 Task: For heading Use Roboto with Light dark cornflower blue 2 colour & bold.  font size for heading26,  'Change the font style of data to'Spectral and font size to 18,  Change the alignment of both headline & data to Align right In the sheet  auditingSalesByStore_2023
Action: Mouse moved to (626, 388)
Screenshot: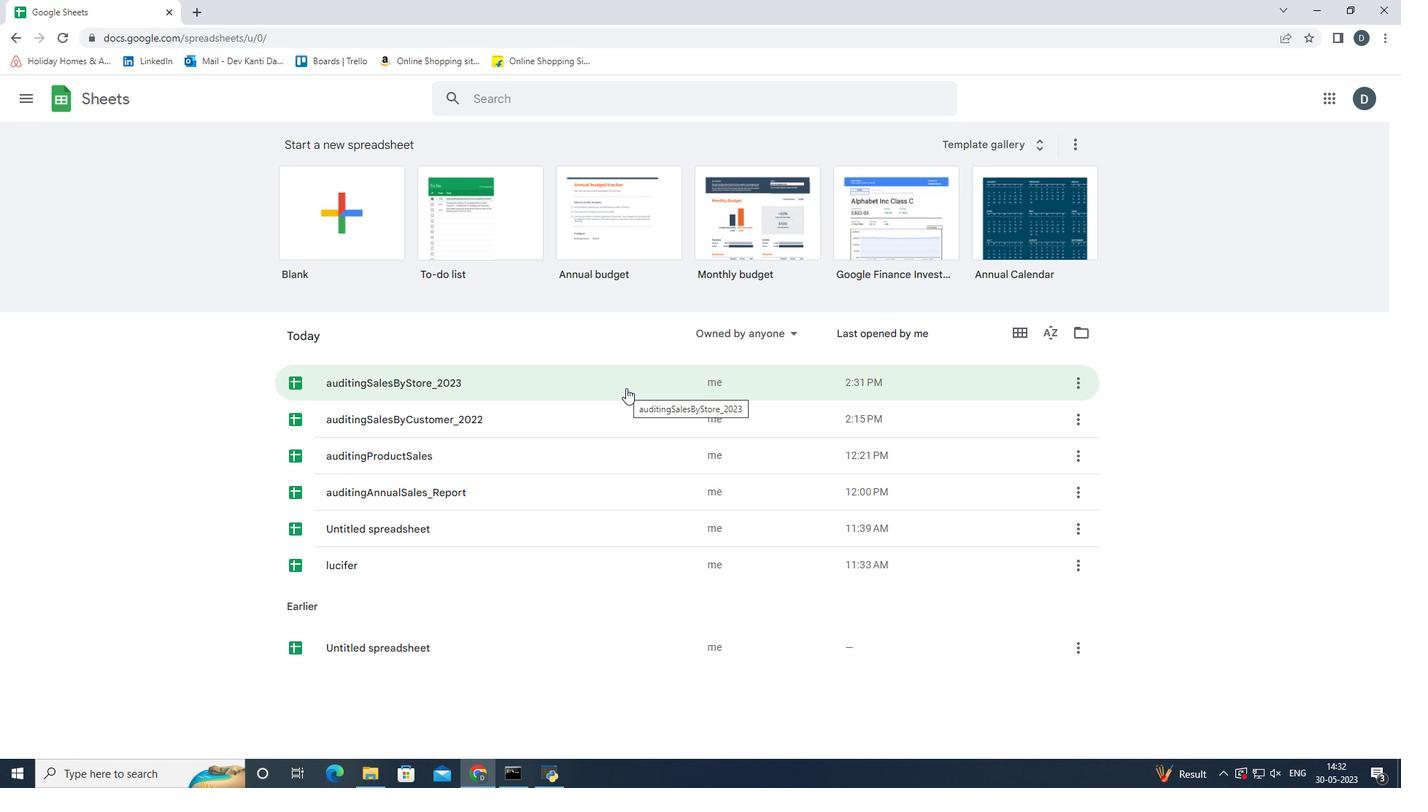 
Action: Mouse pressed left at (626, 388)
Screenshot: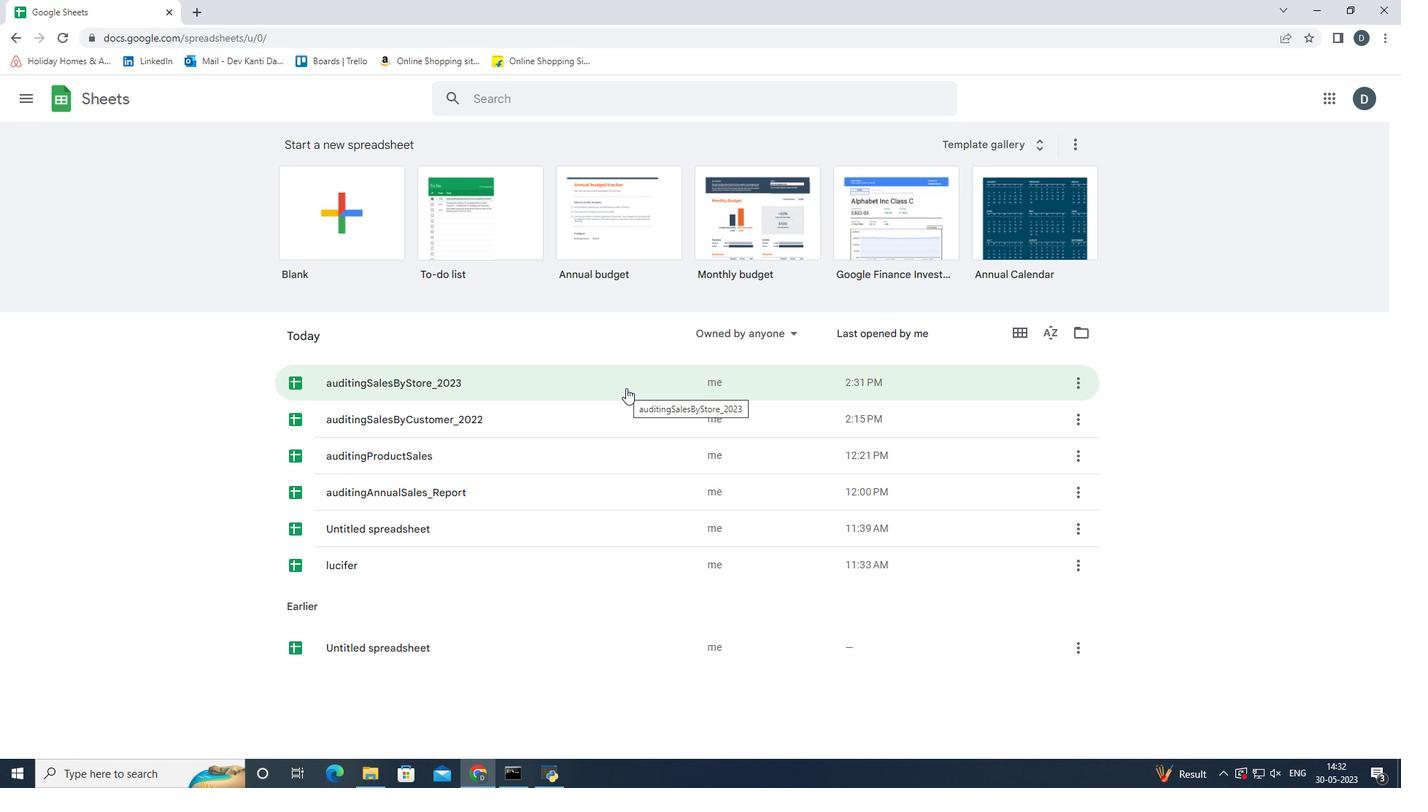 
Action: Mouse moved to (429, 144)
Screenshot: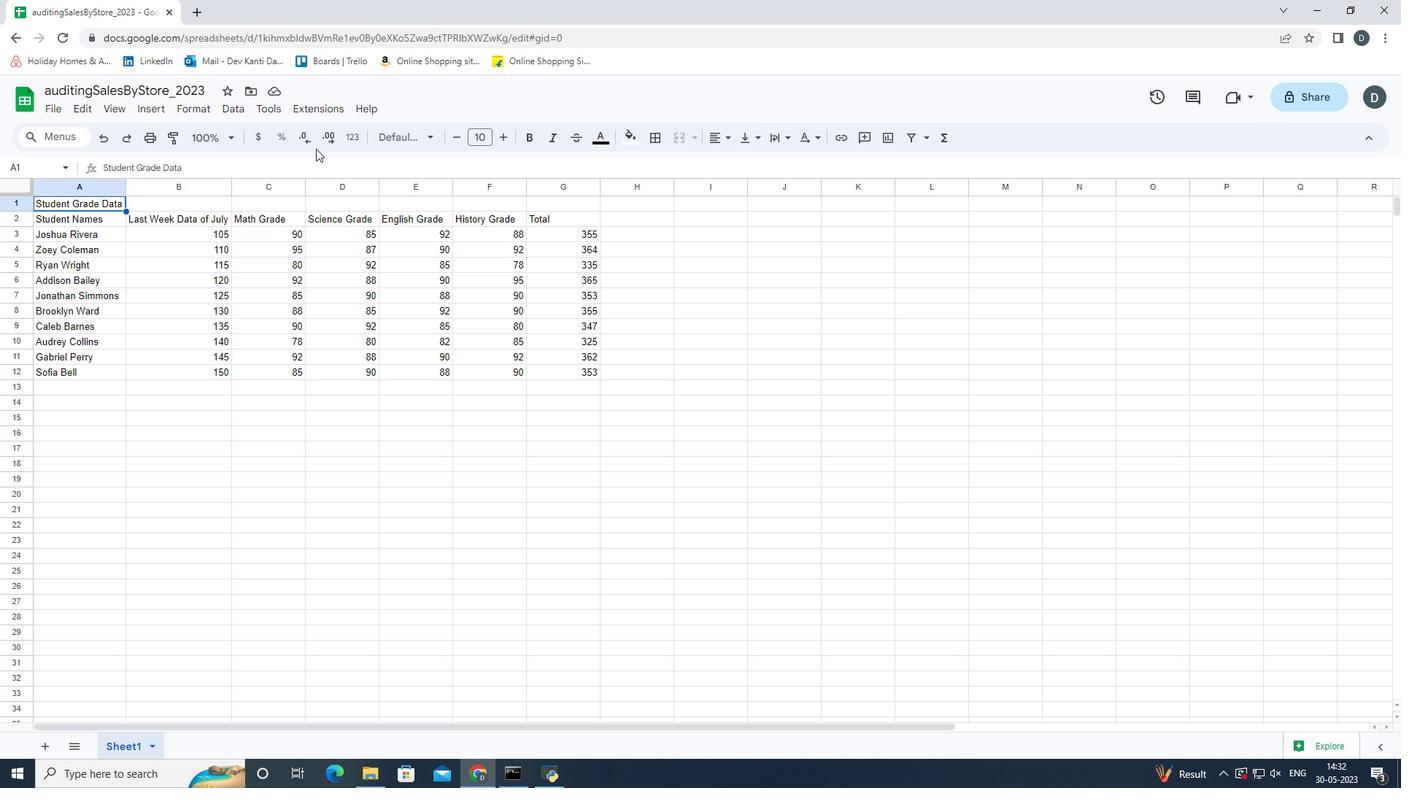 
Action: Mouse pressed left at (429, 144)
Screenshot: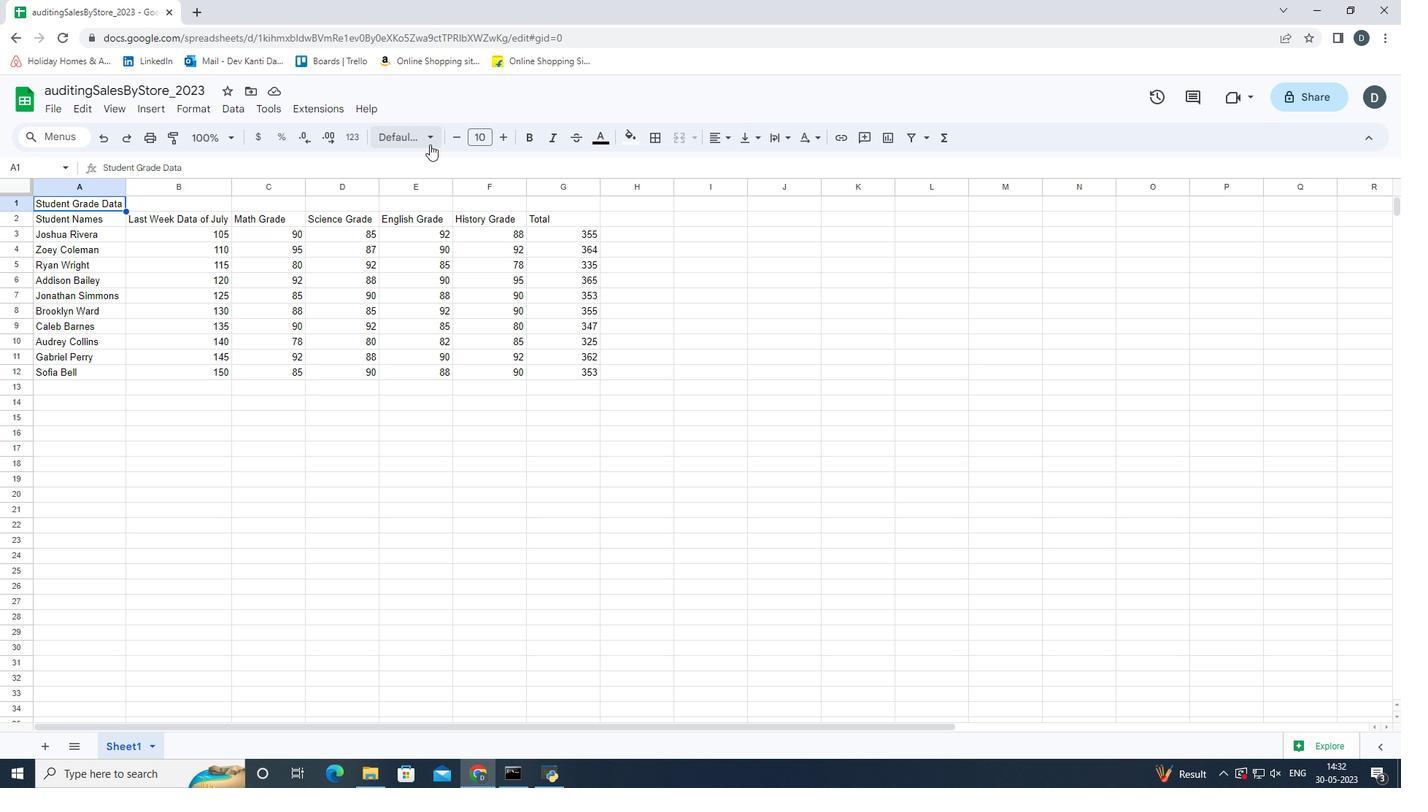 
Action: Mouse moved to (449, 297)
Screenshot: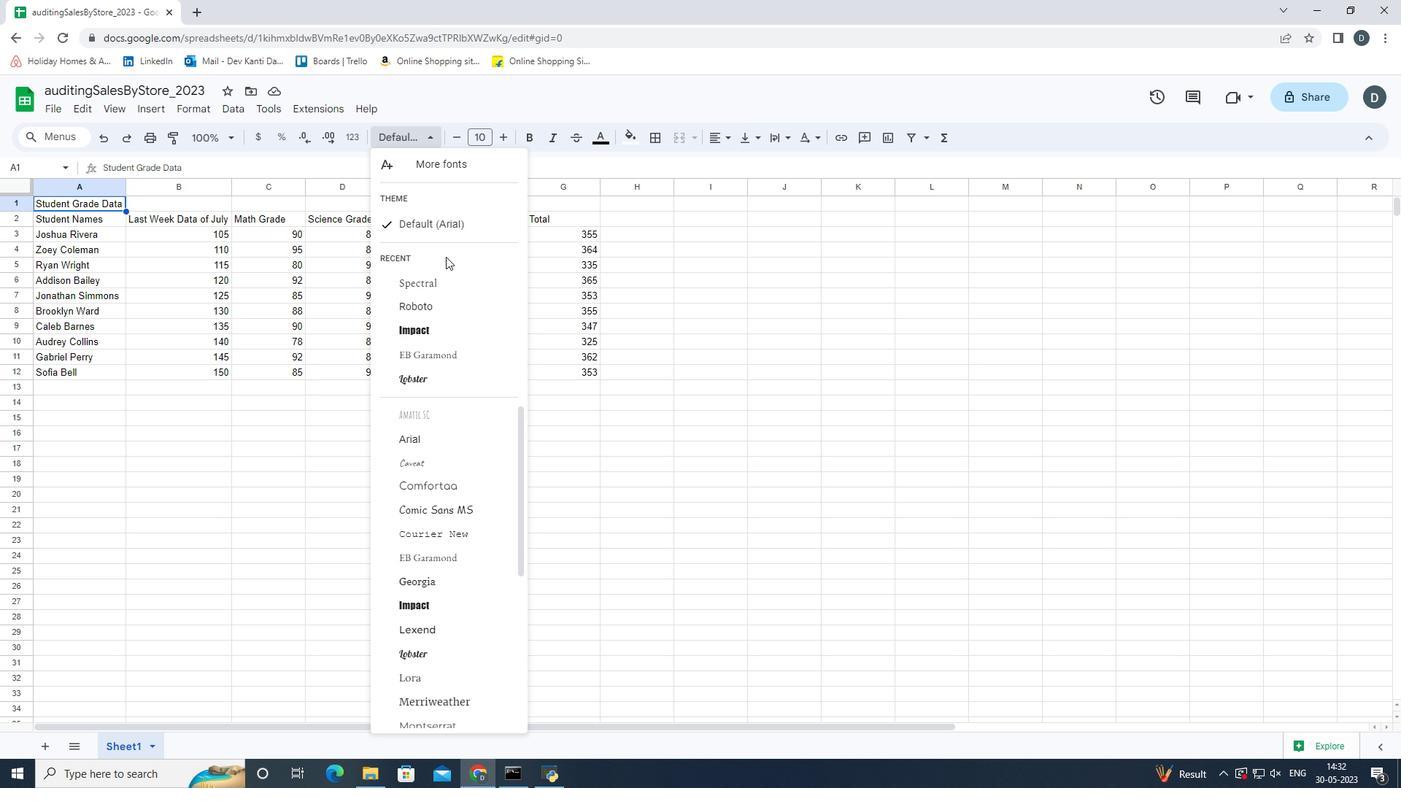 
Action: Mouse pressed left at (449, 297)
Screenshot: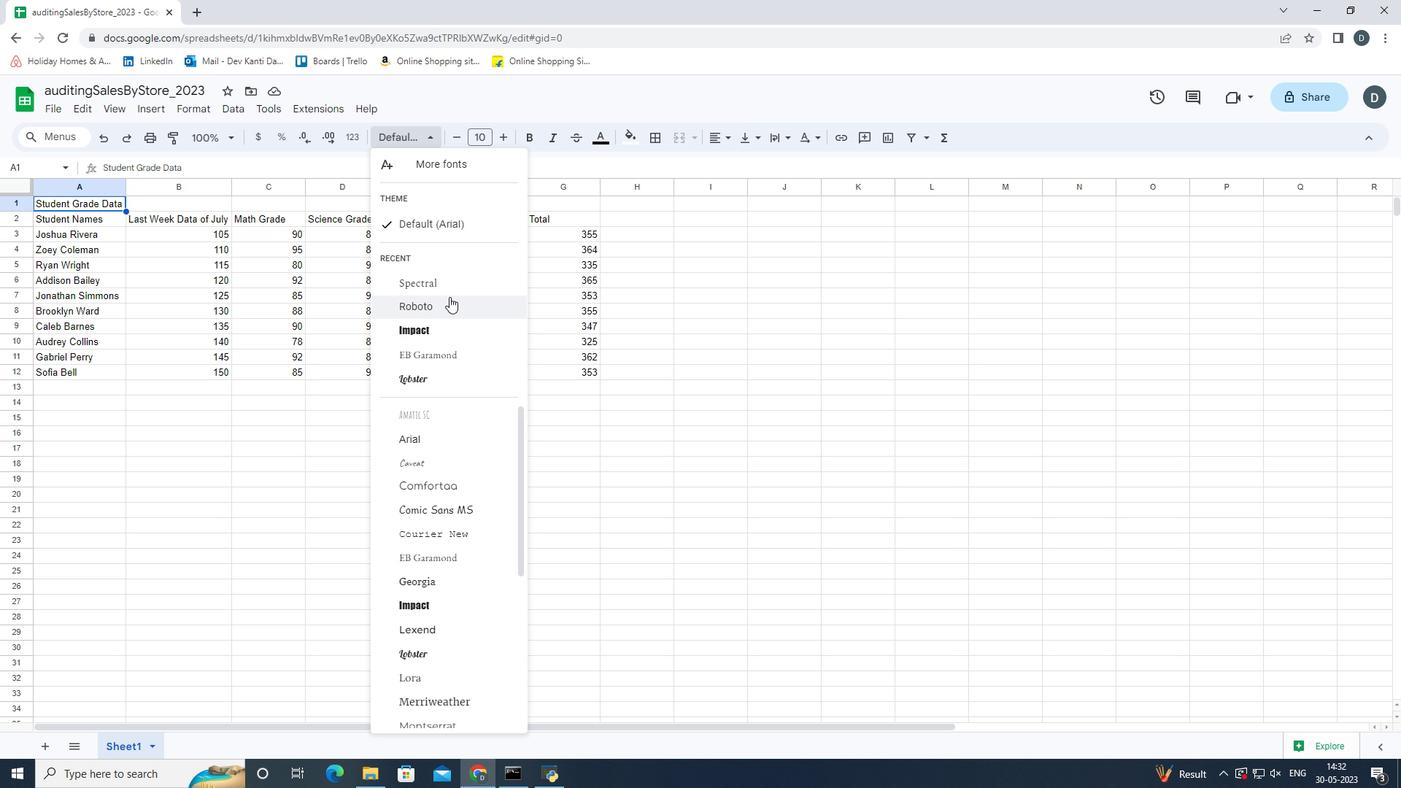 
Action: Mouse moved to (589, 138)
Screenshot: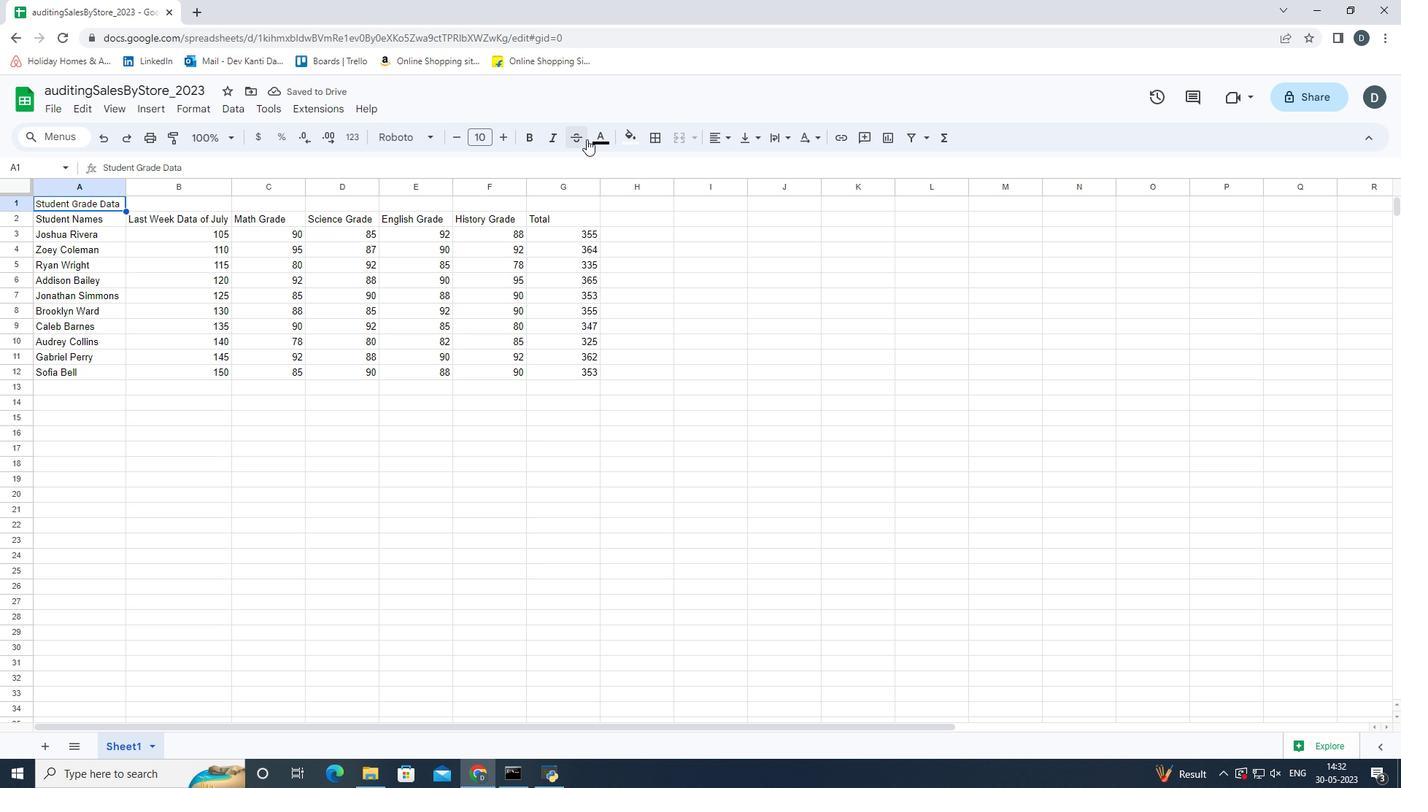 
Action: Mouse pressed left at (589, 138)
Screenshot: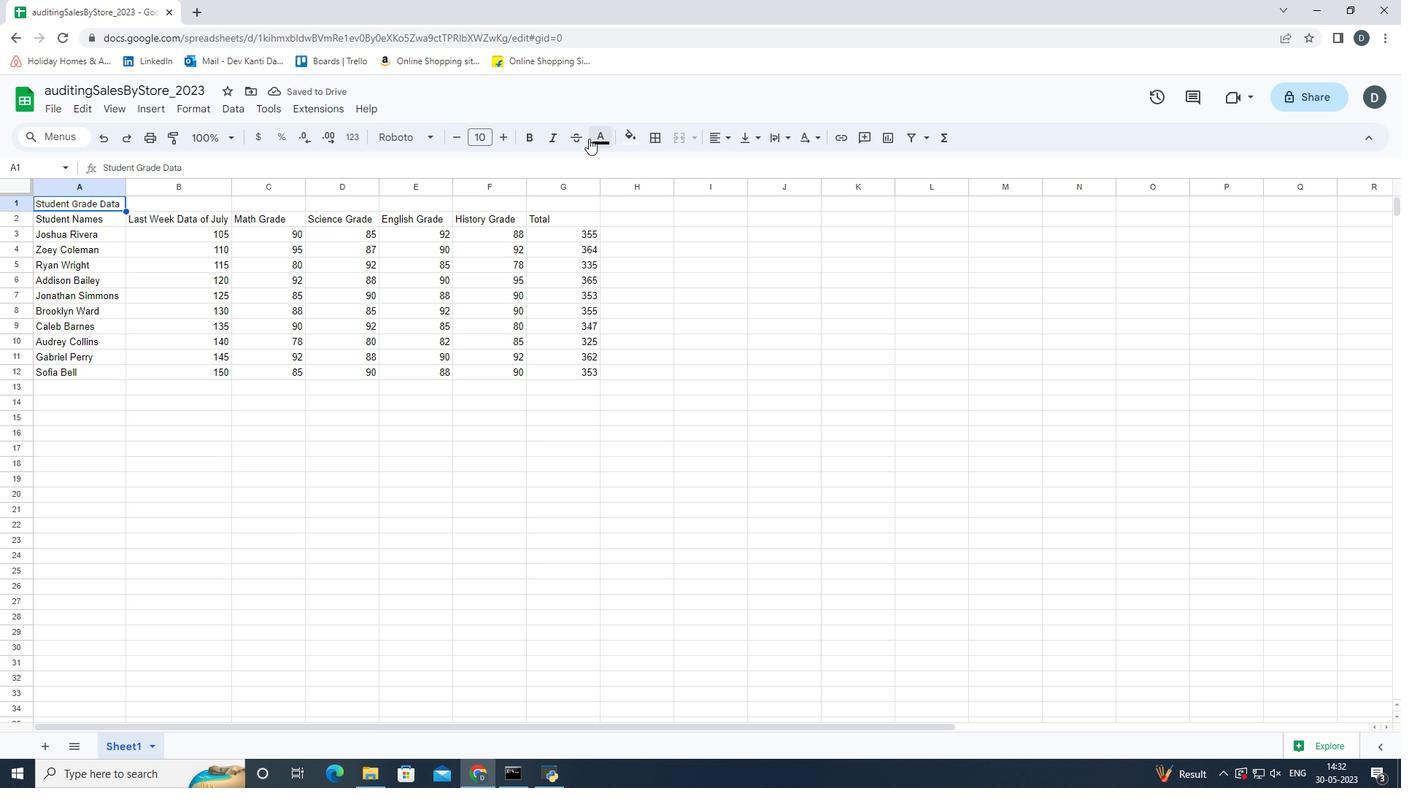 
Action: Mouse moved to (618, 383)
Screenshot: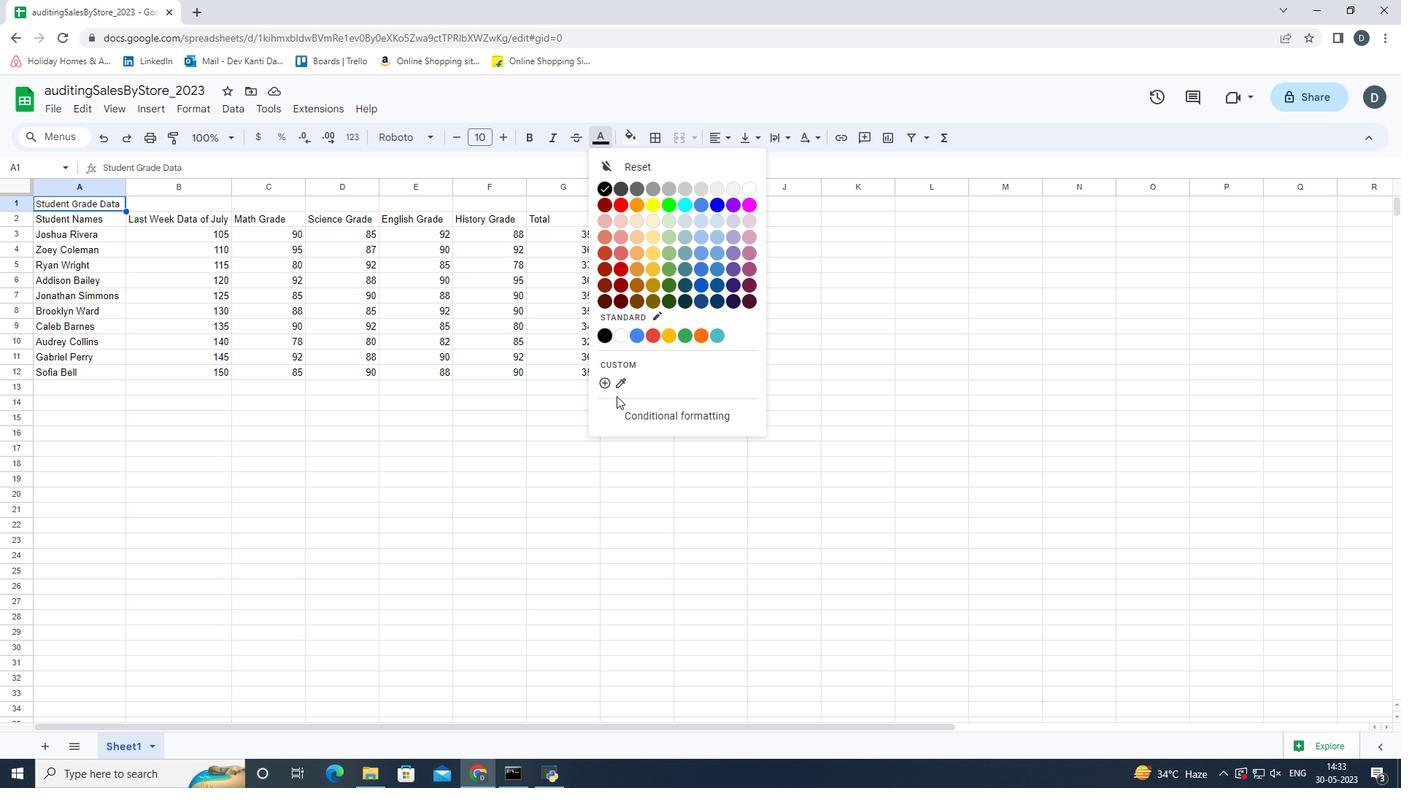 
Action: Mouse pressed left at (618, 383)
Screenshot: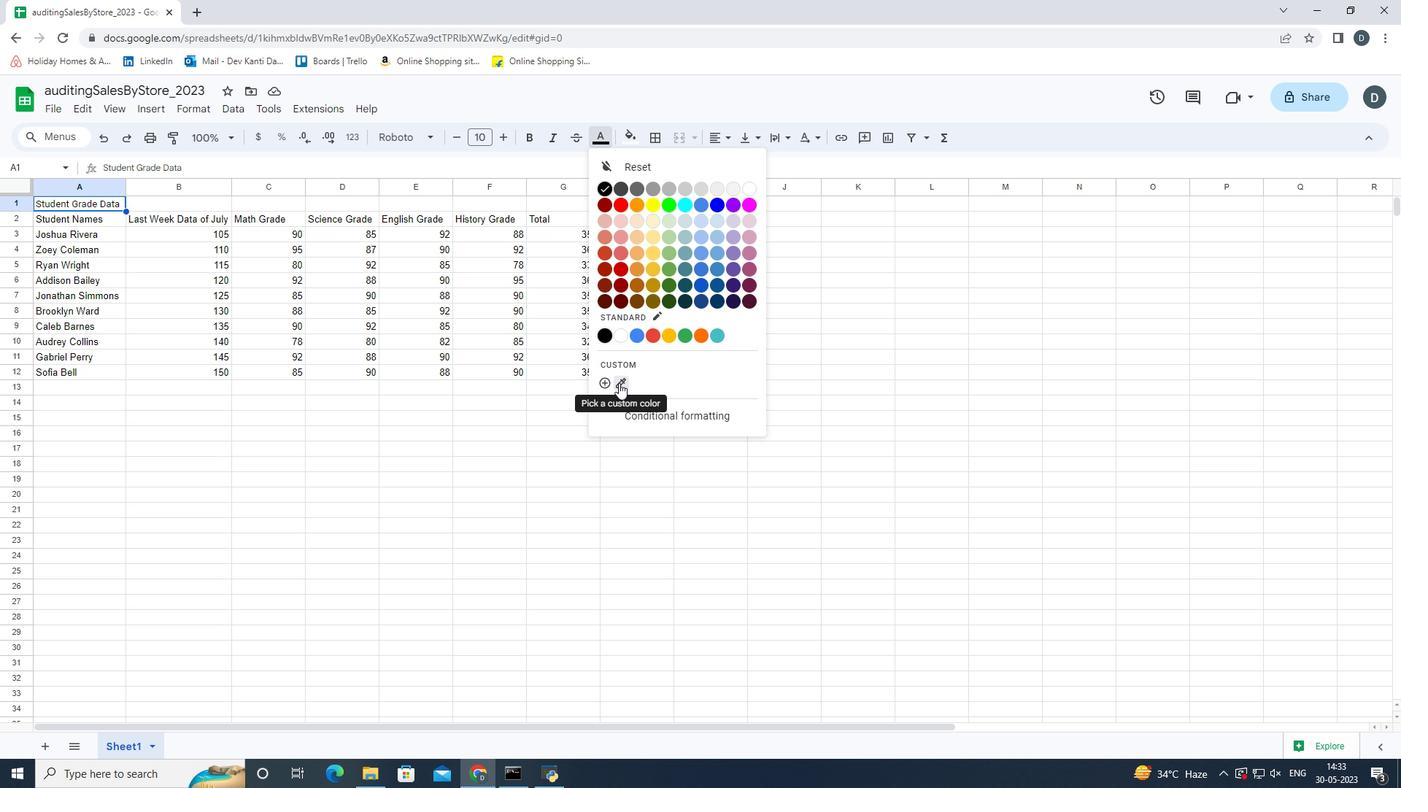 
Action: Mouse moved to (592, 140)
Screenshot: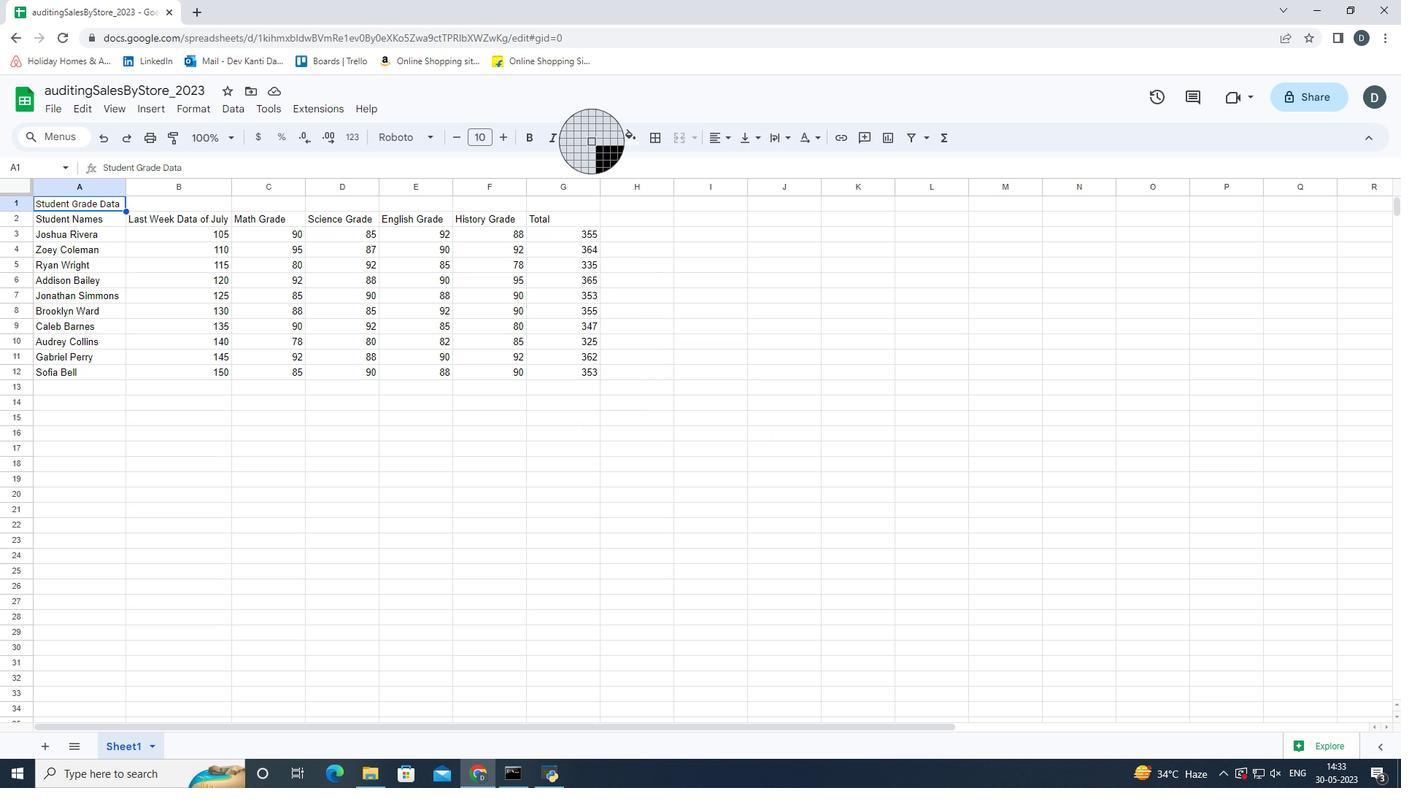 
Action: Mouse pressed left at (592, 140)
Screenshot: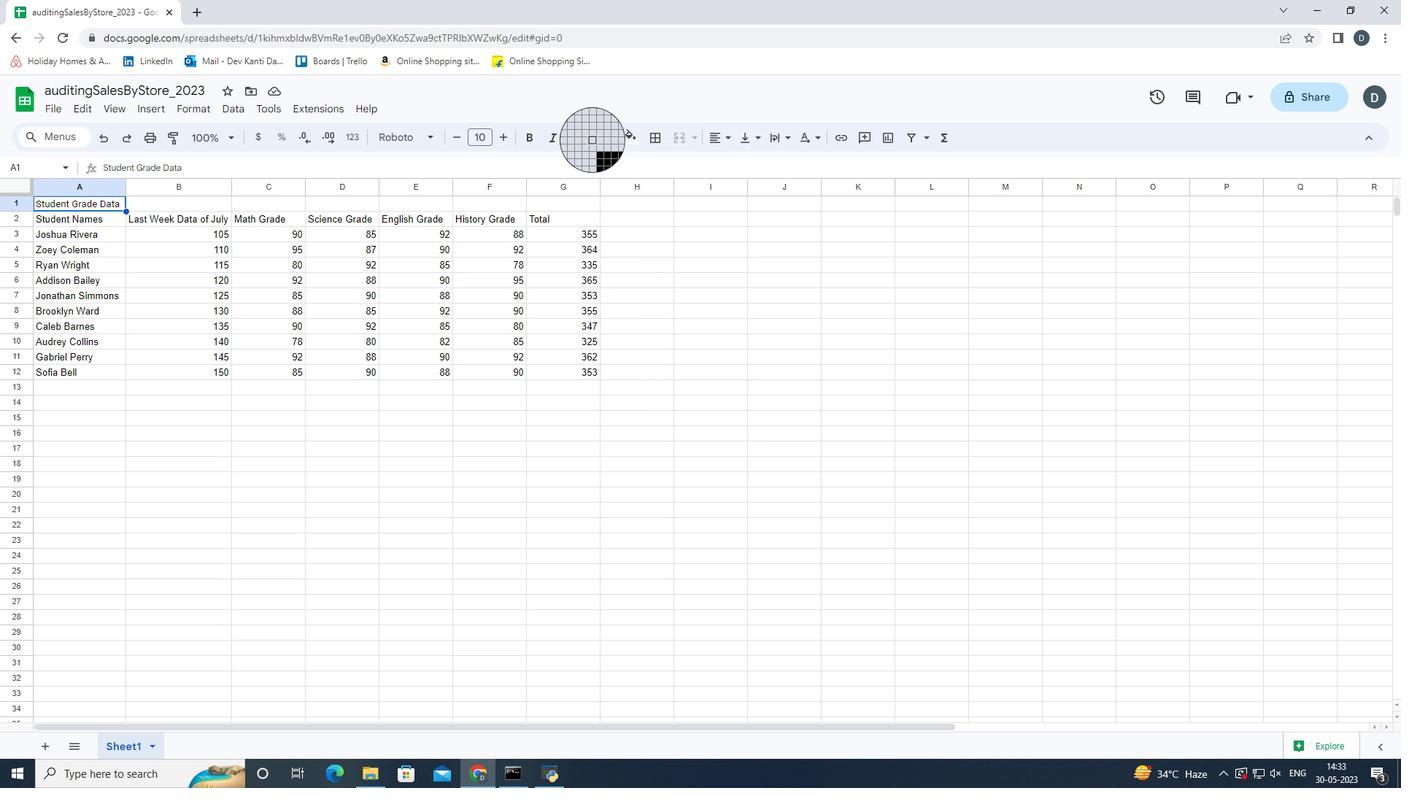 
Action: Mouse moved to (602, 141)
Screenshot: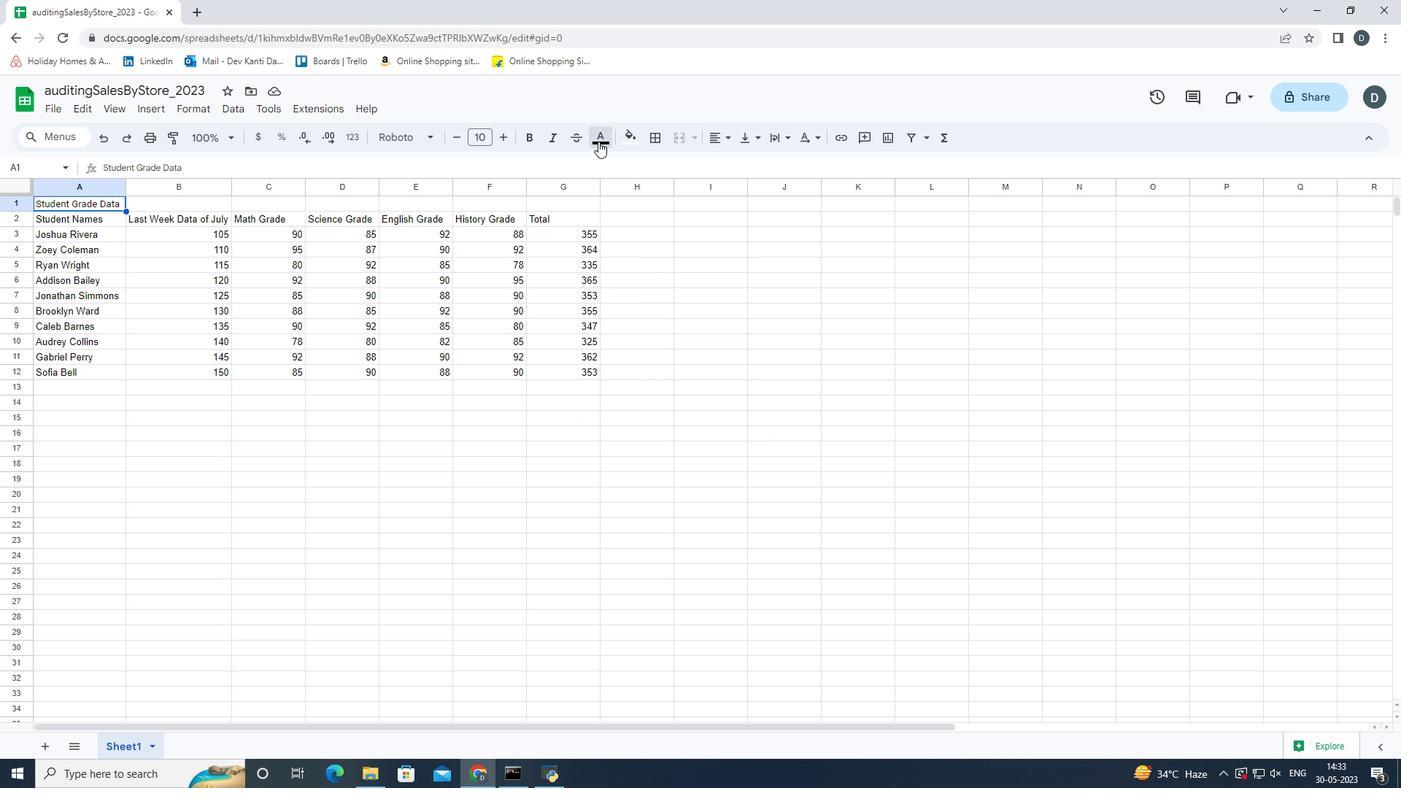 
Action: Mouse pressed left at (602, 141)
Screenshot: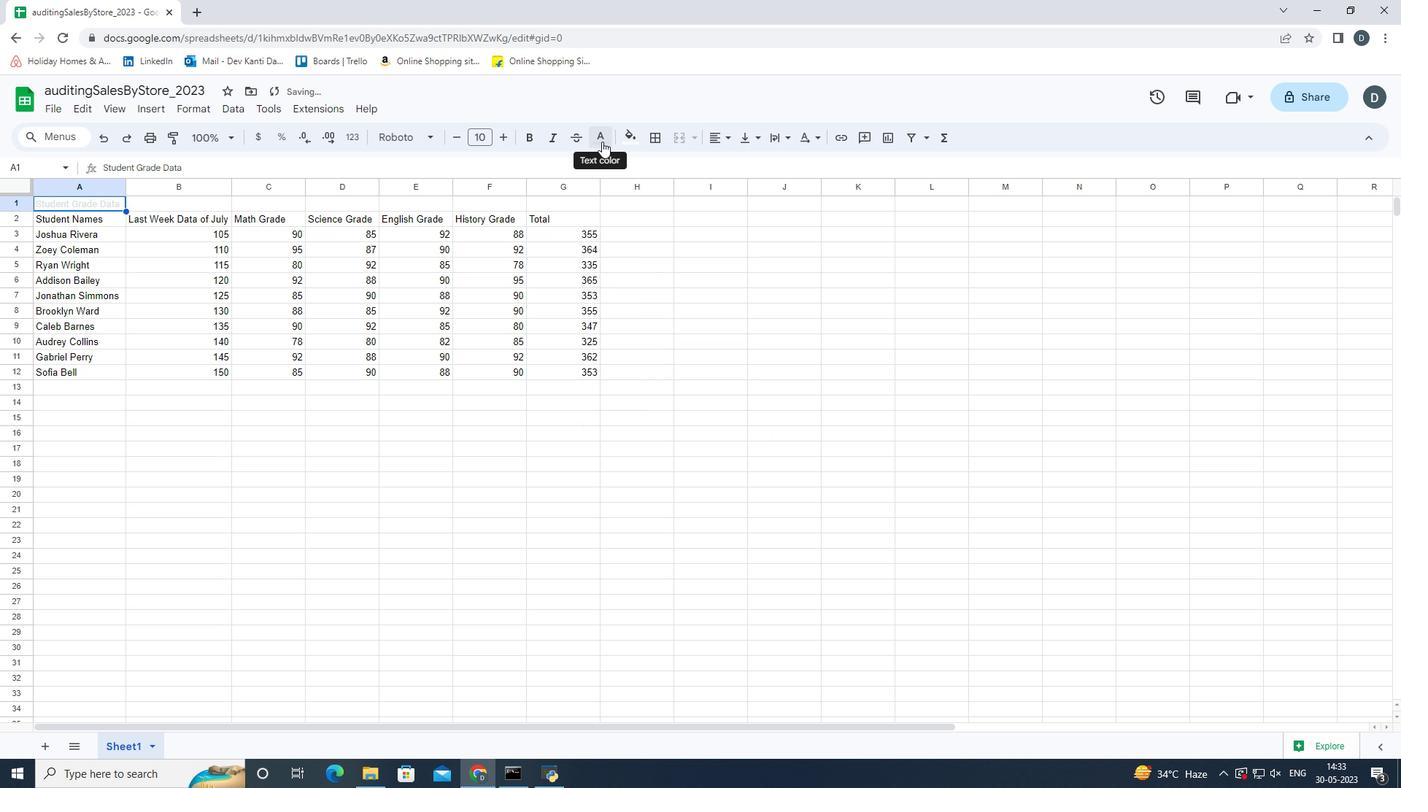 
Action: Mouse moved to (617, 379)
Screenshot: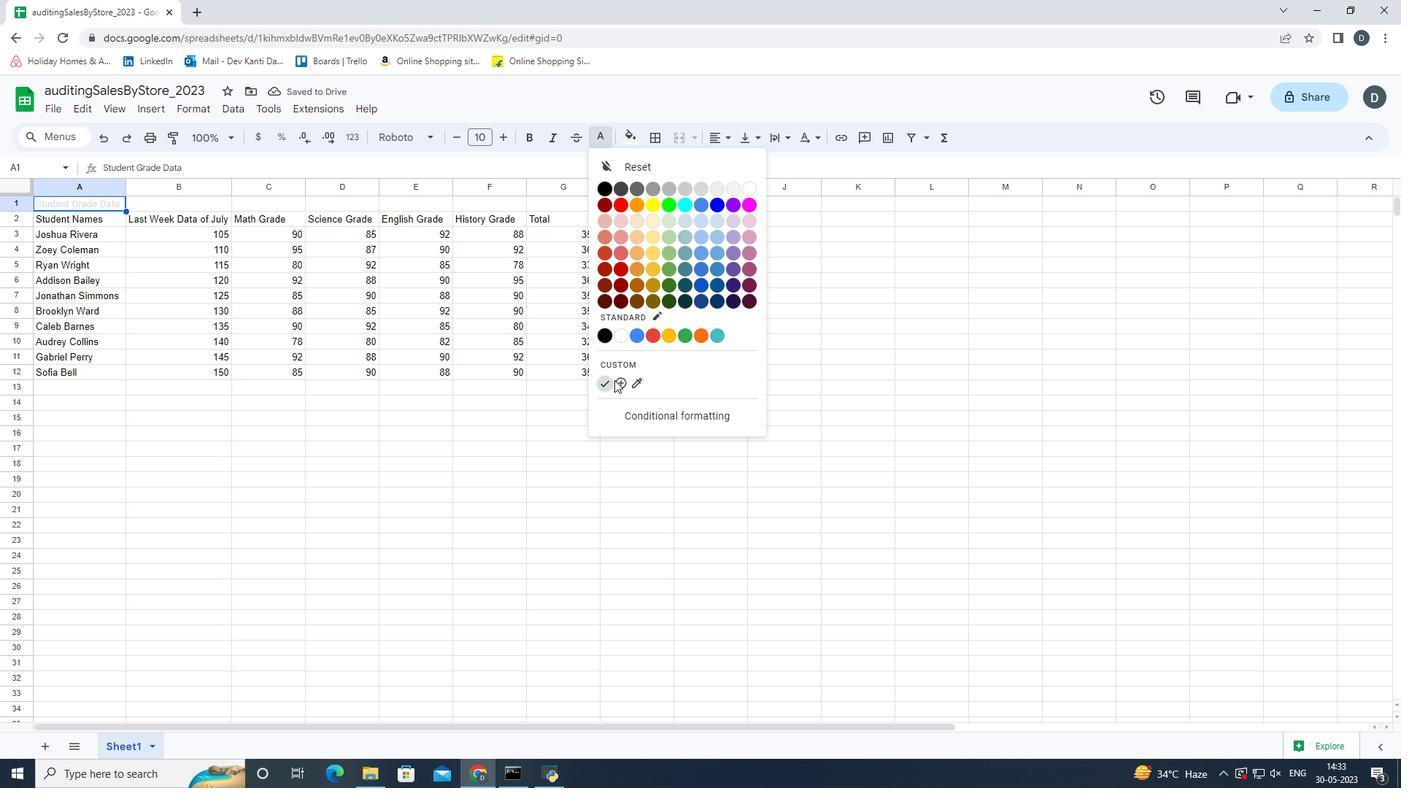 
Action: Mouse pressed left at (617, 379)
Screenshot: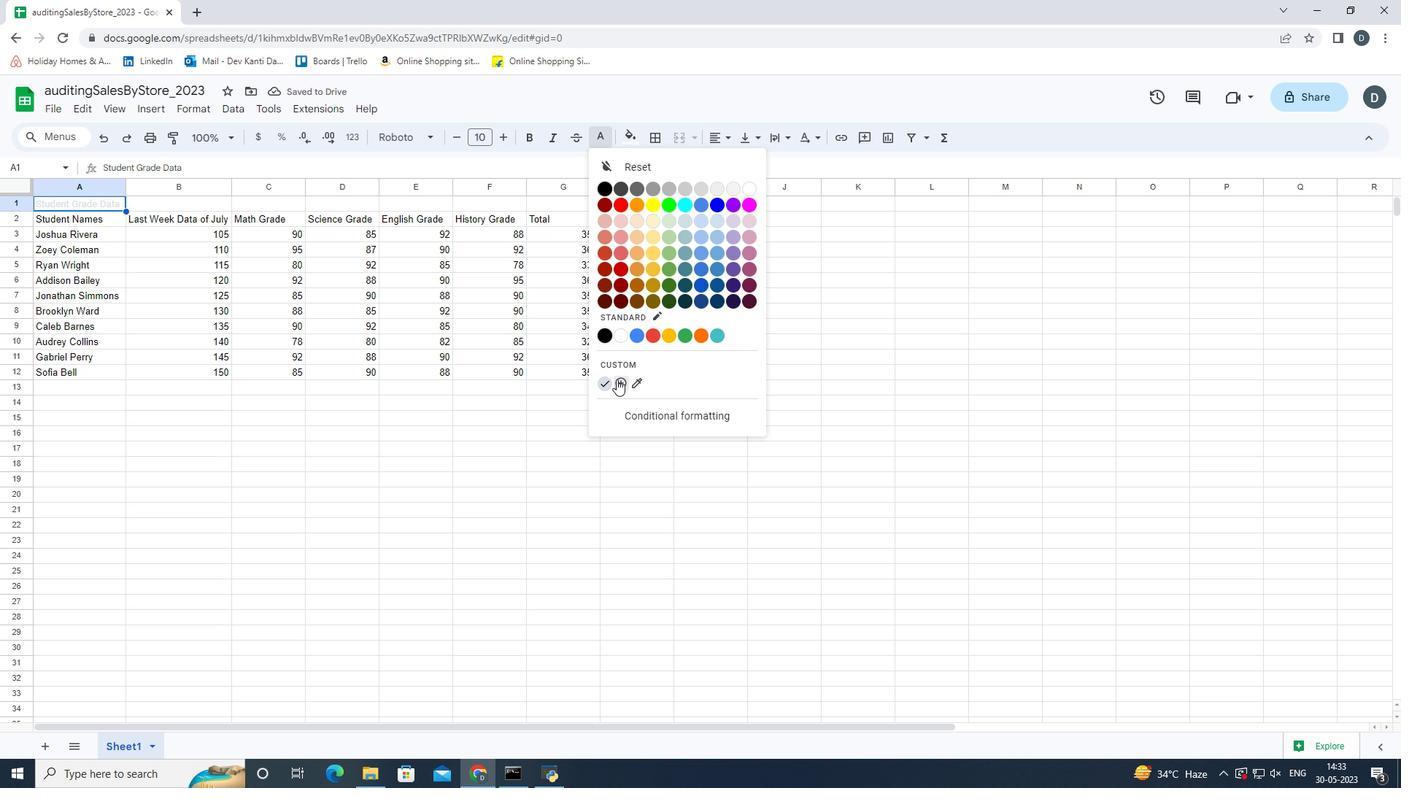 
Action: Mouse moved to (761, 301)
Screenshot: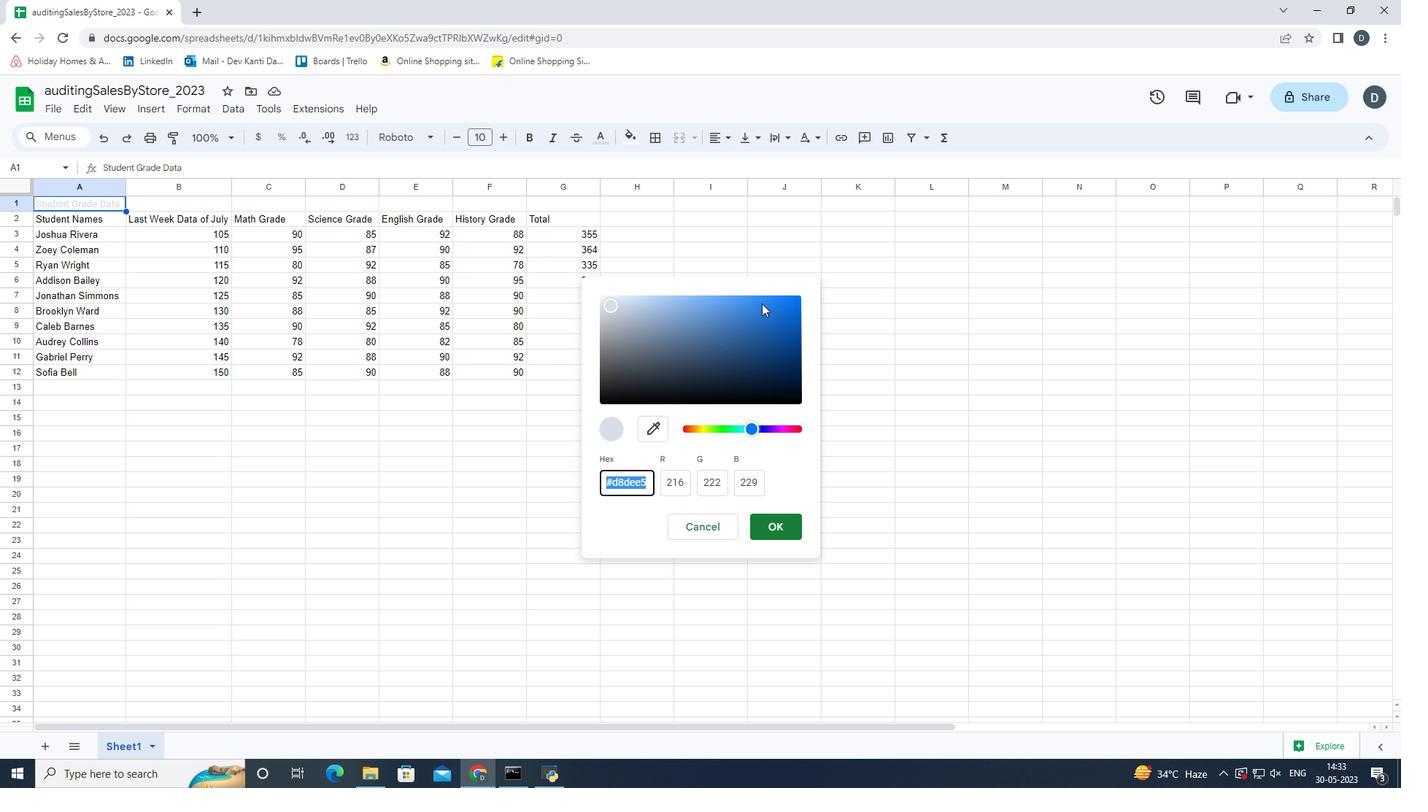 
Action: Mouse pressed left at (761, 301)
Screenshot: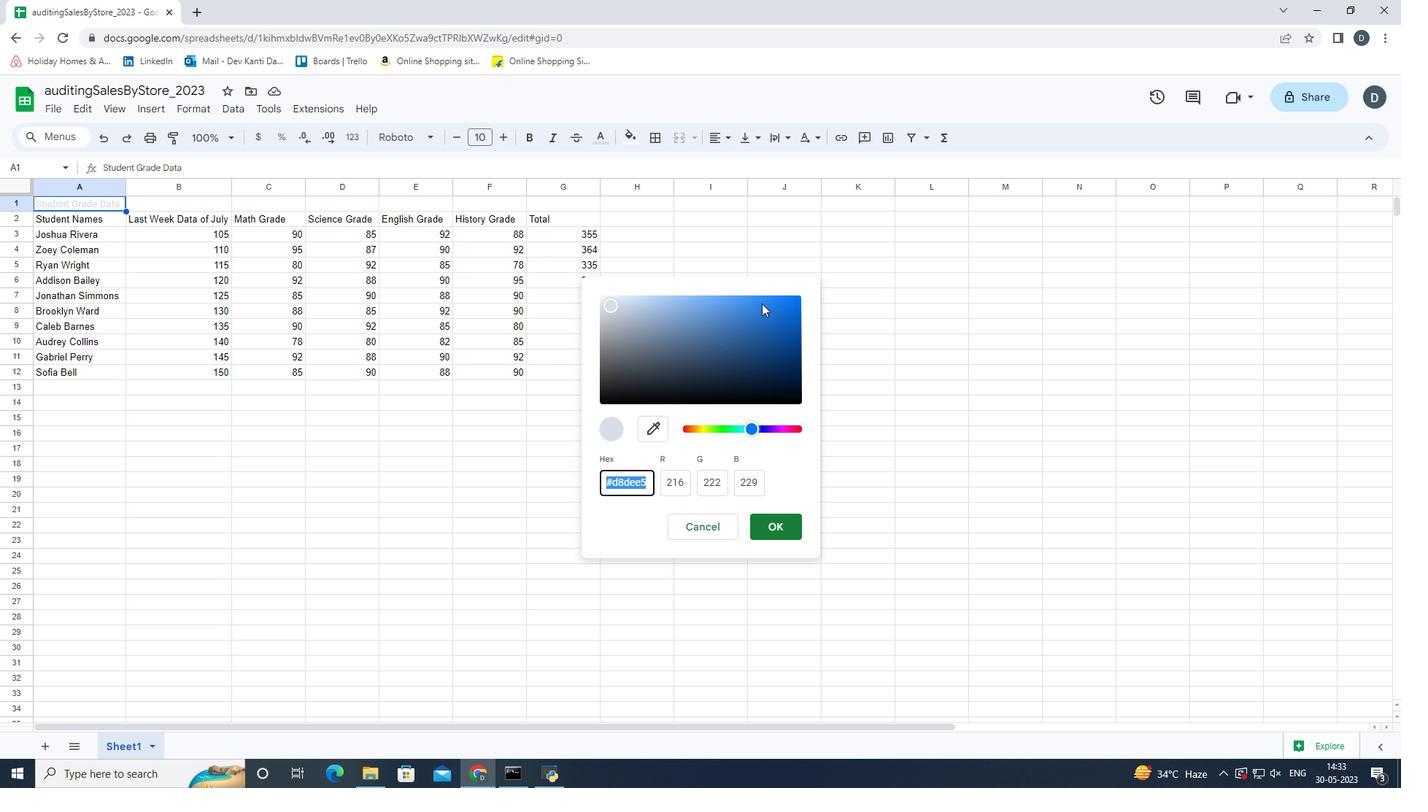 
Action: Mouse moved to (788, 526)
Screenshot: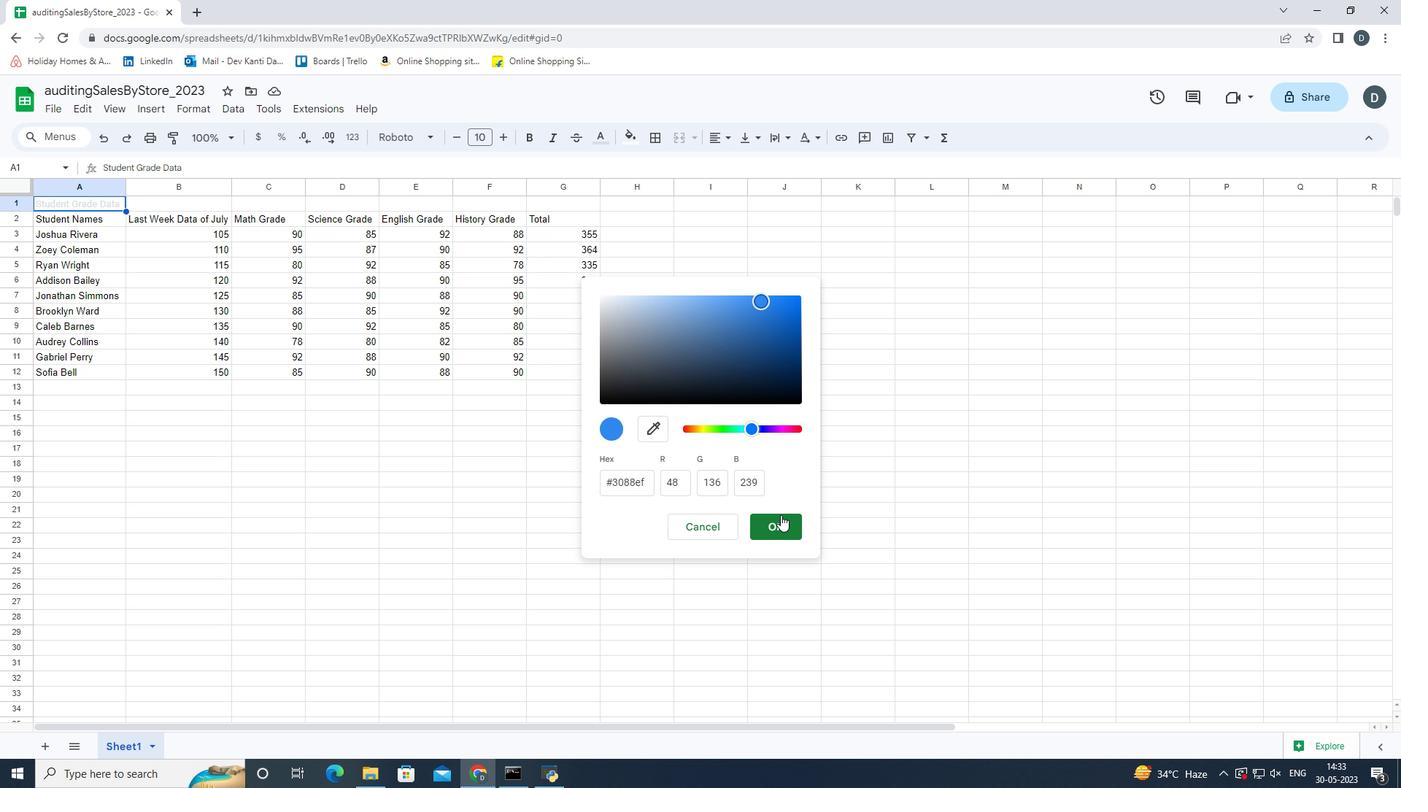 
Action: Mouse pressed left at (788, 526)
Screenshot: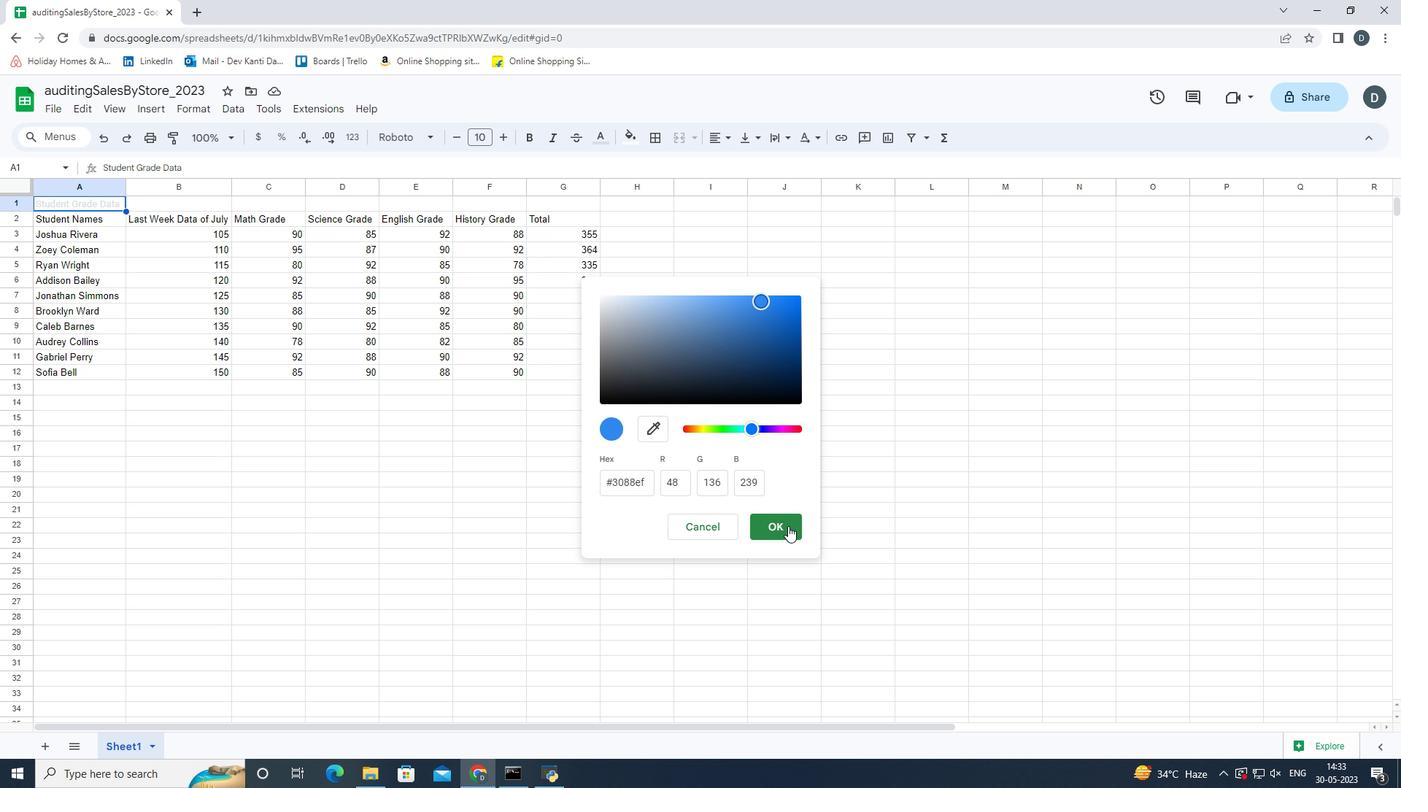 
Action: Mouse moved to (593, 141)
Screenshot: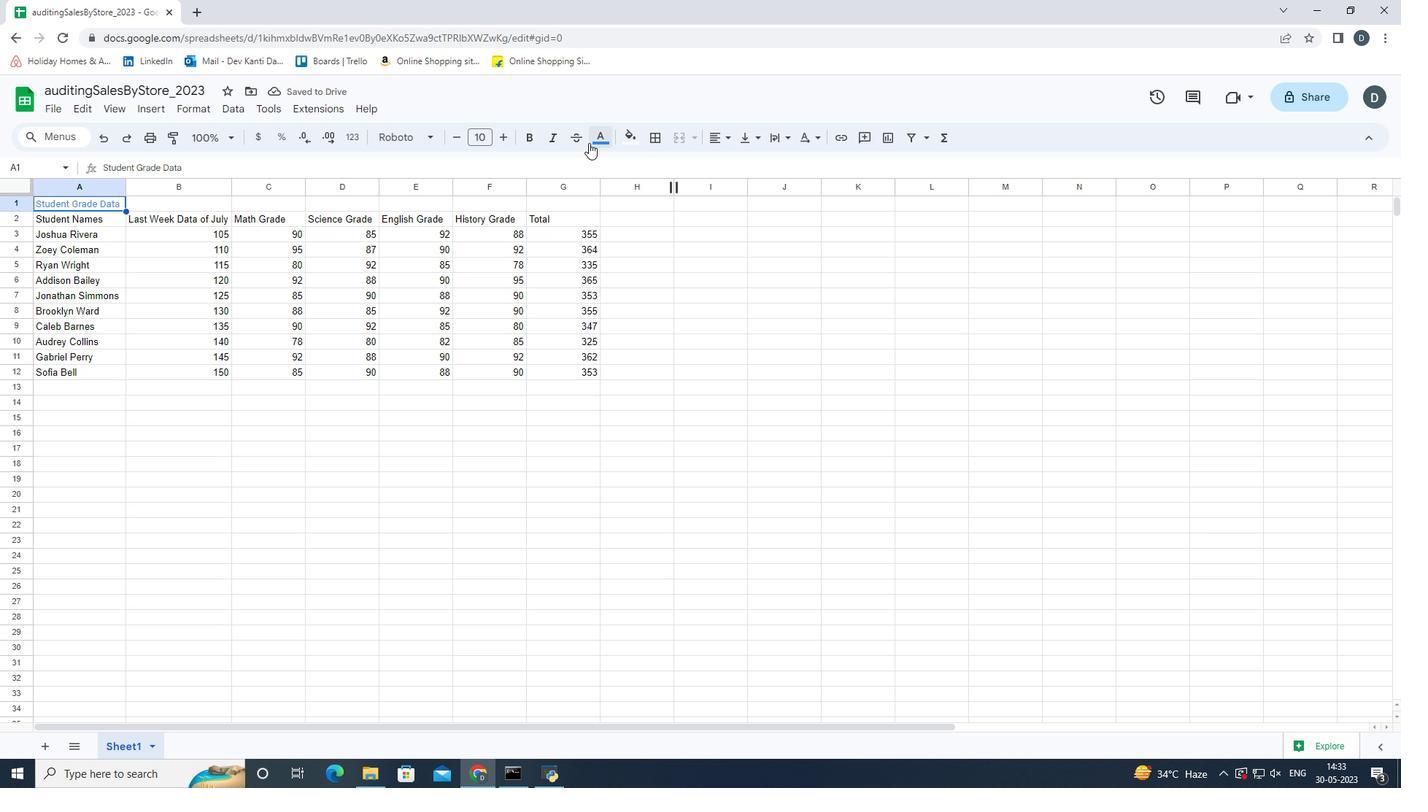 
Action: Mouse pressed left at (593, 141)
Screenshot: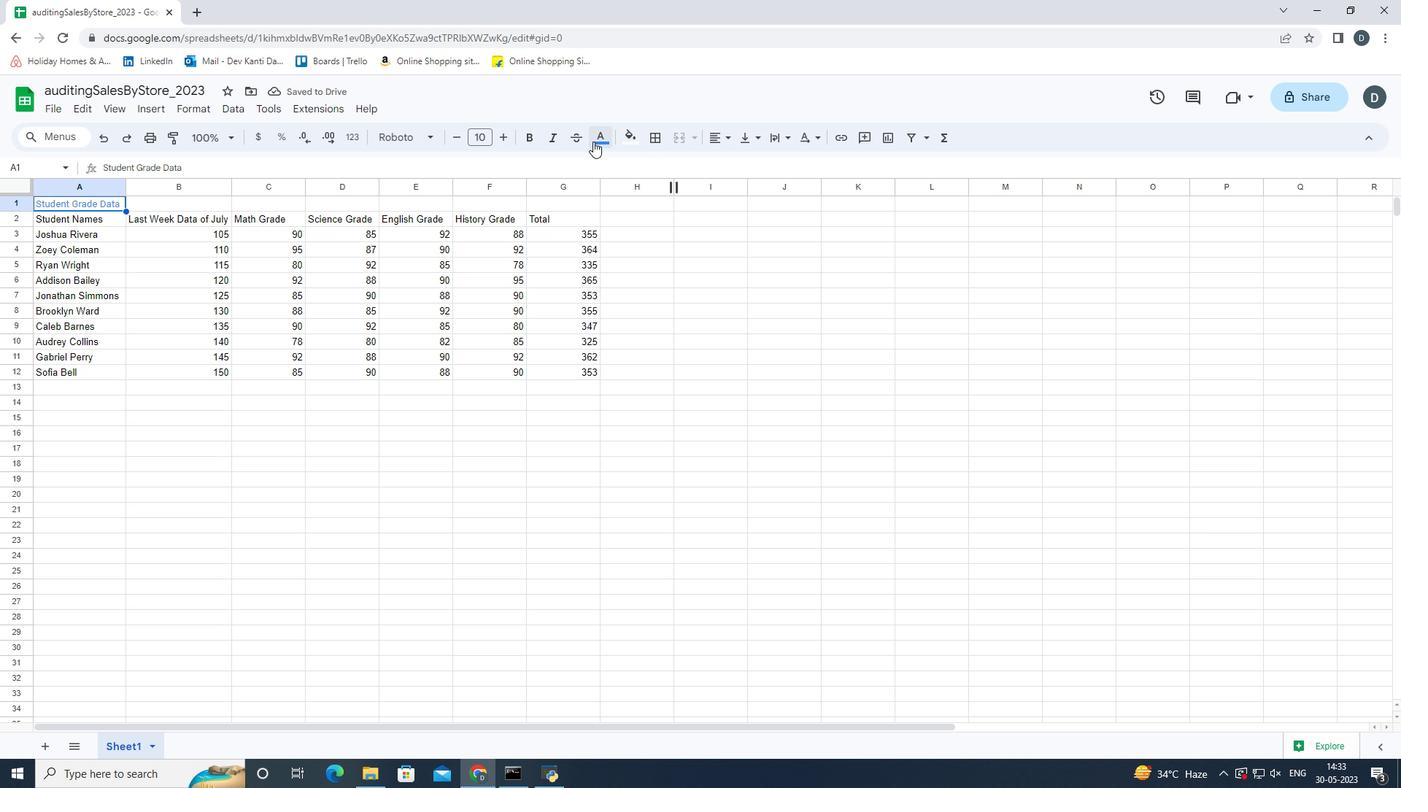 
Action: Mouse moved to (702, 265)
Screenshot: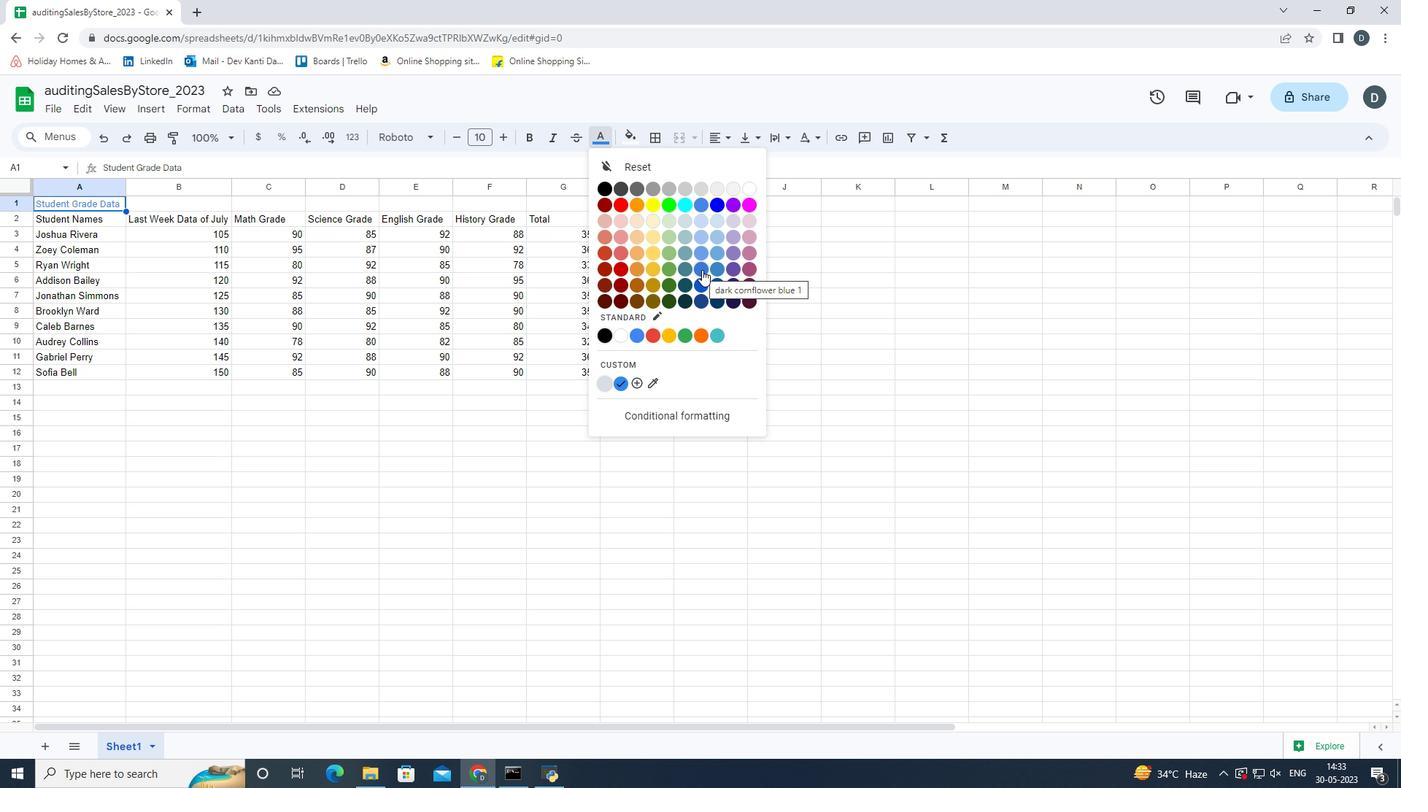 
Action: Mouse pressed left at (702, 265)
Screenshot: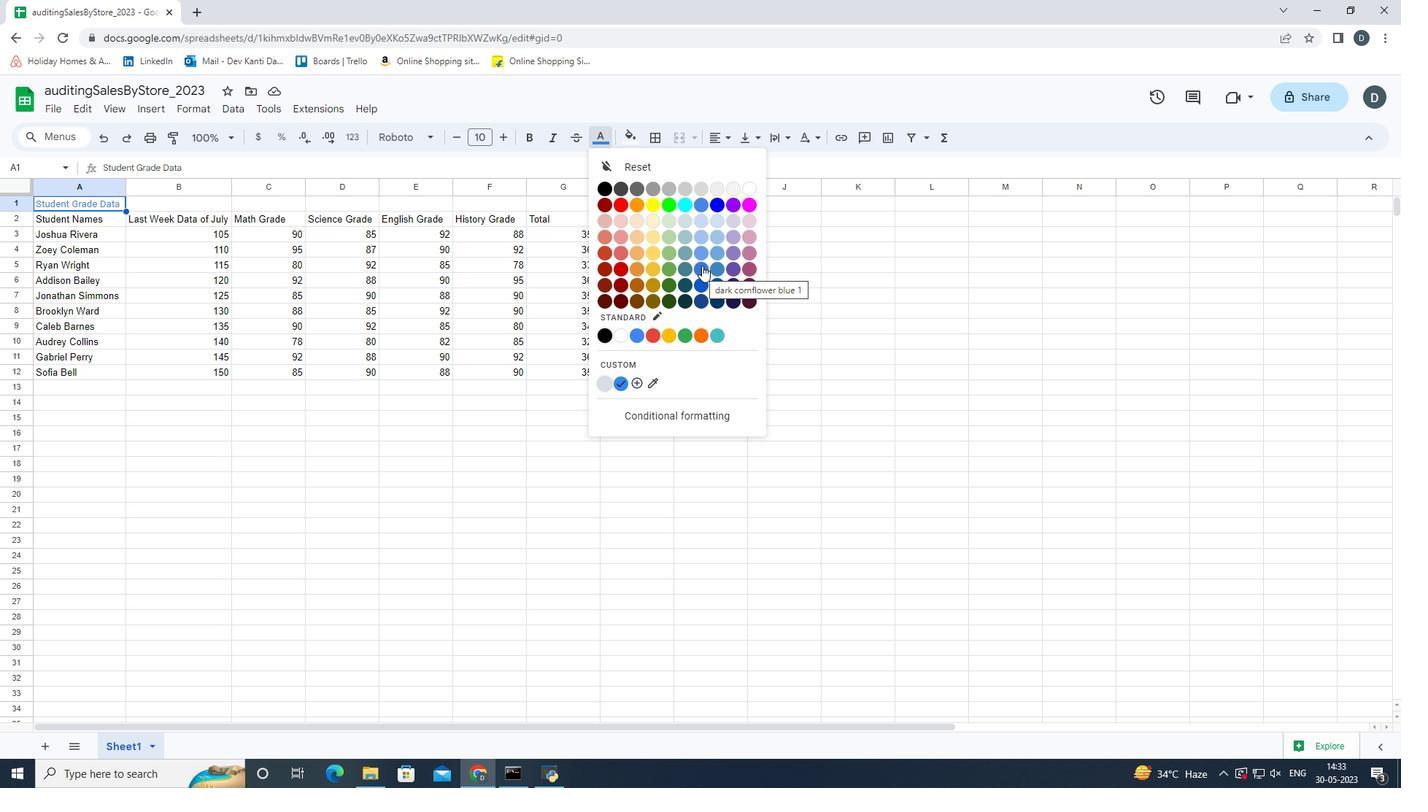 
Action: Mouse moved to (603, 144)
Screenshot: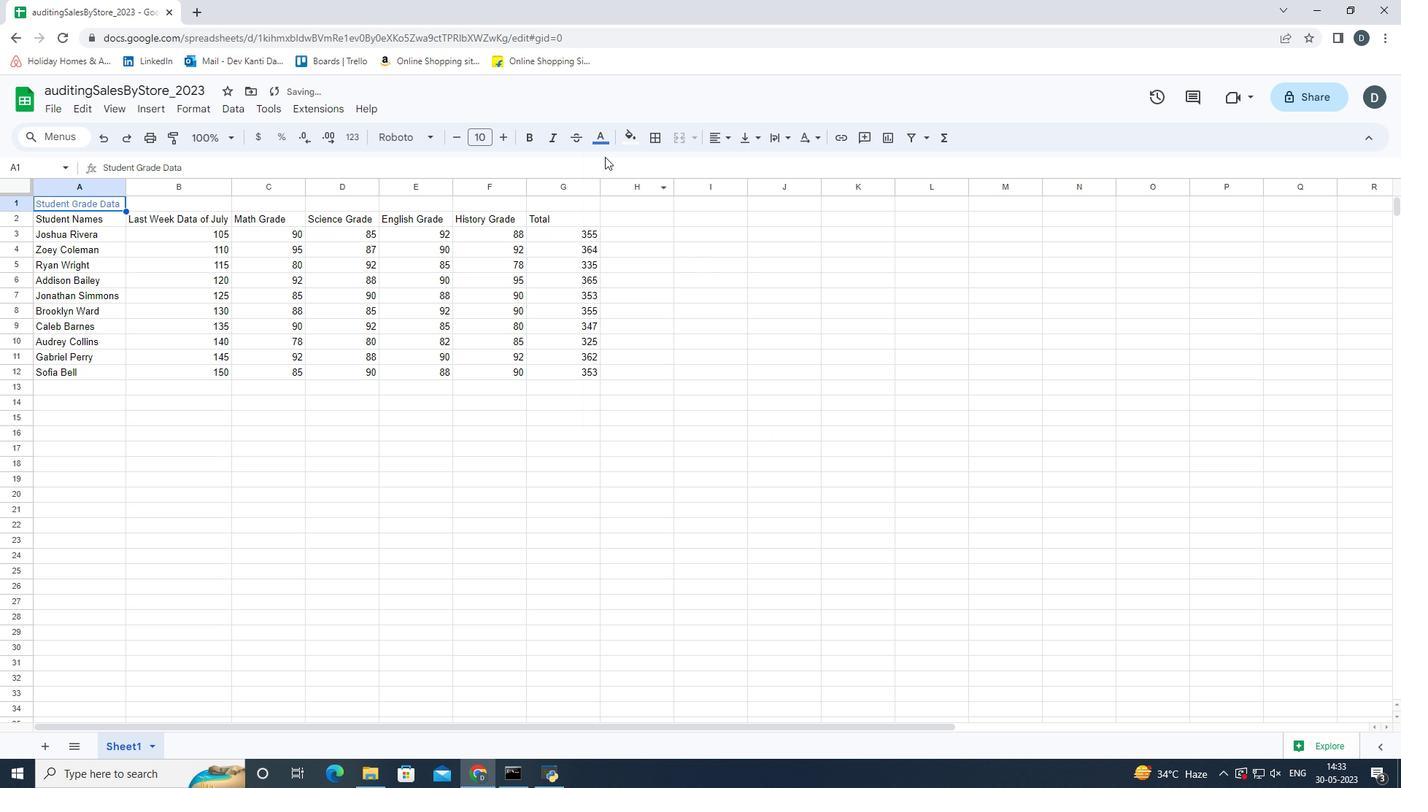 
Action: Mouse pressed left at (603, 144)
Screenshot: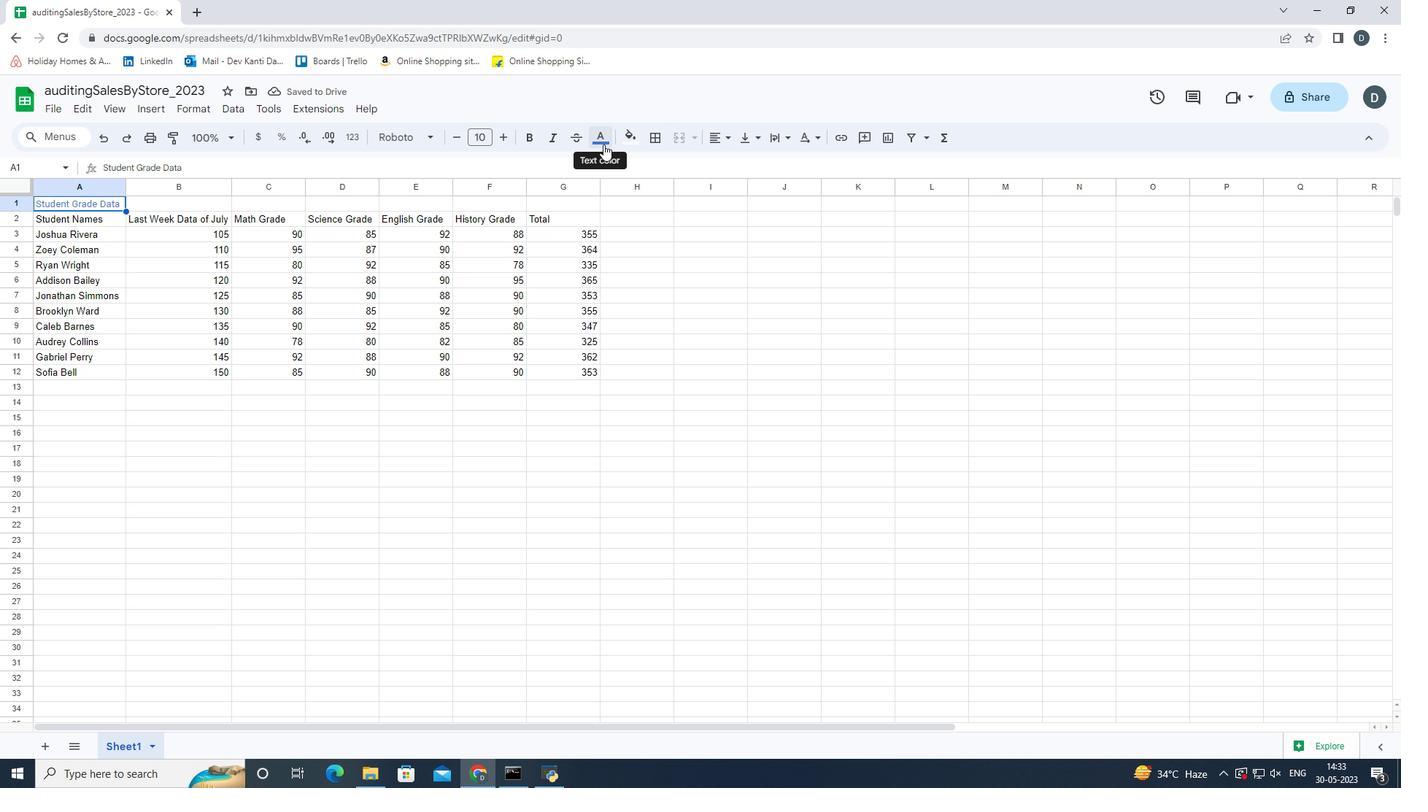 
Action: Mouse moved to (707, 234)
Screenshot: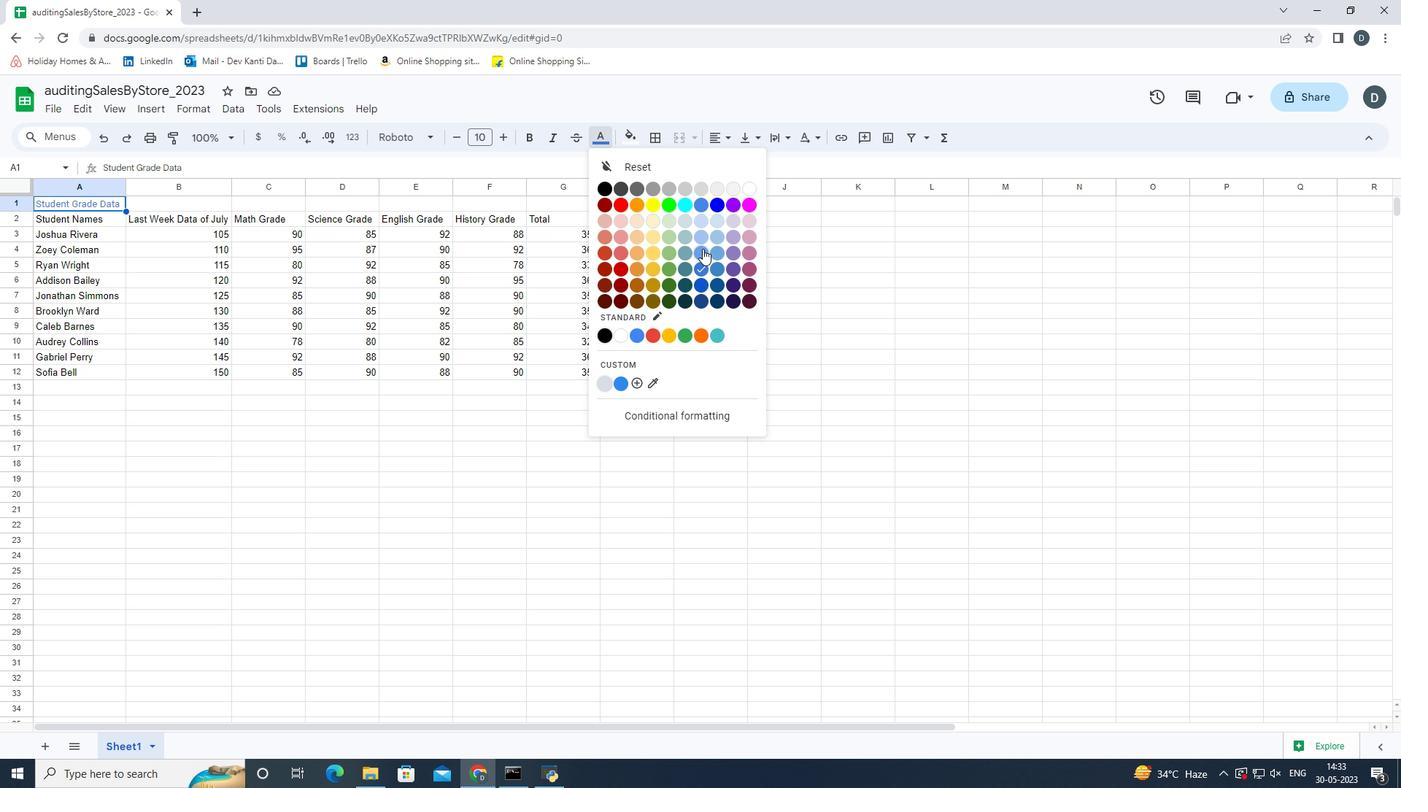 
Action: Mouse pressed left at (707, 234)
Screenshot: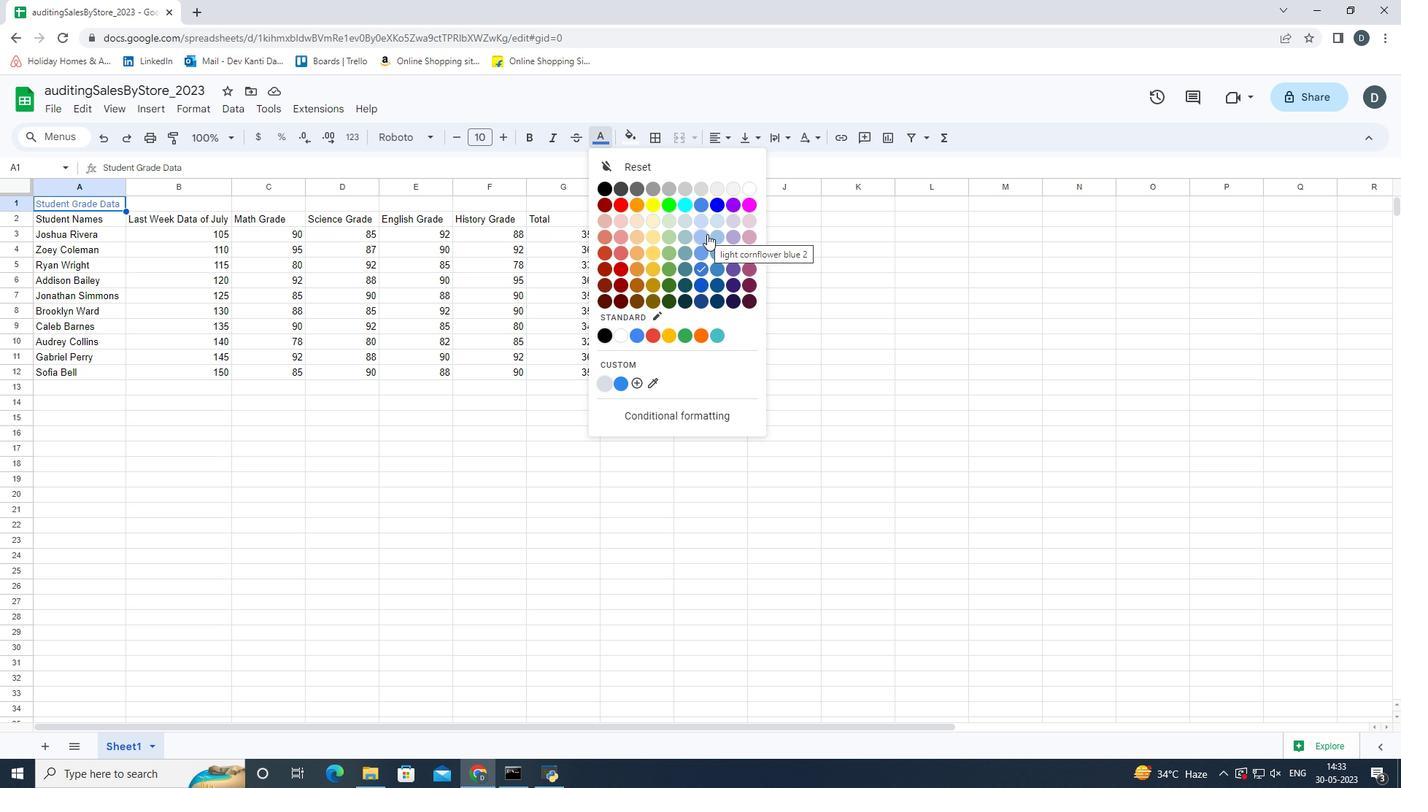
Action: Mouse moved to (532, 140)
Screenshot: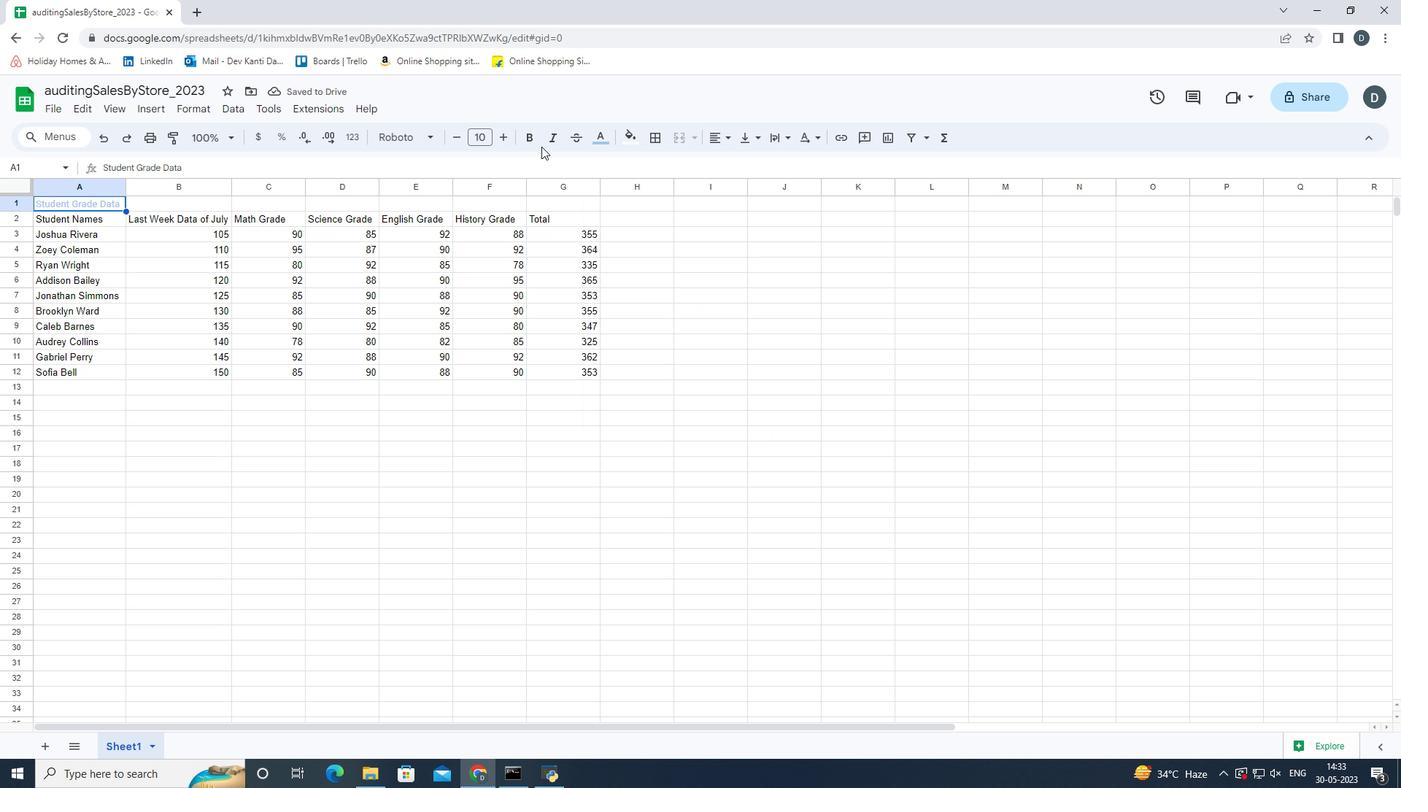 
Action: Mouse pressed left at (532, 140)
Screenshot: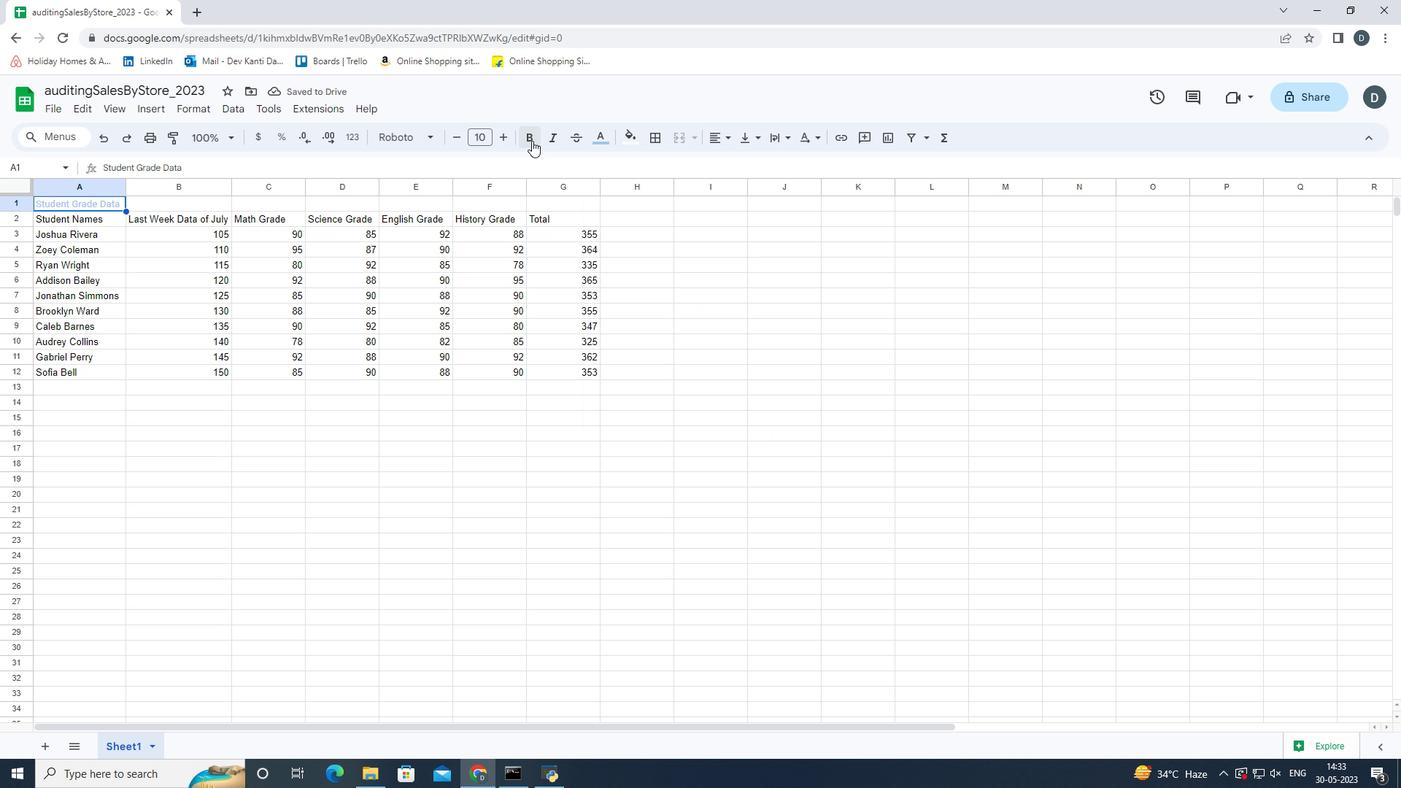 
Action: Mouse moved to (507, 143)
Screenshot: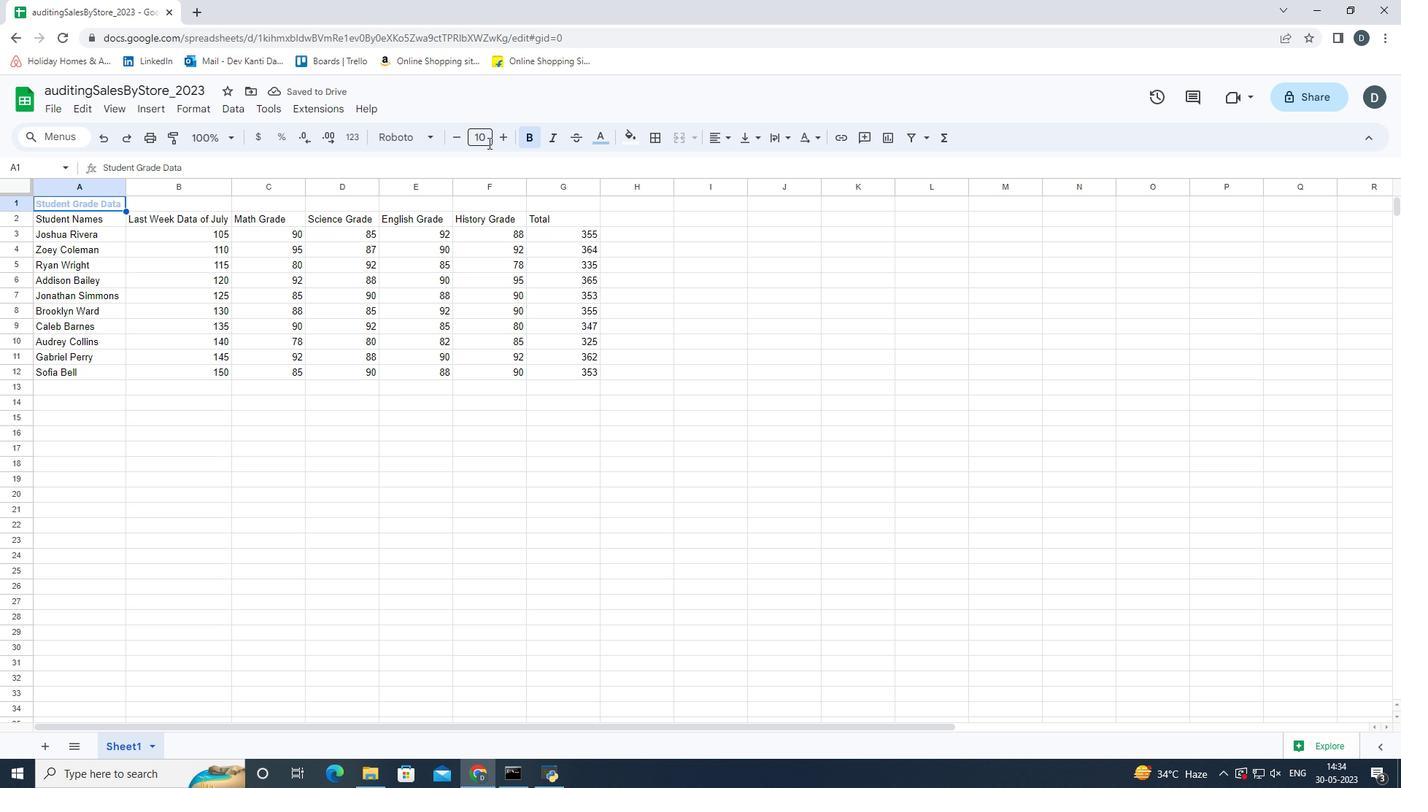 
Action: Mouse pressed left at (507, 143)
Screenshot: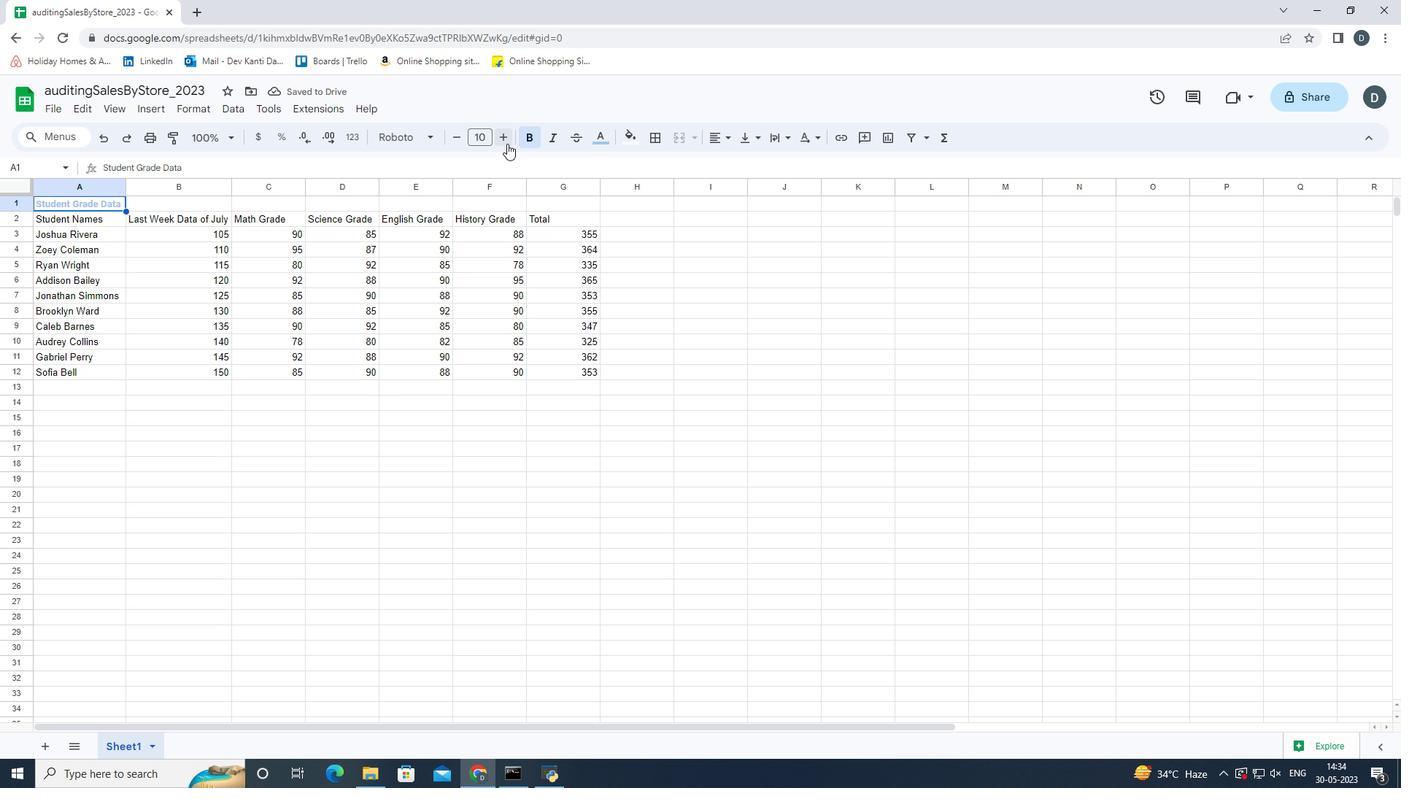 
Action: Mouse pressed left at (507, 143)
Screenshot: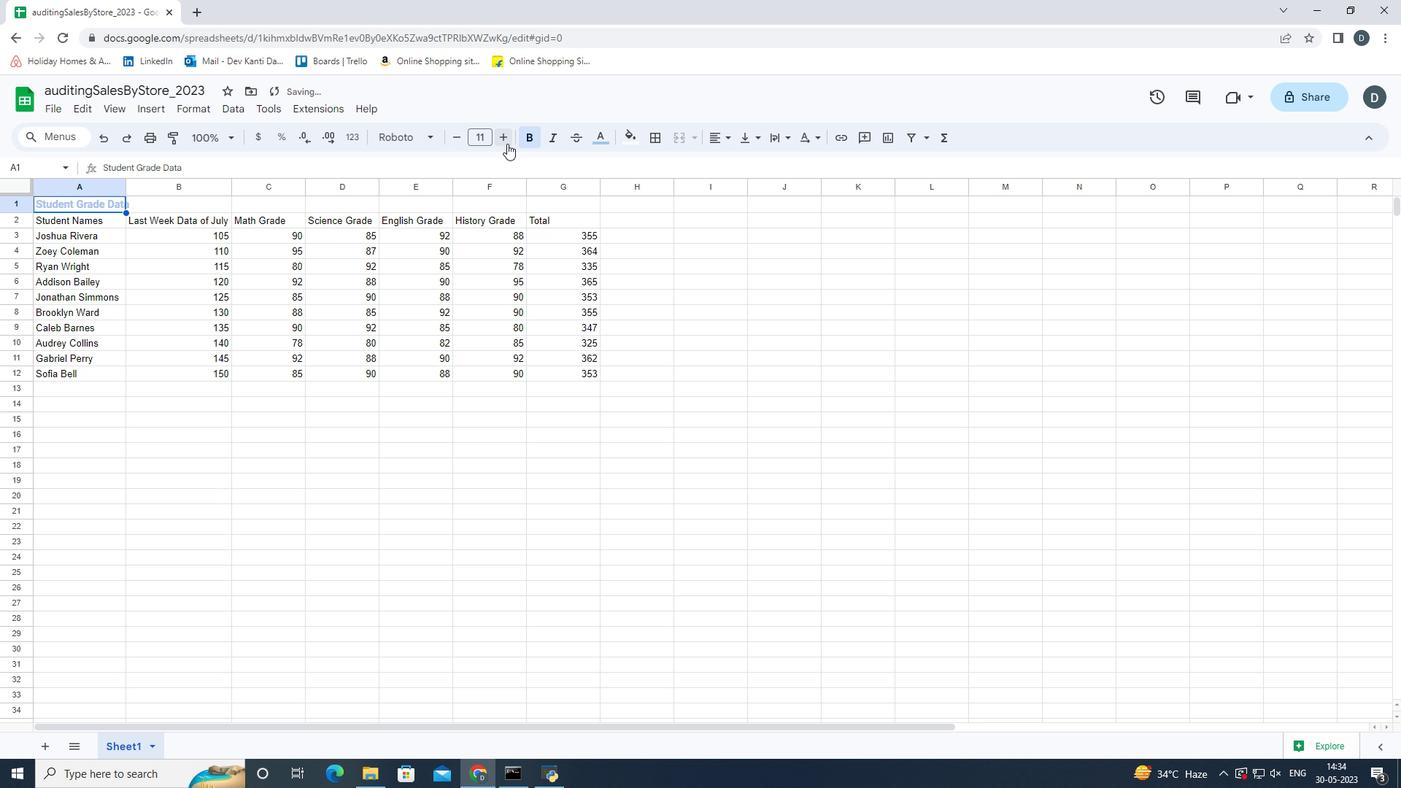 
Action: Mouse pressed left at (507, 143)
Screenshot: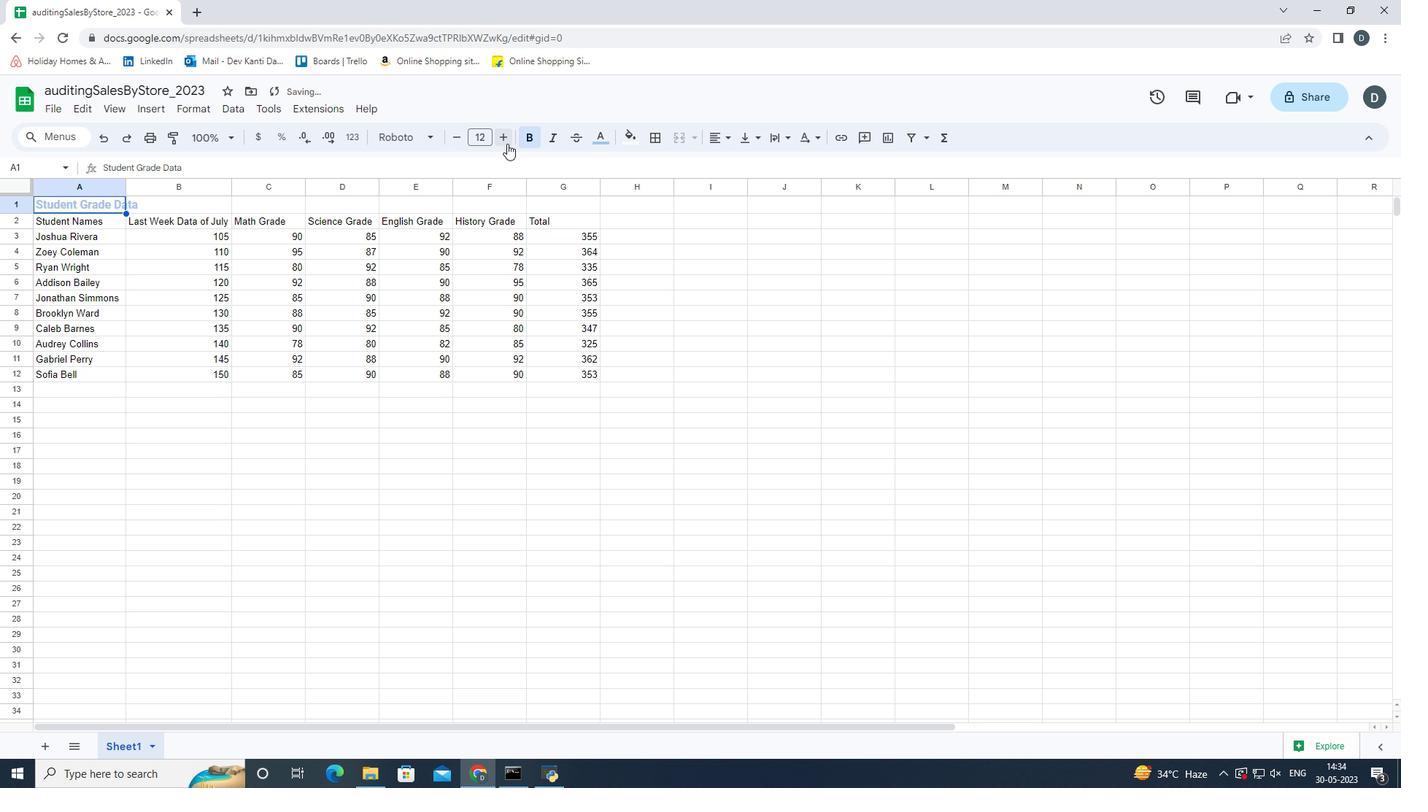 
Action: Mouse pressed left at (507, 143)
Screenshot: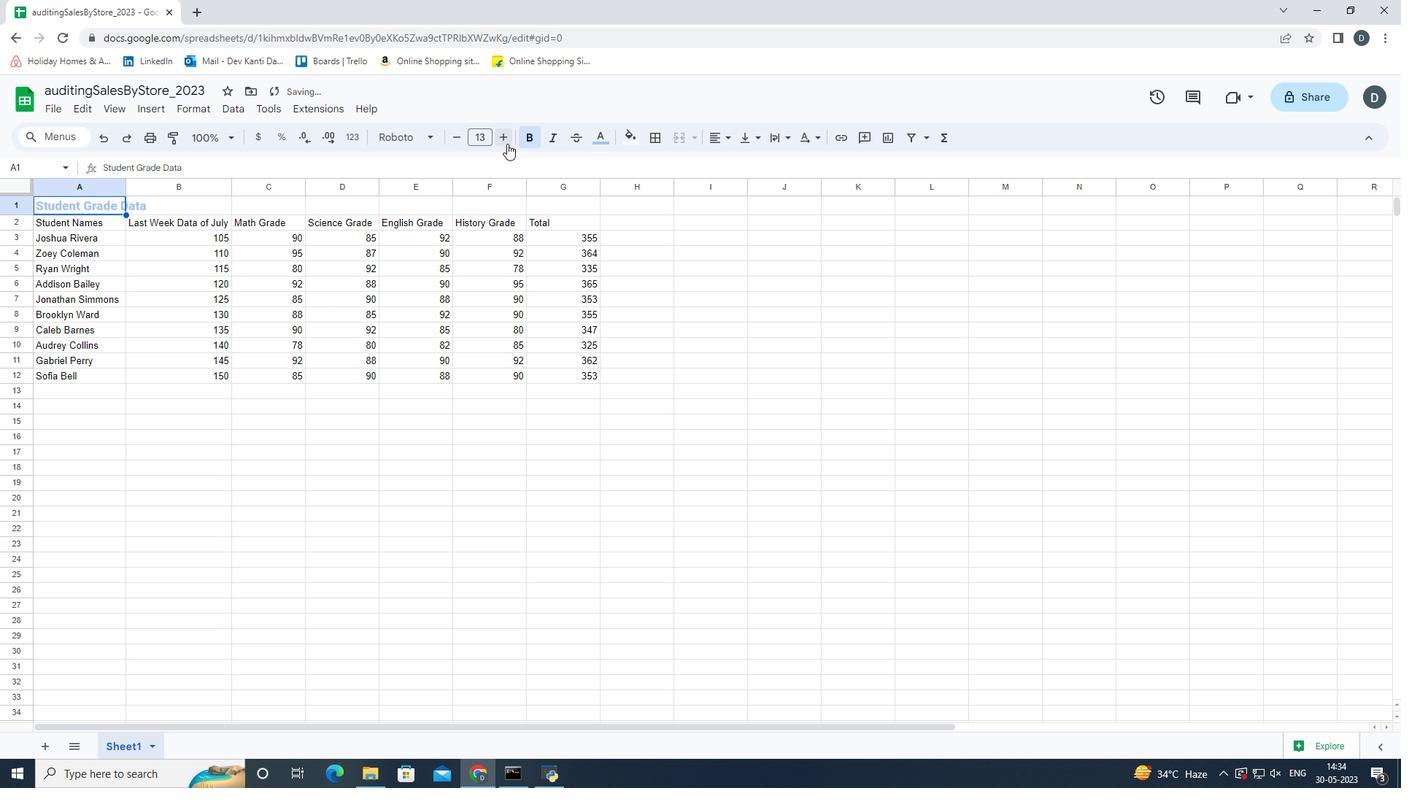 
Action: Mouse pressed left at (507, 143)
Screenshot: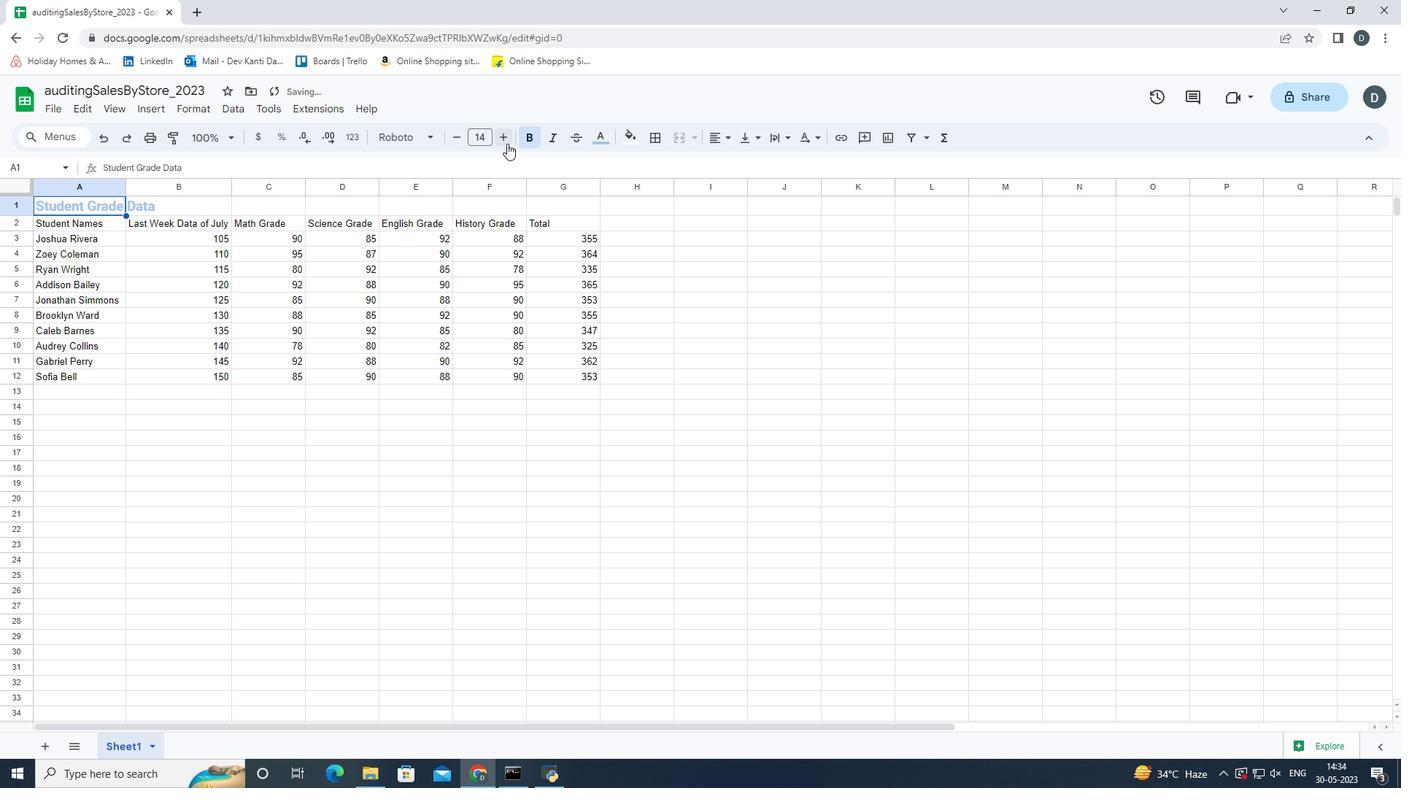 
Action: Mouse pressed left at (507, 143)
Screenshot: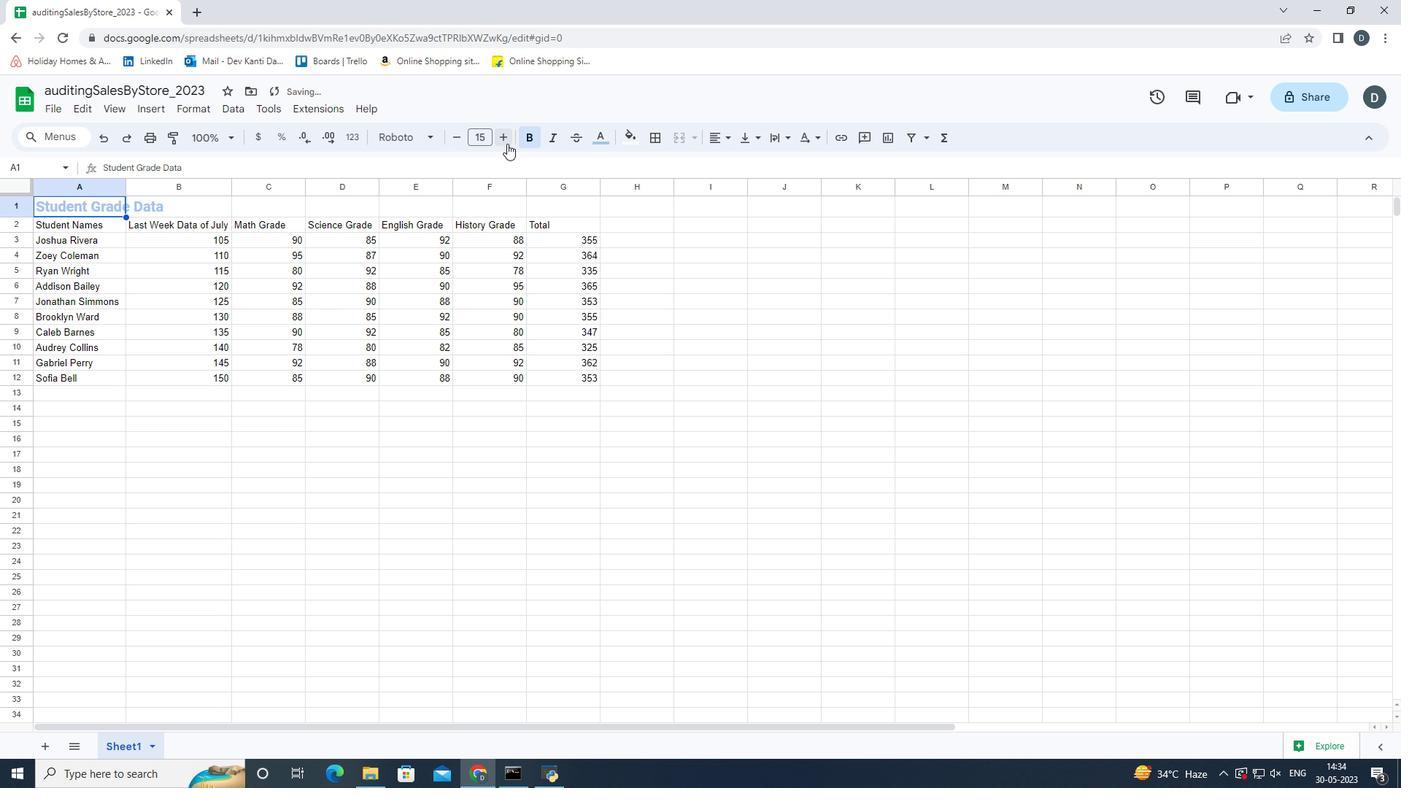 
Action: Mouse pressed left at (507, 143)
Screenshot: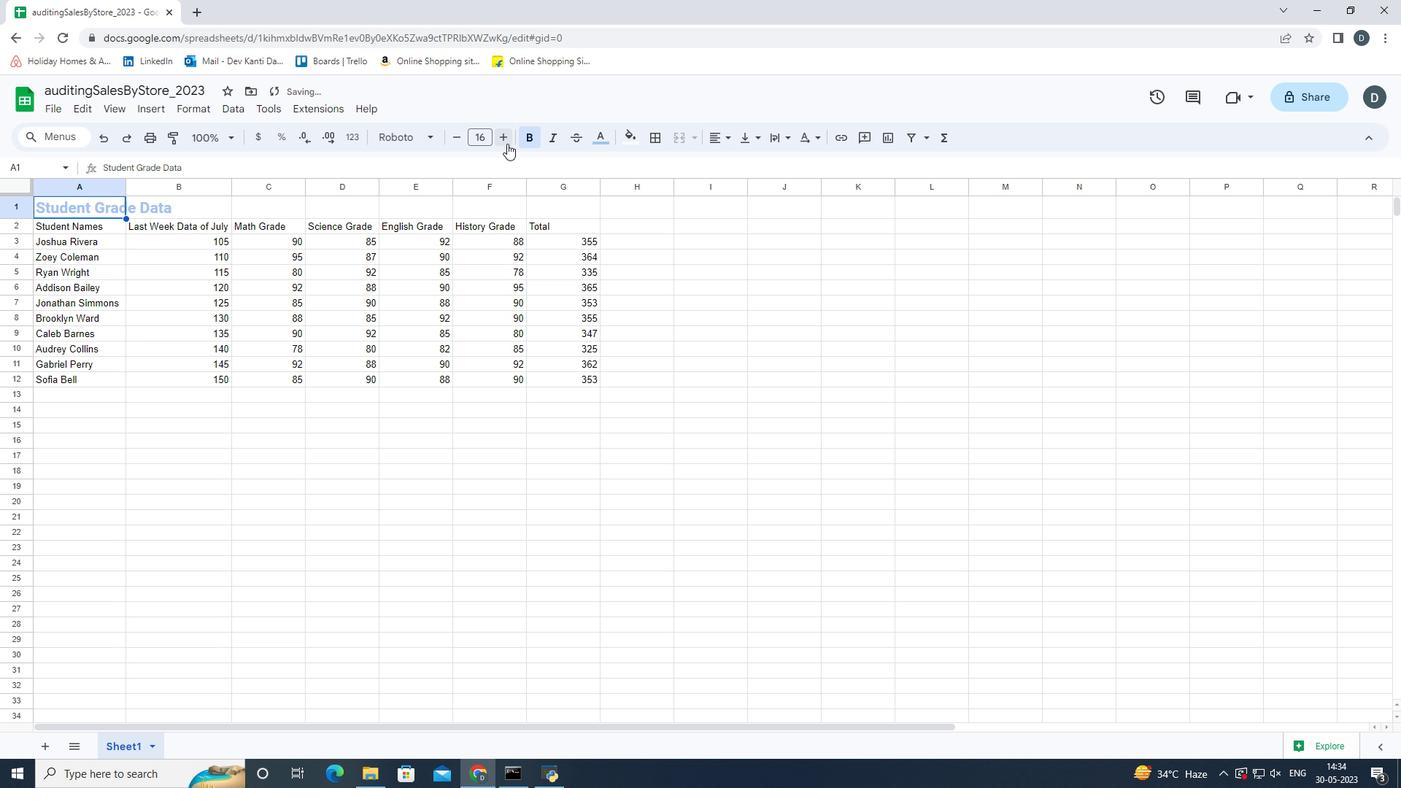 
Action: Mouse pressed left at (507, 143)
Screenshot: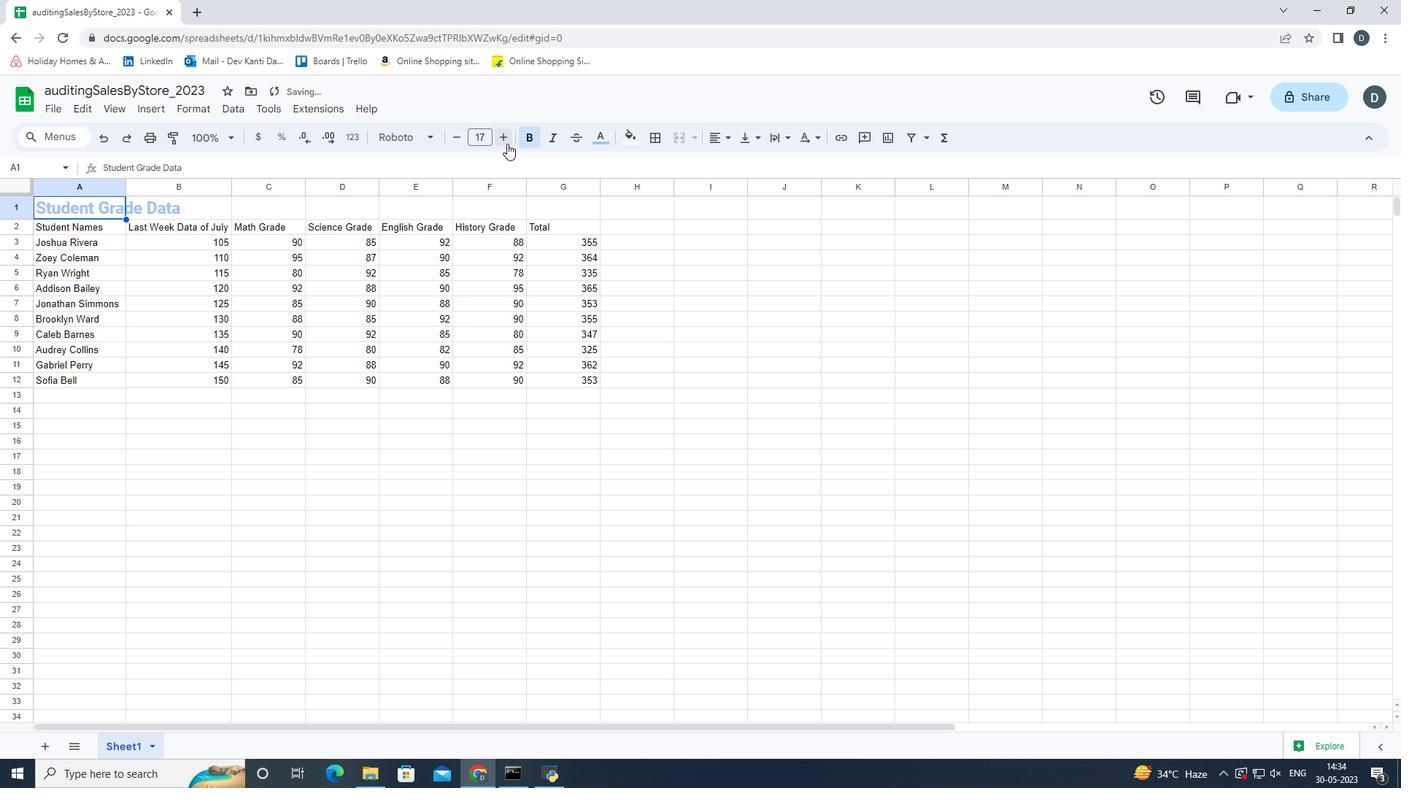 
Action: Mouse pressed left at (507, 143)
Screenshot: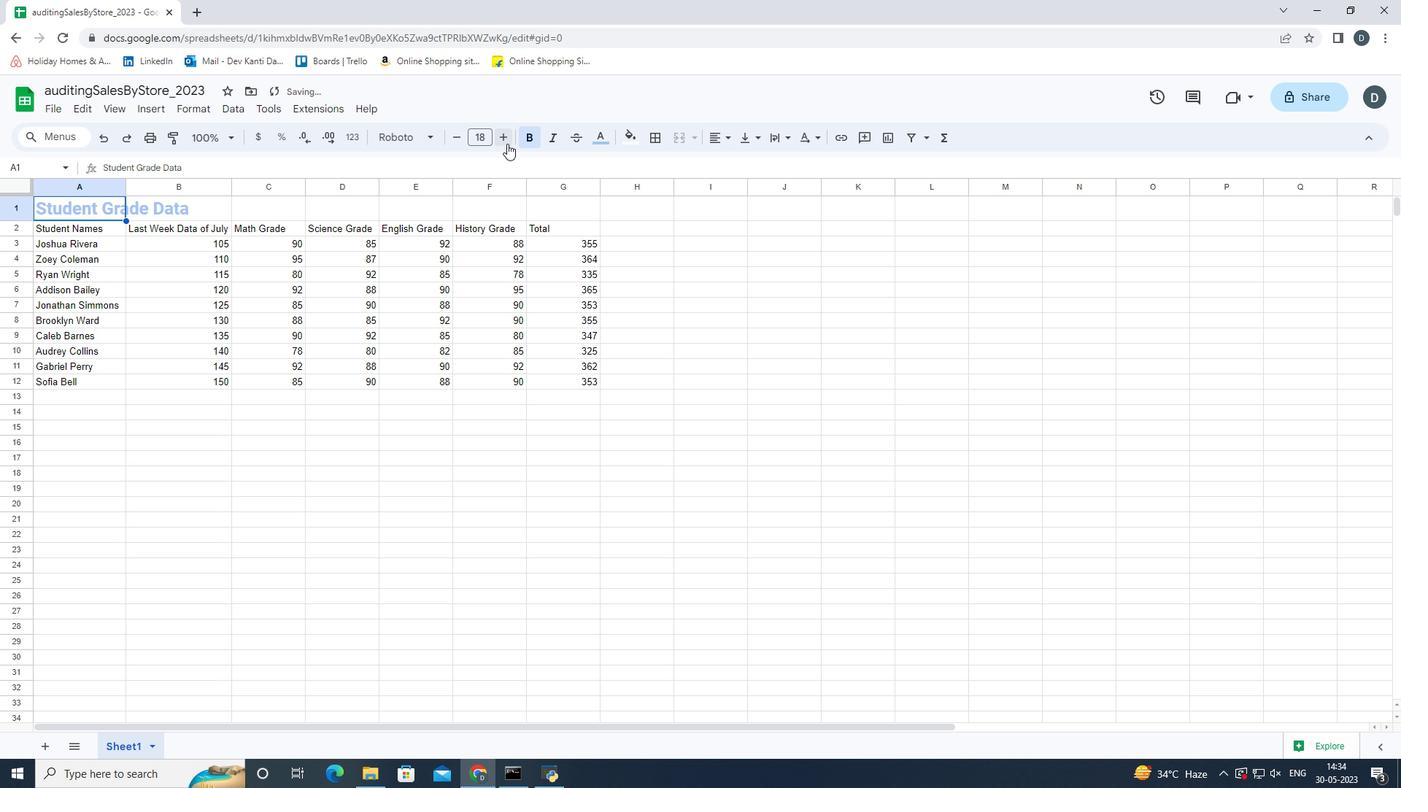 
Action: Mouse pressed left at (507, 143)
Screenshot: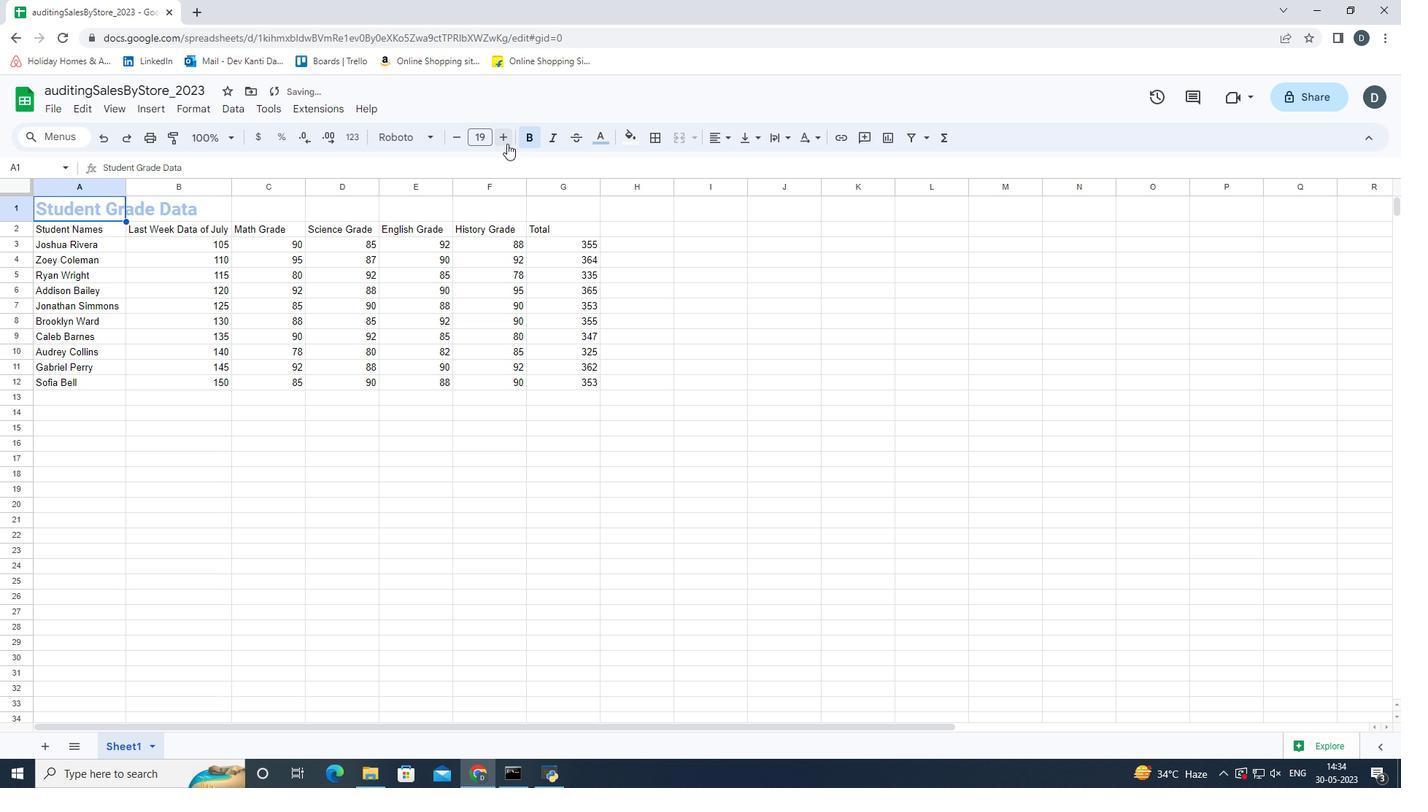 
Action: Mouse pressed left at (507, 143)
Screenshot: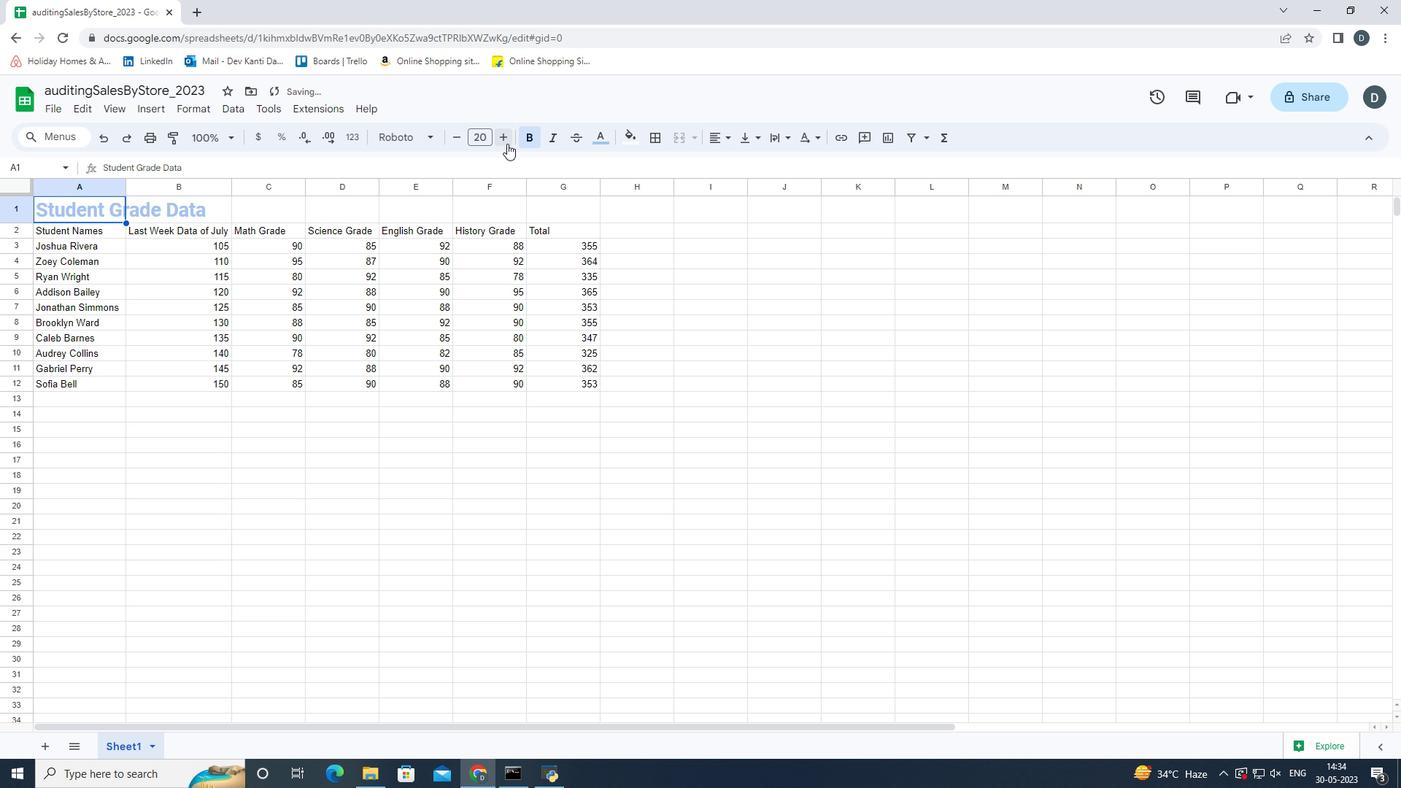
Action: Mouse moved to (507, 144)
Screenshot: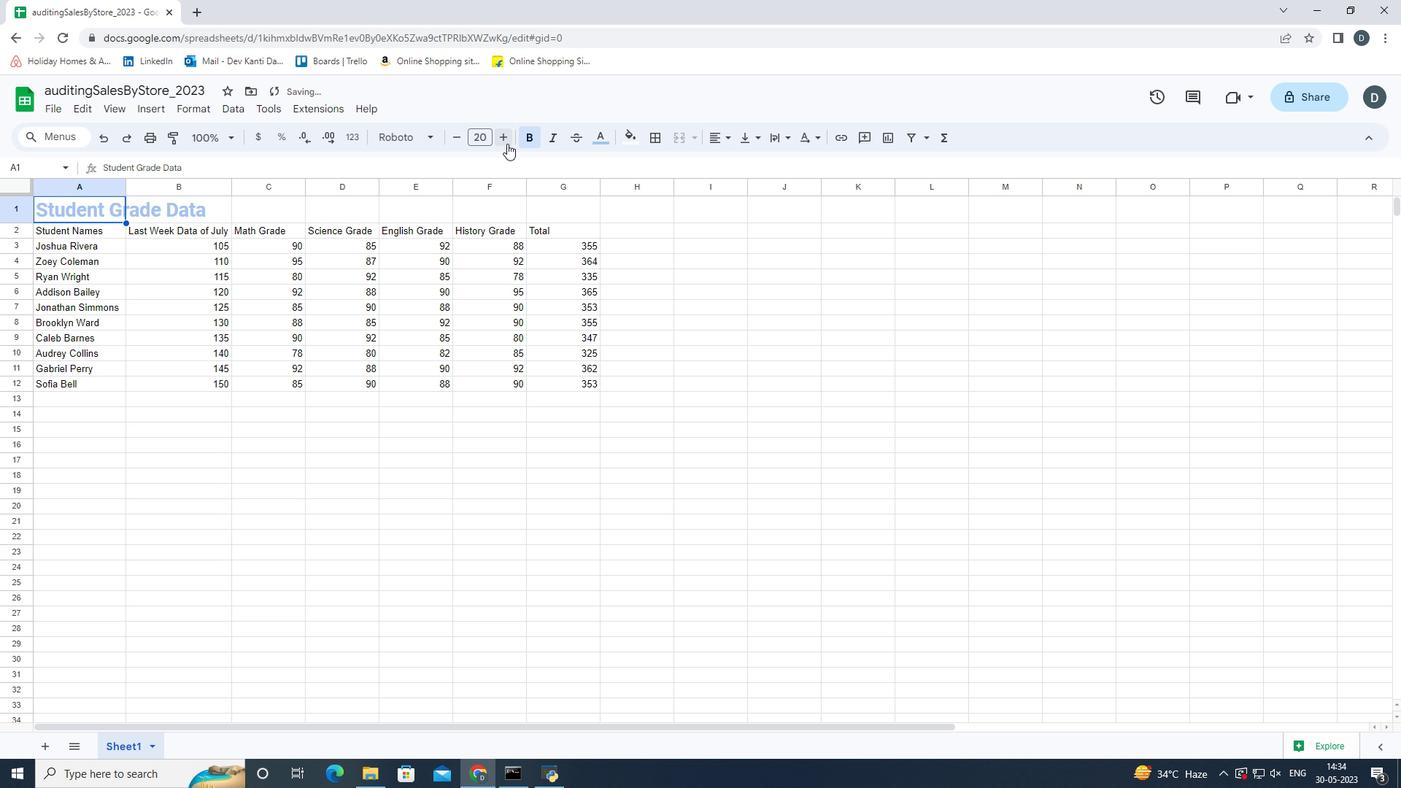 
Action: Mouse pressed left at (507, 144)
Screenshot: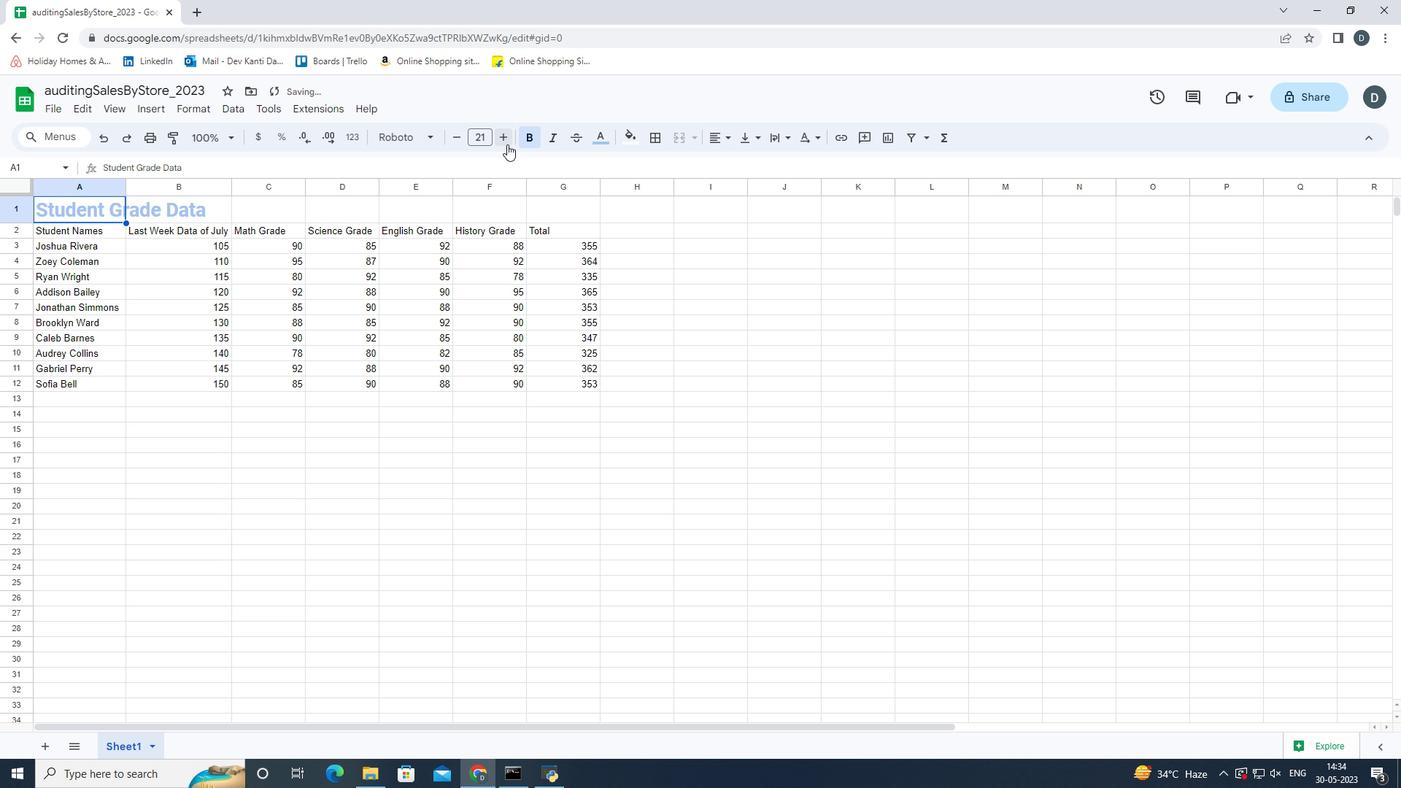 
Action: Mouse pressed left at (507, 144)
Screenshot: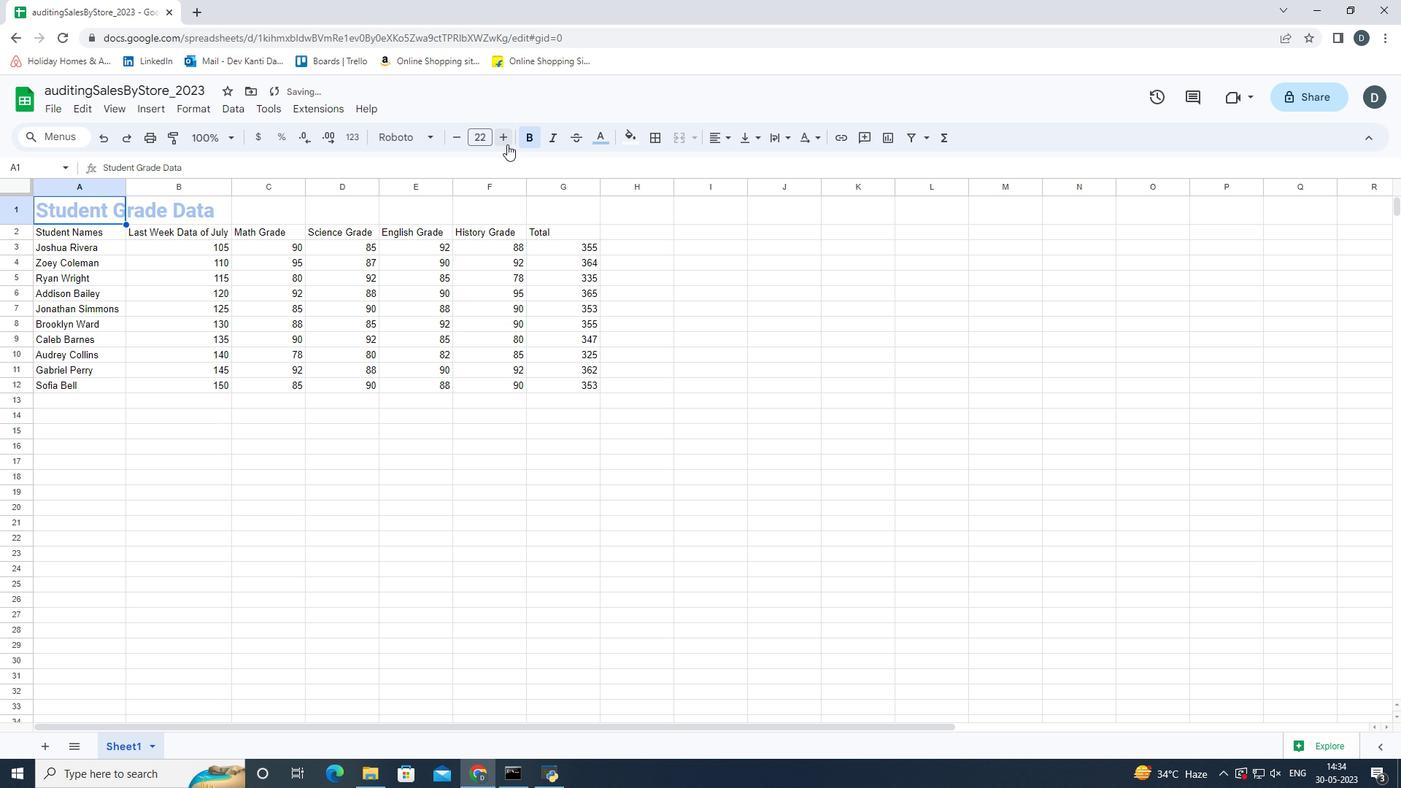 
Action: Mouse pressed left at (507, 144)
Screenshot: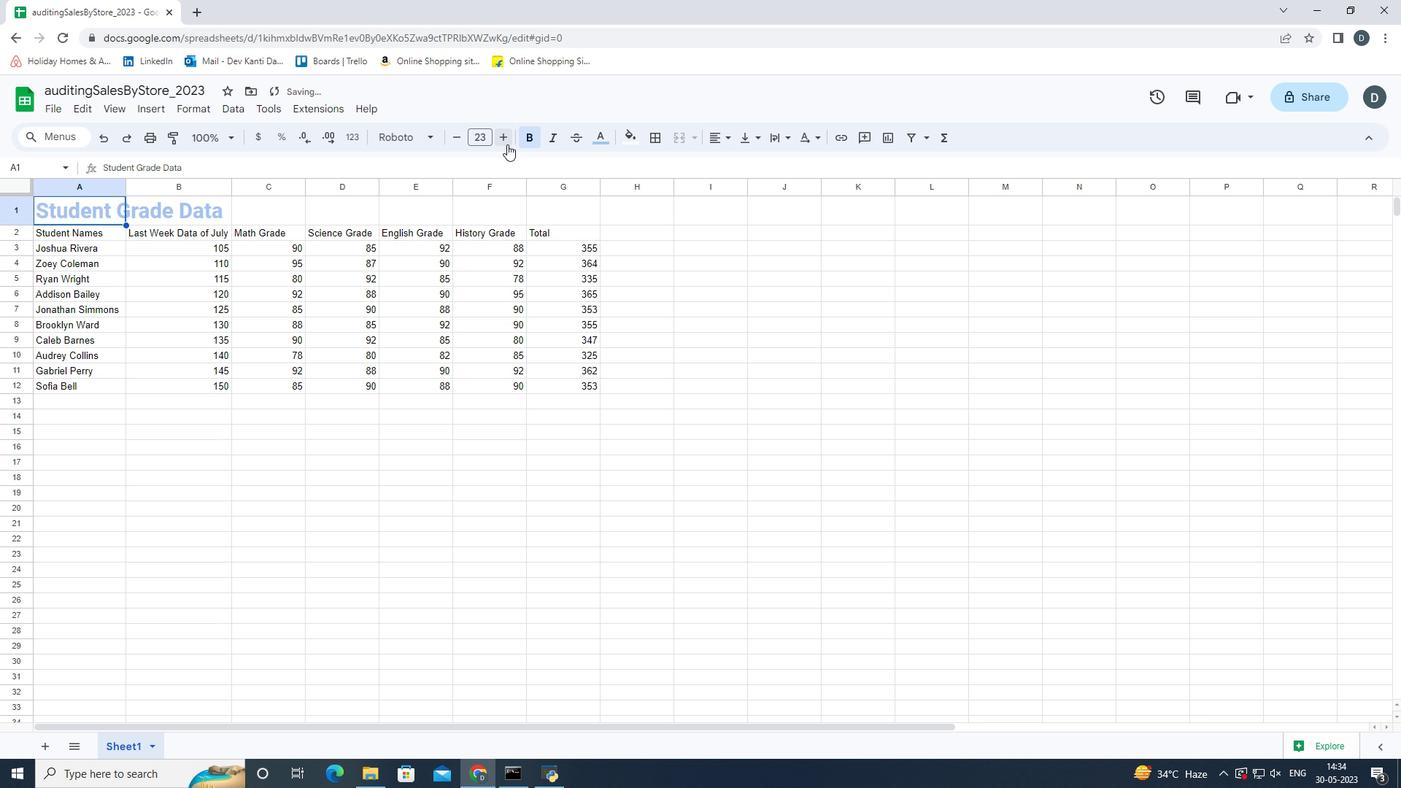 
Action: Mouse pressed left at (507, 144)
Screenshot: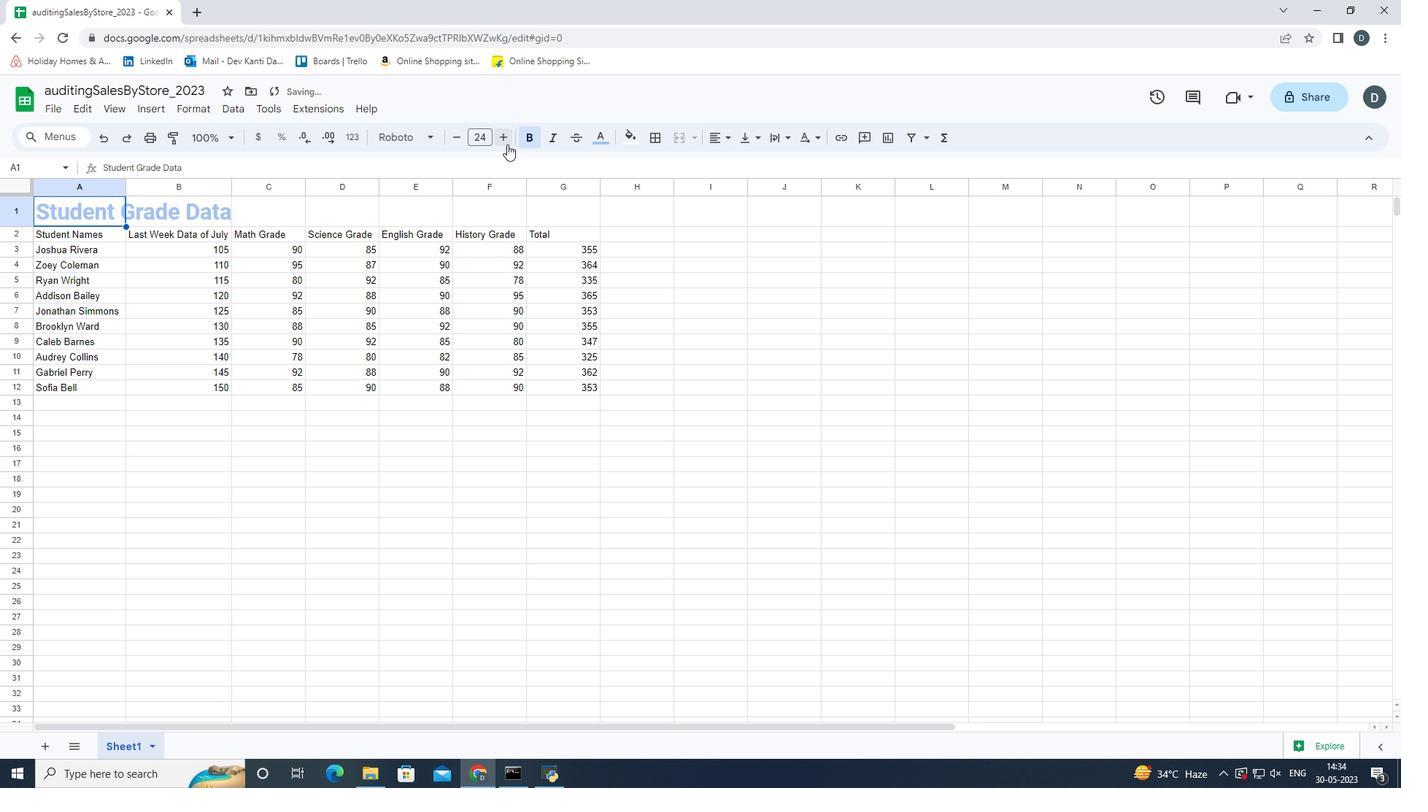 
Action: Mouse pressed left at (507, 144)
Screenshot: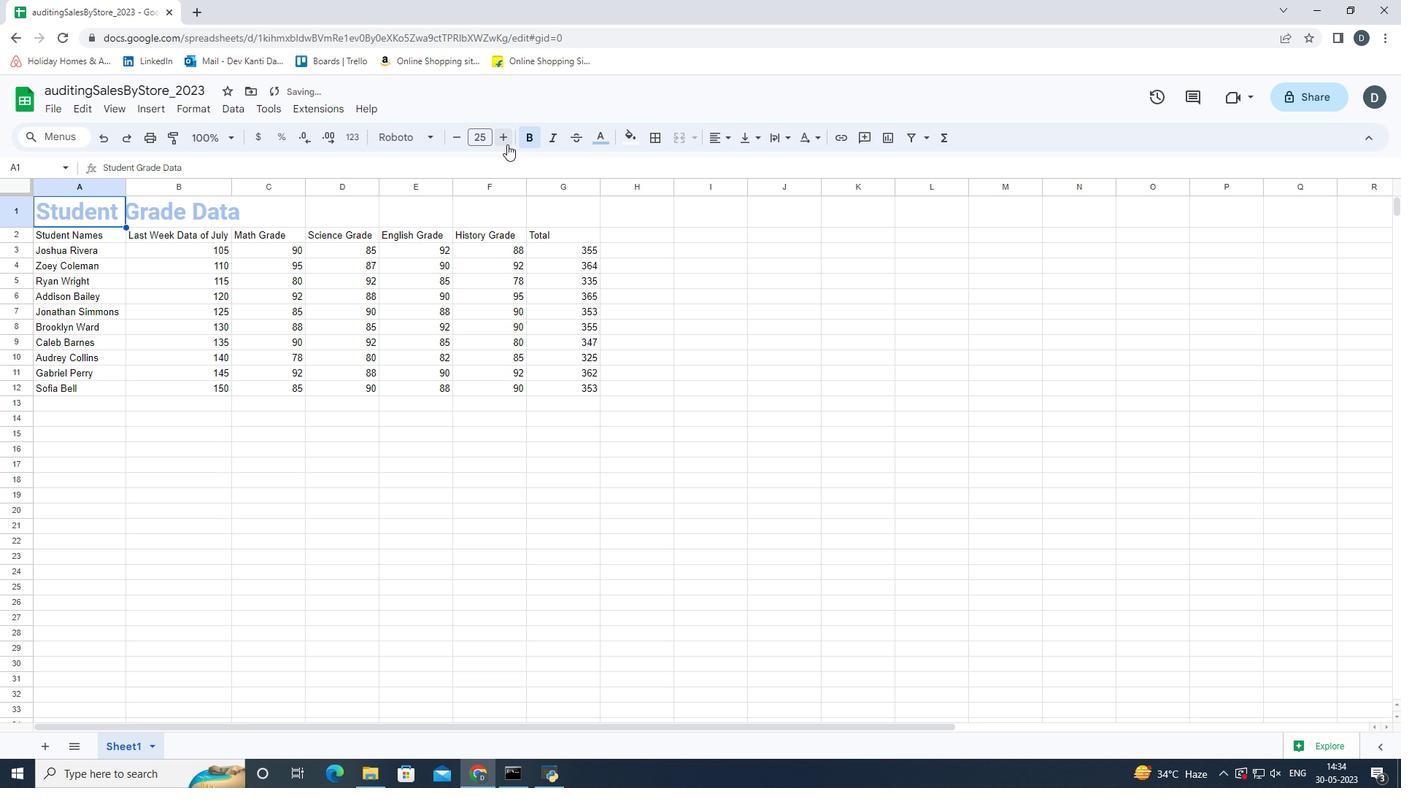 
Action: Mouse moved to (101, 208)
Screenshot: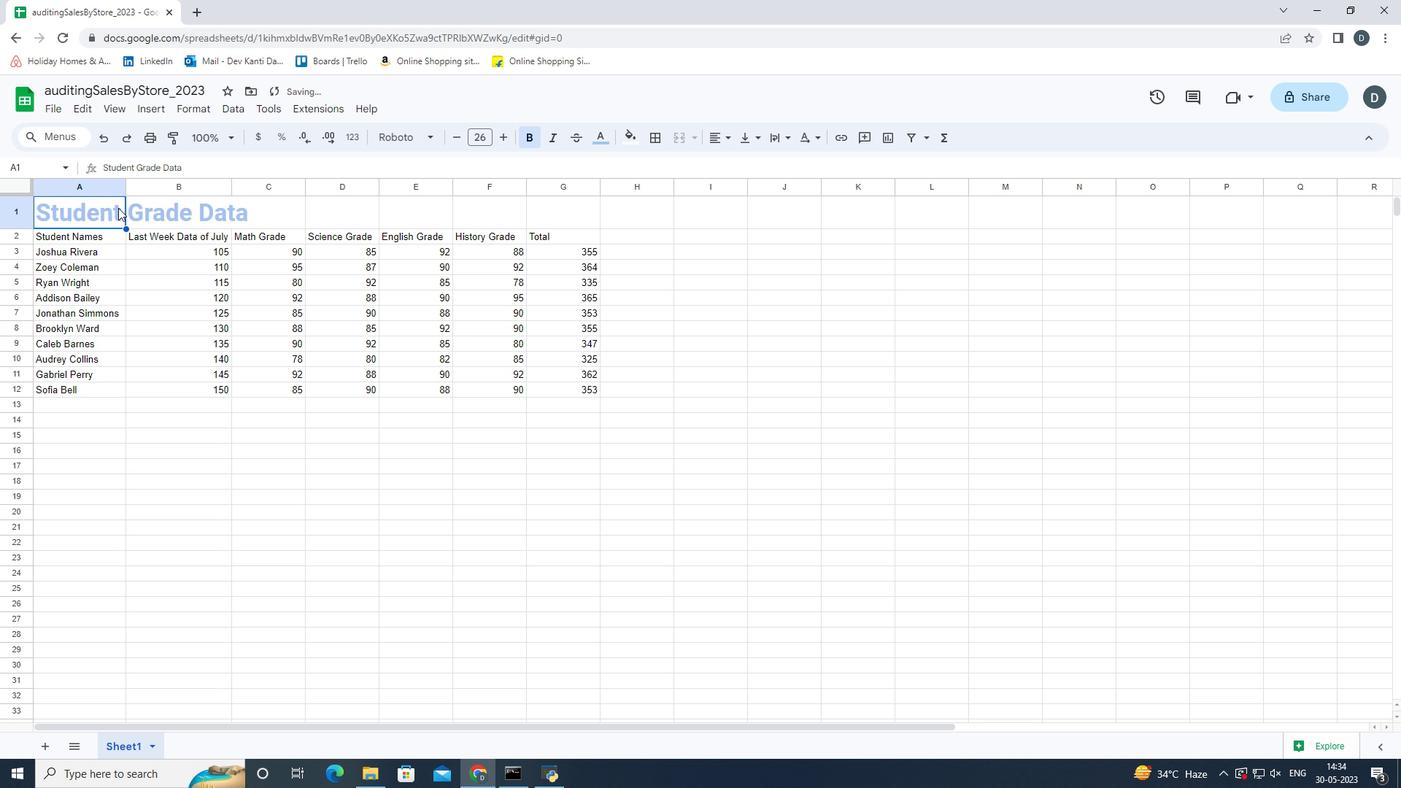
Action: Mouse pressed left at (101, 208)
Screenshot: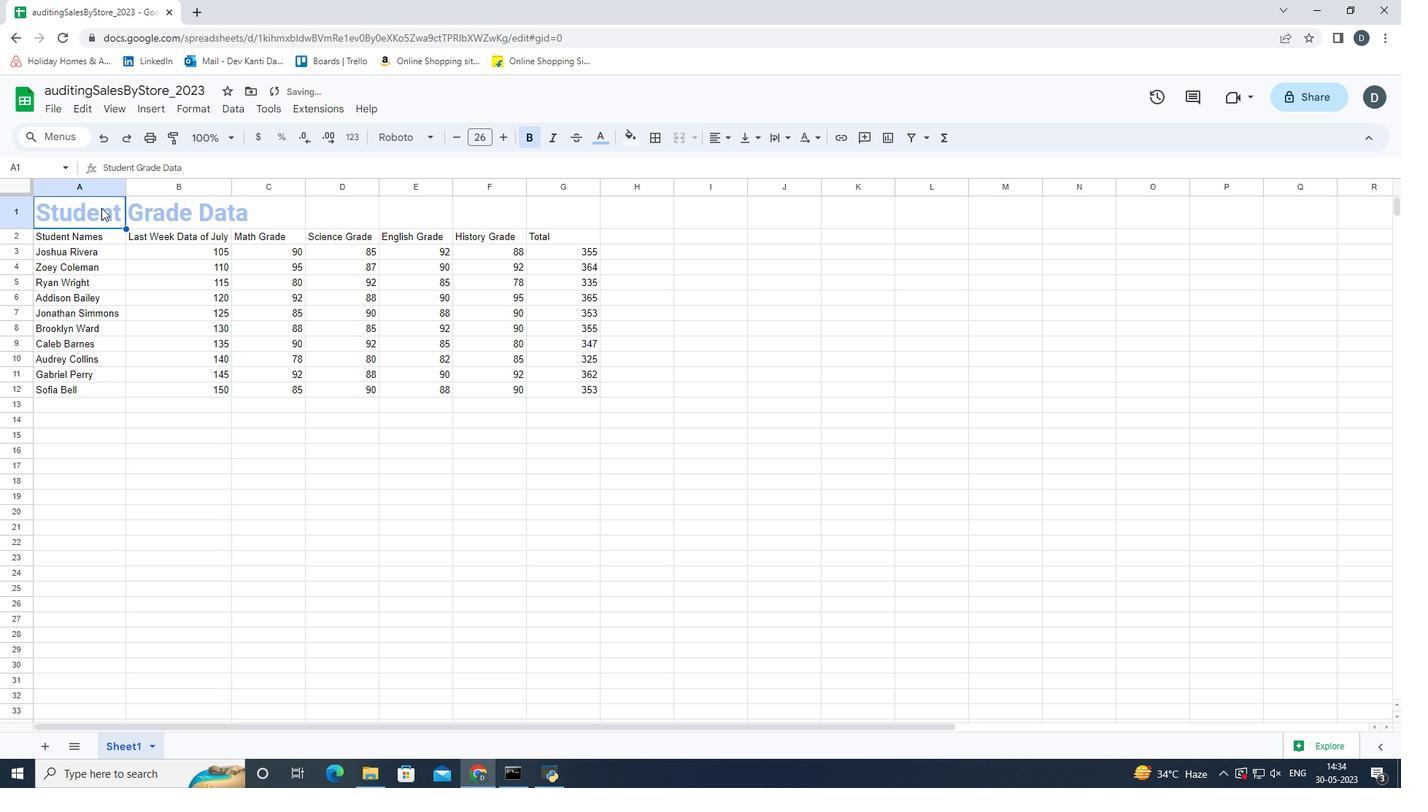 
Action: Mouse moved to (682, 143)
Screenshot: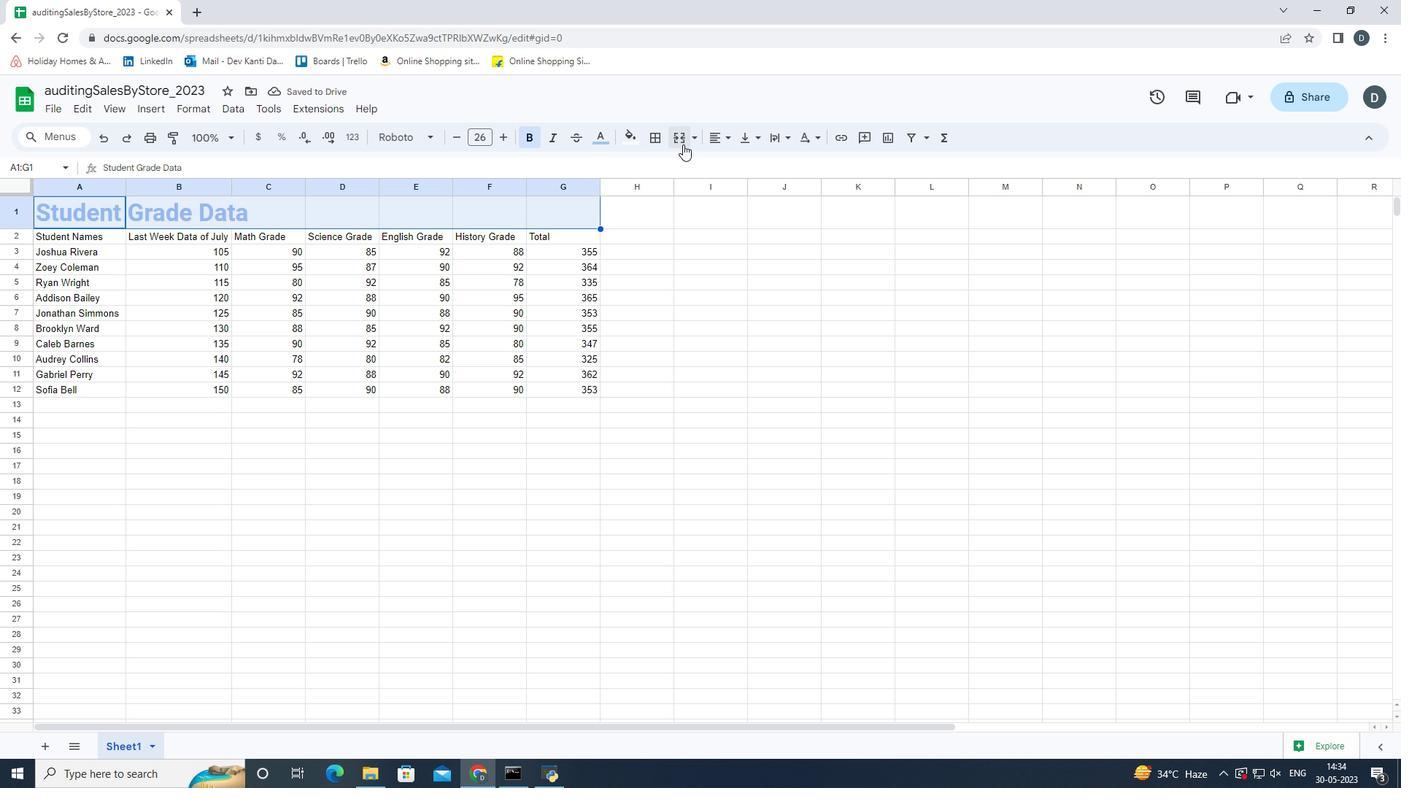 
Action: Mouse pressed left at (682, 143)
Screenshot: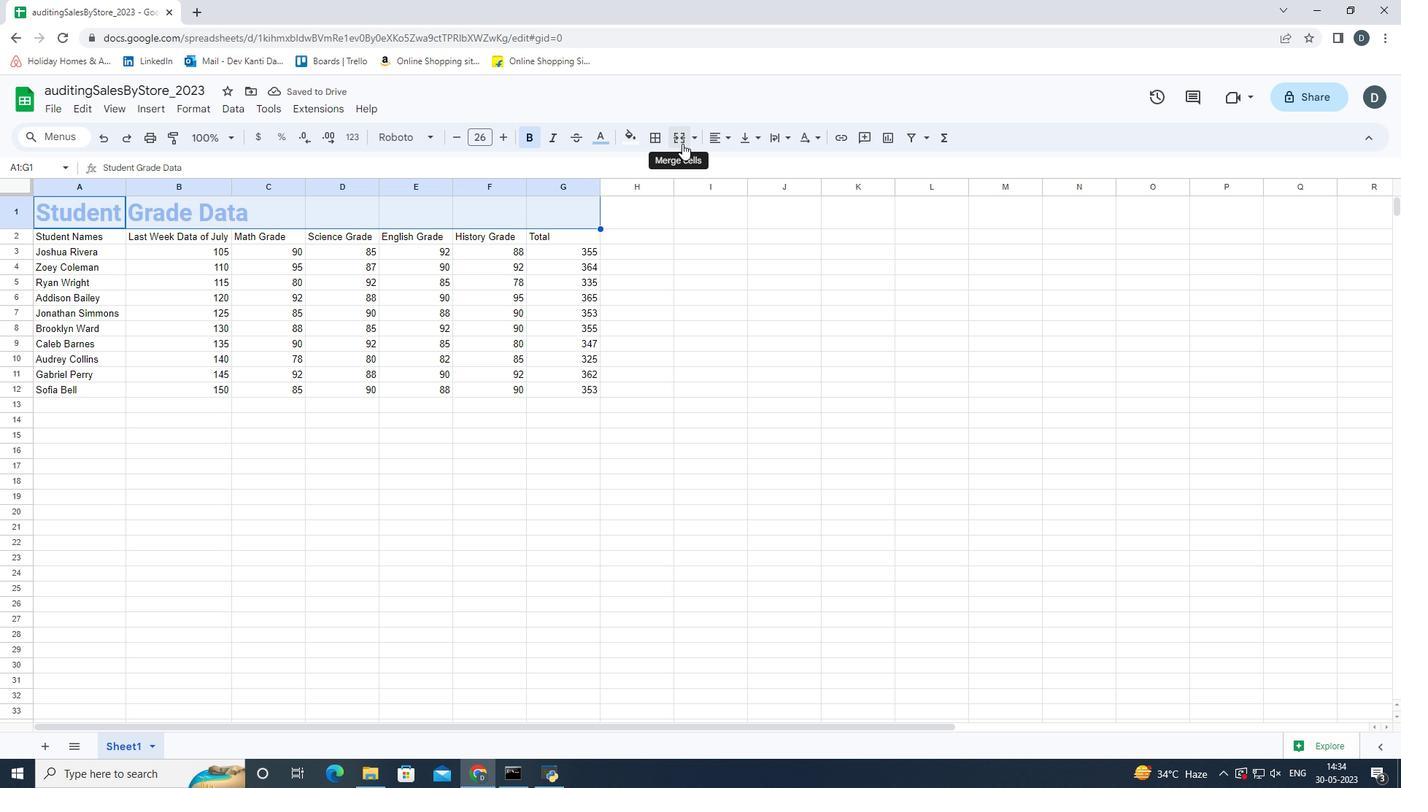
Action: Mouse moved to (97, 233)
Screenshot: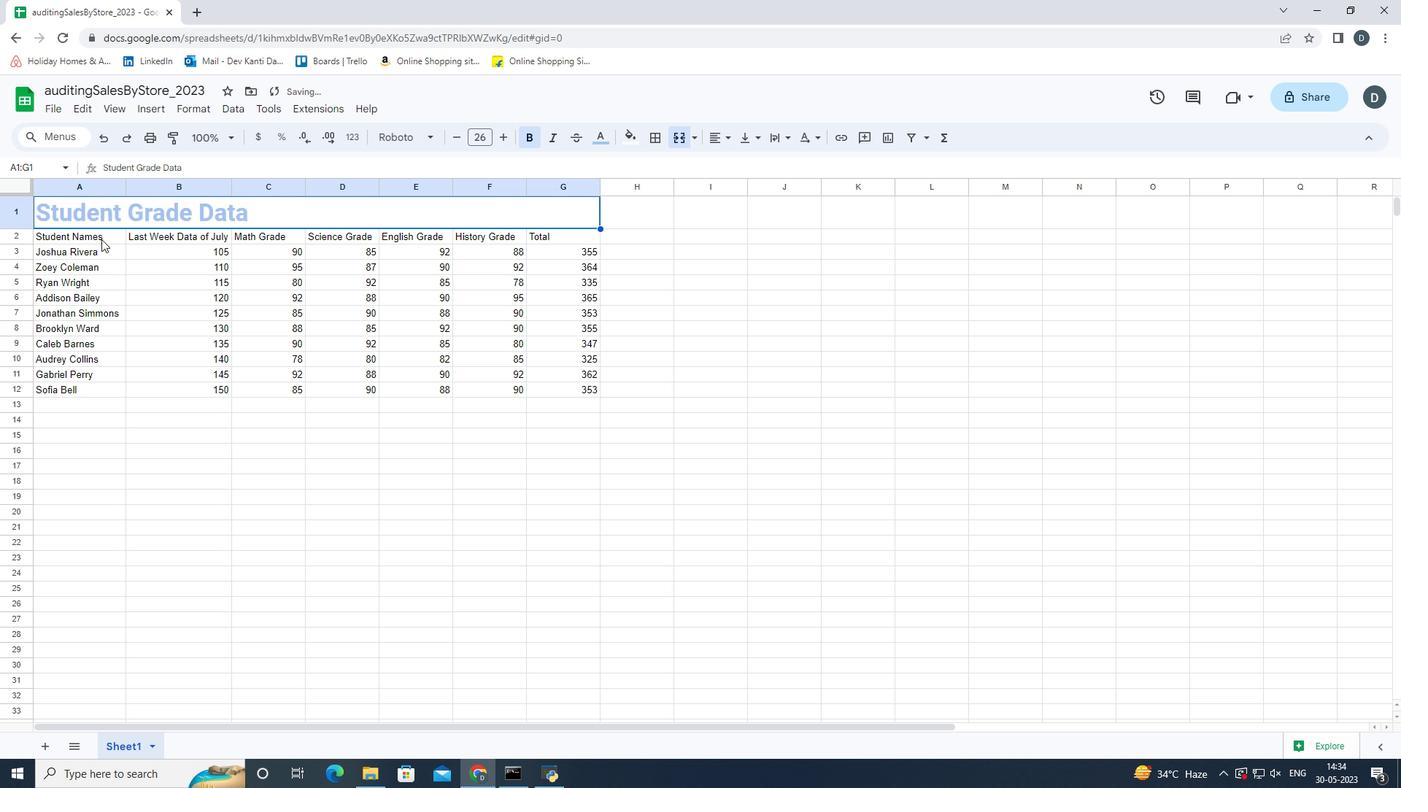 
Action: Mouse pressed left at (97, 233)
Screenshot: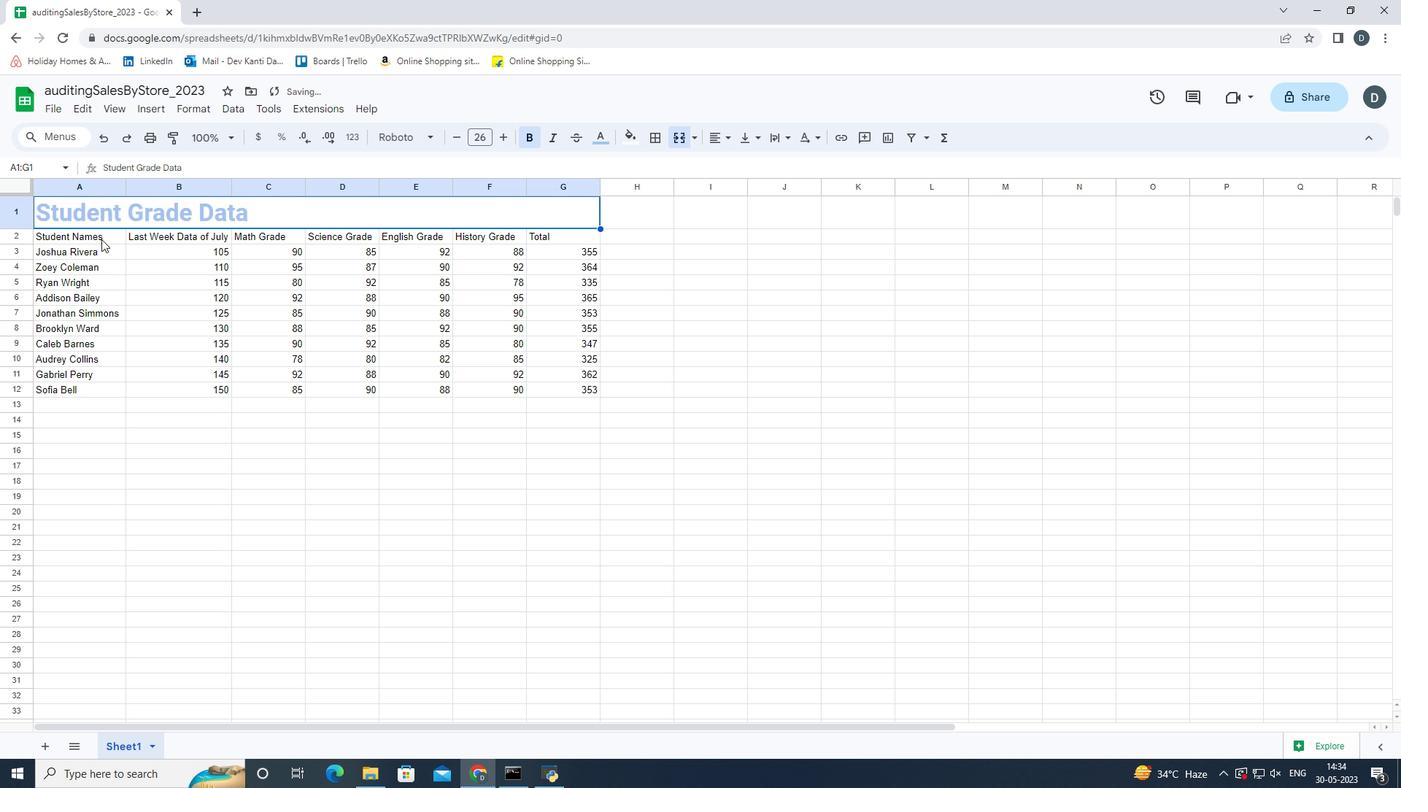 
Action: Mouse moved to (418, 140)
Screenshot: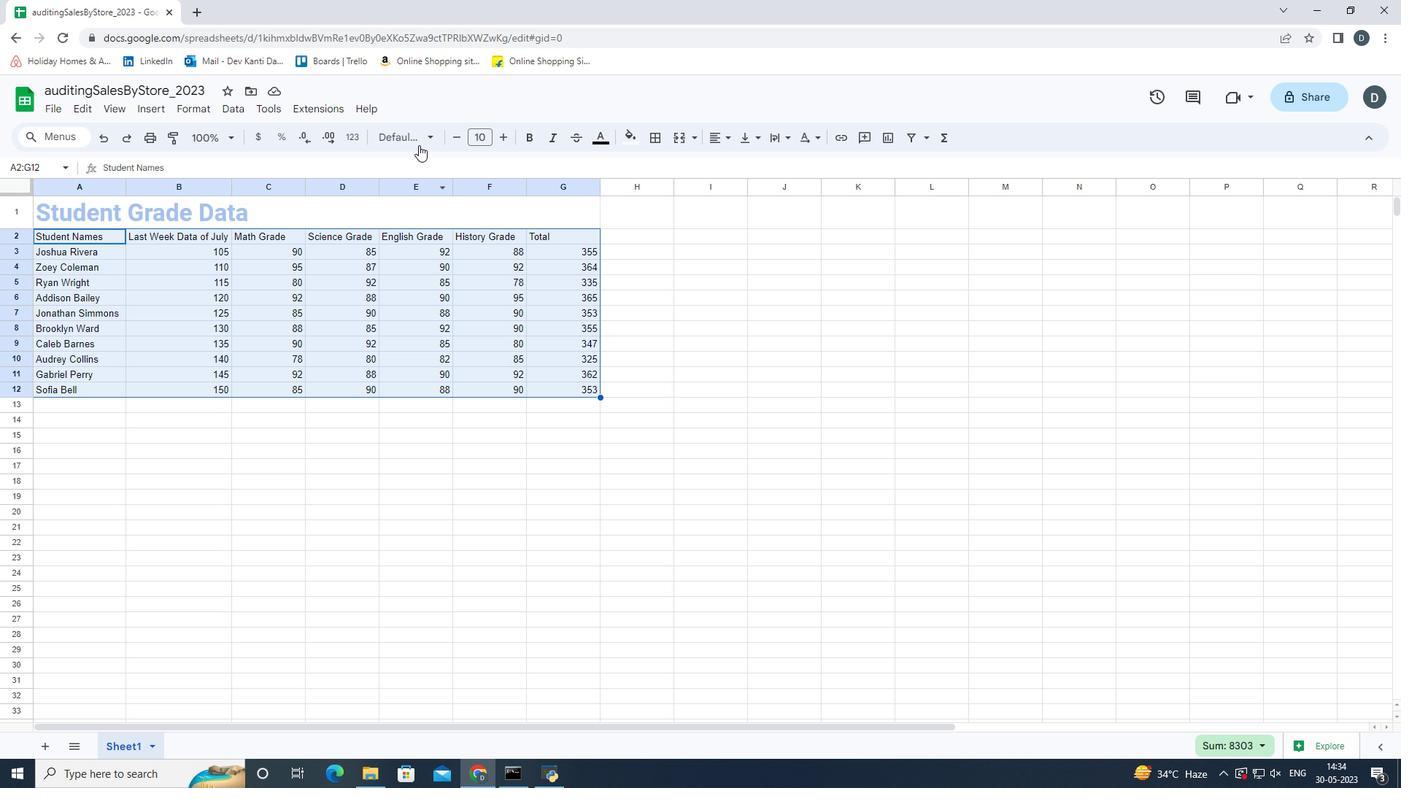 
Action: Mouse pressed left at (418, 140)
Screenshot: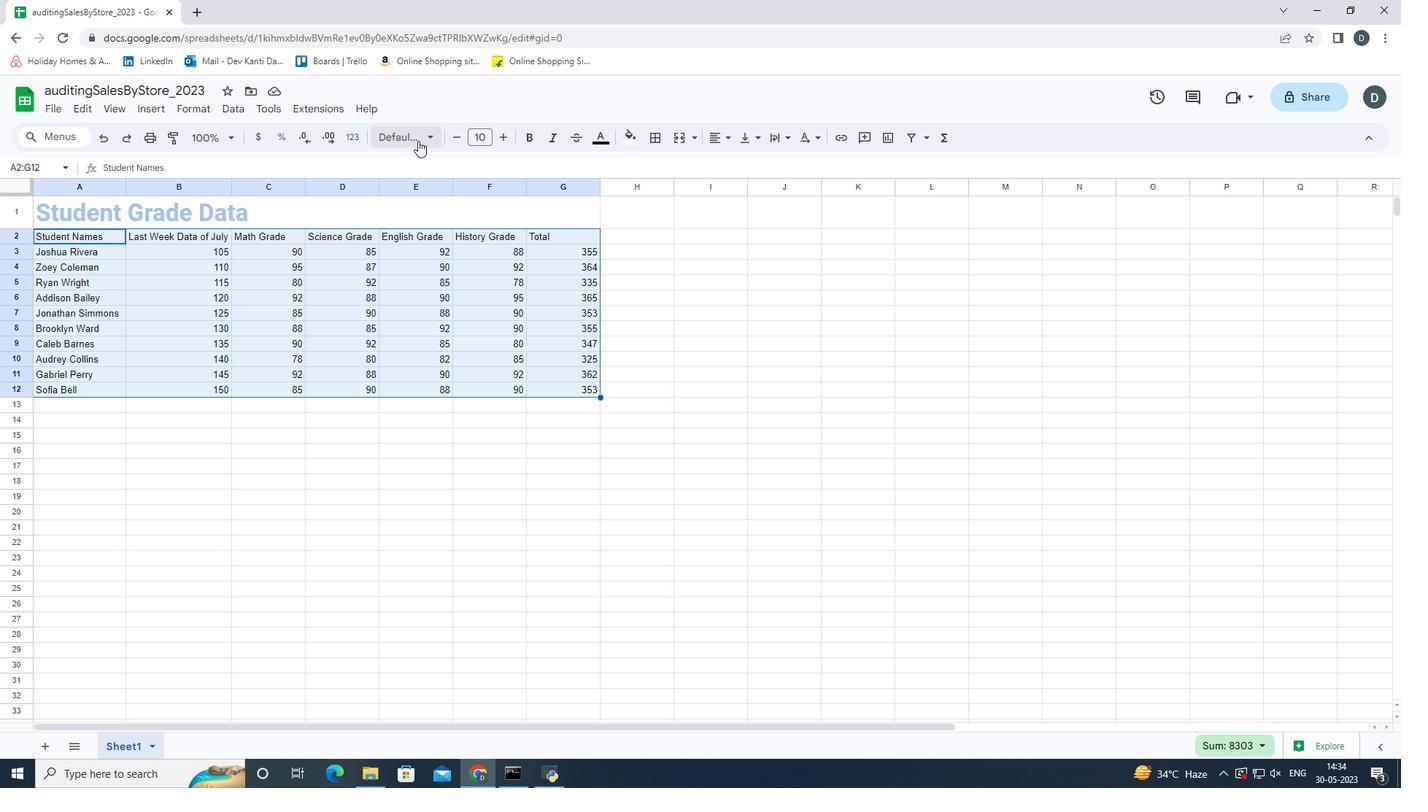 
Action: Mouse moved to (440, 308)
Screenshot: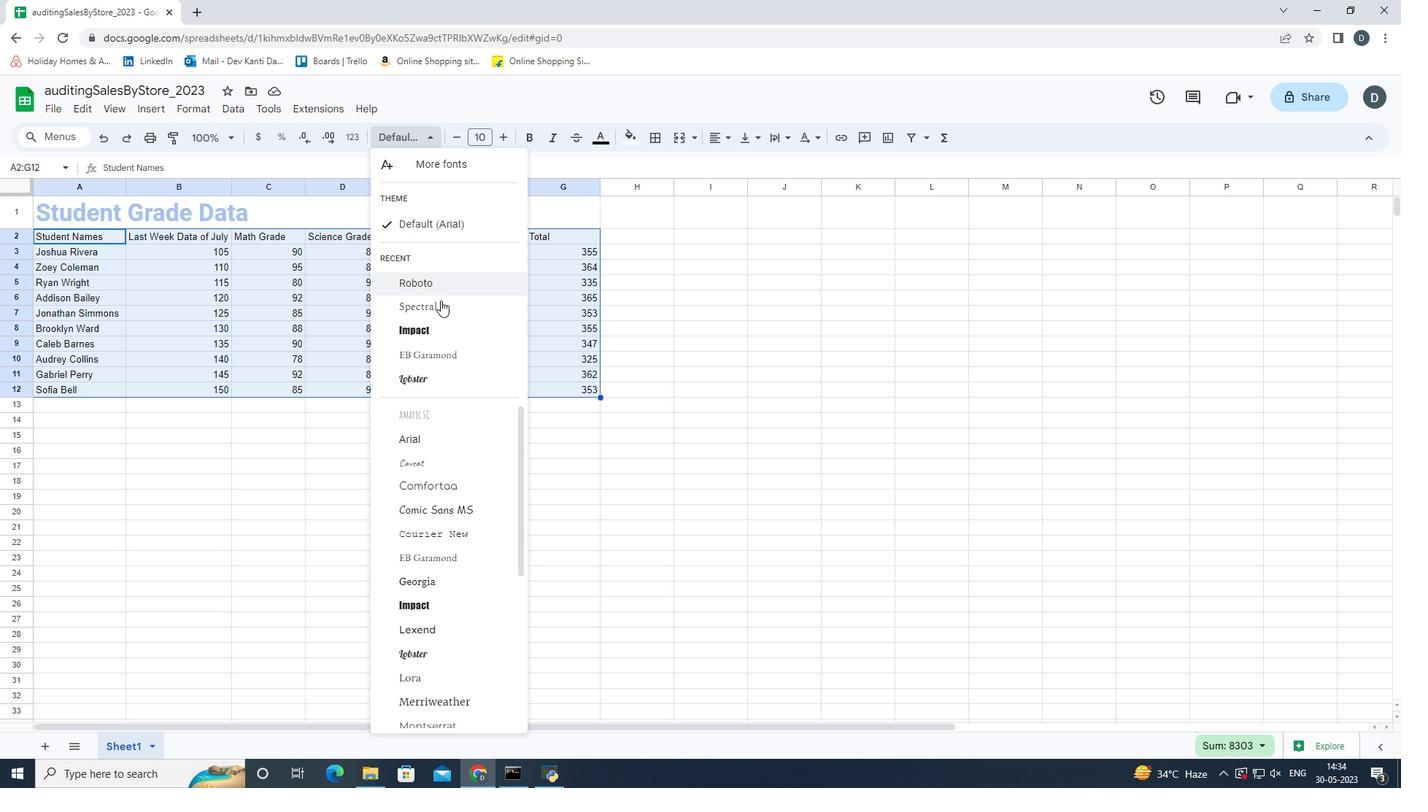 
Action: Mouse pressed left at (440, 308)
Screenshot: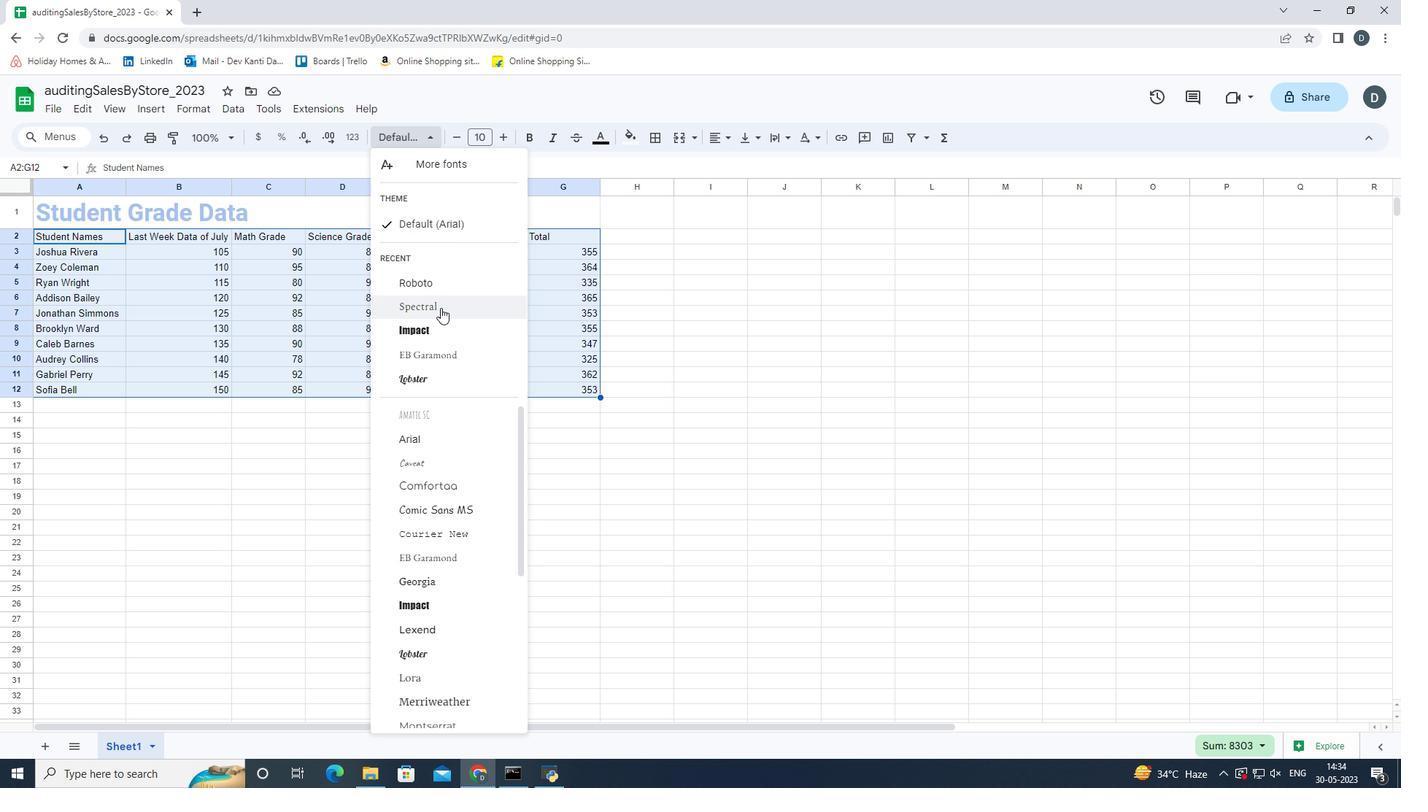 
Action: Mouse moved to (508, 137)
Screenshot: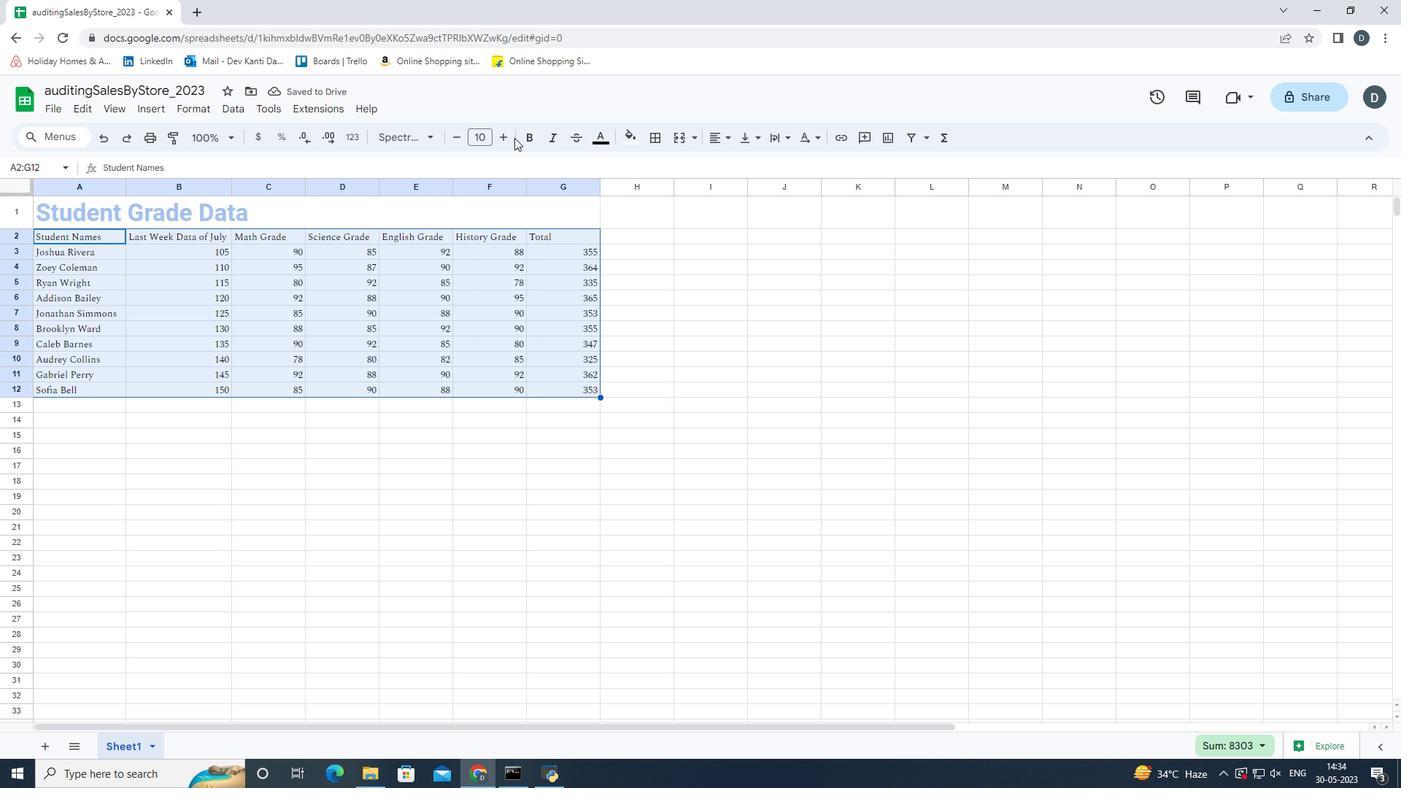 
Action: Mouse pressed left at (508, 137)
Screenshot: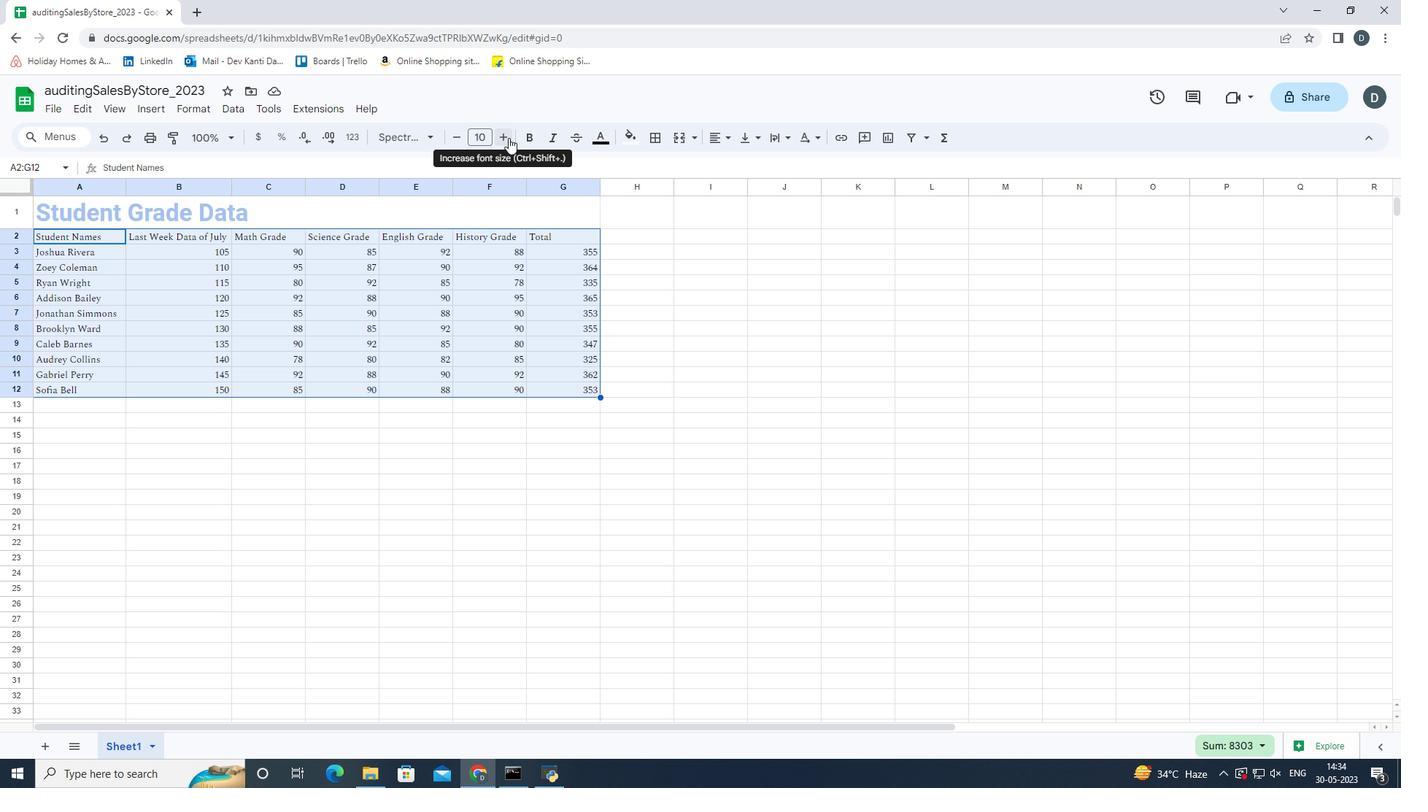 
Action: Mouse pressed left at (508, 137)
Screenshot: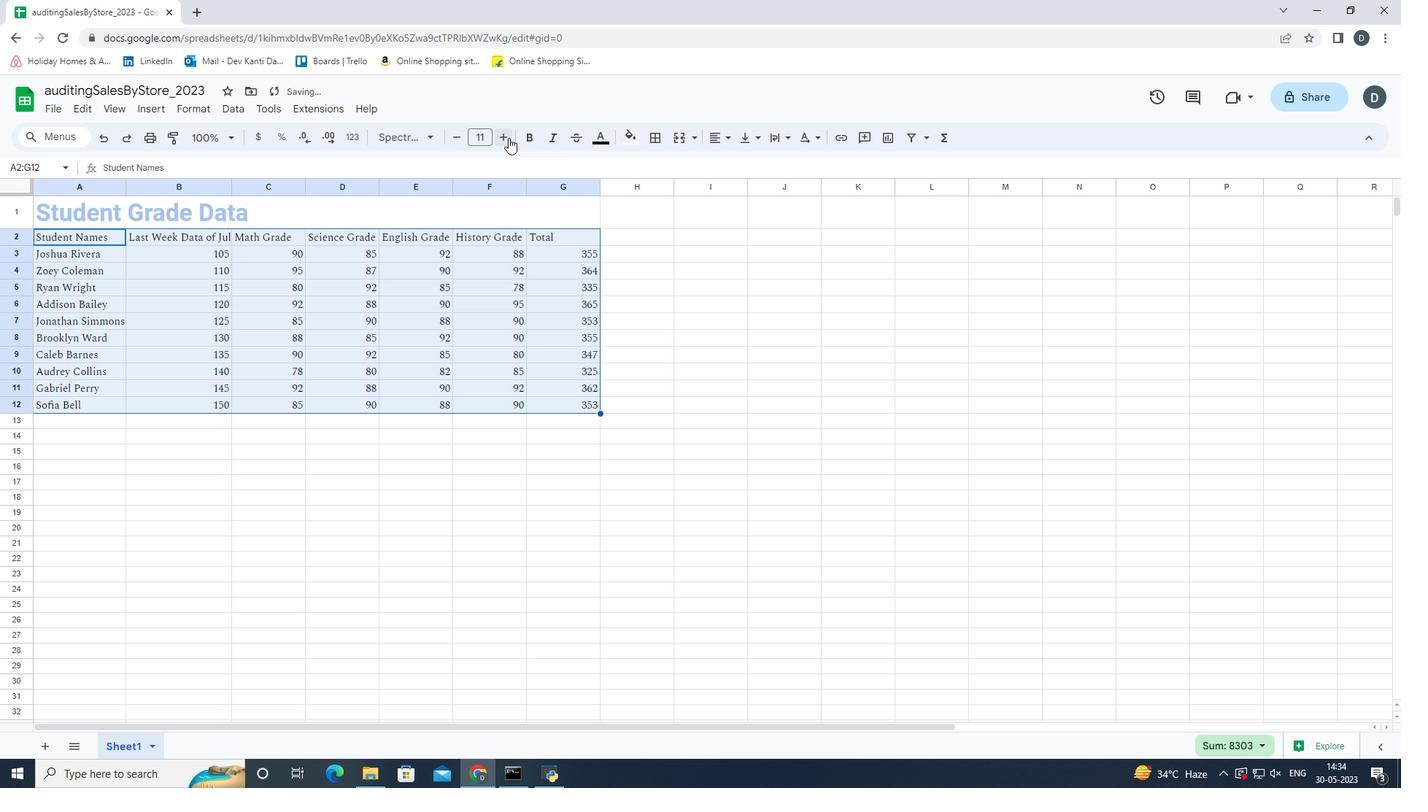
Action: Mouse pressed left at (508, 137)
Screenshot: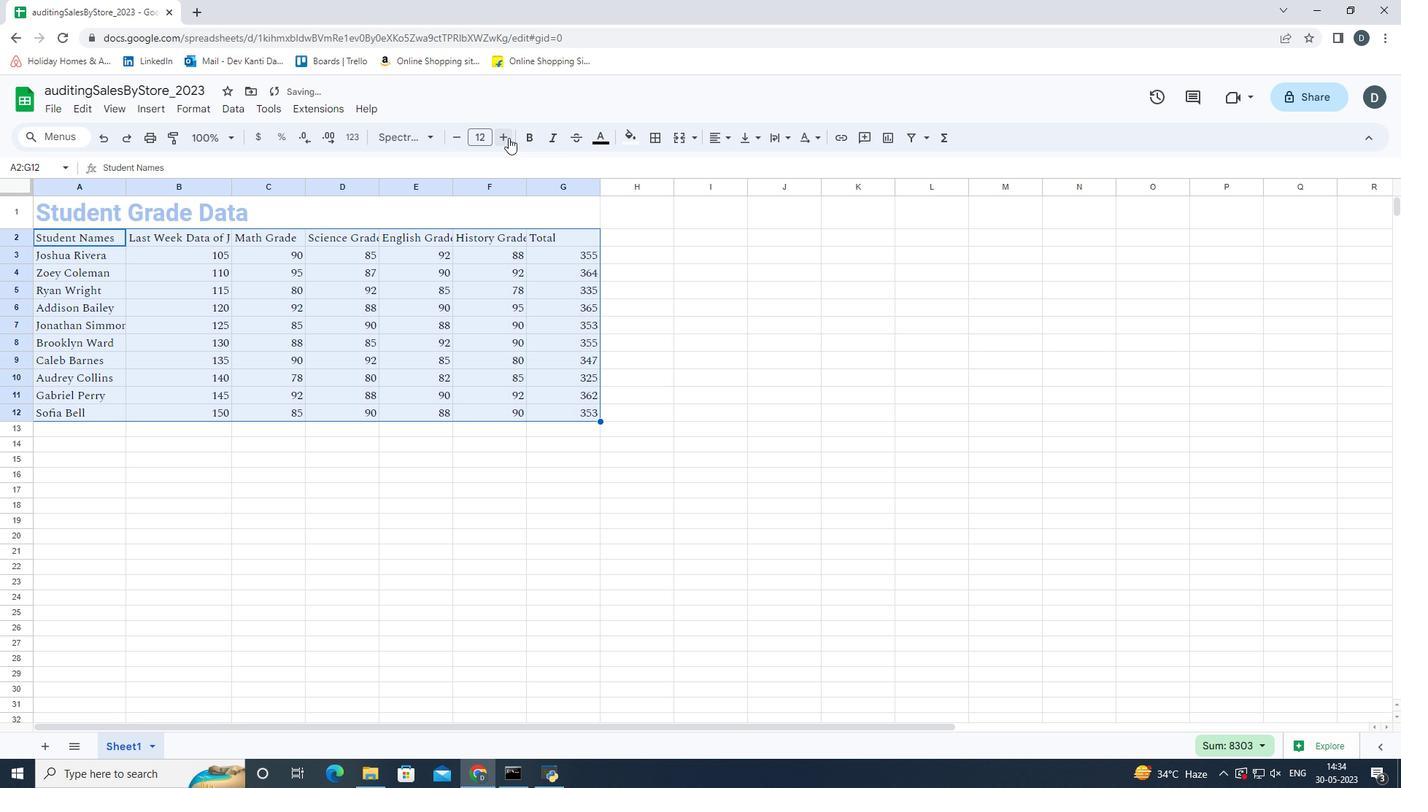 
Action: Mouse pressed left at (508, 137)
Screenshot: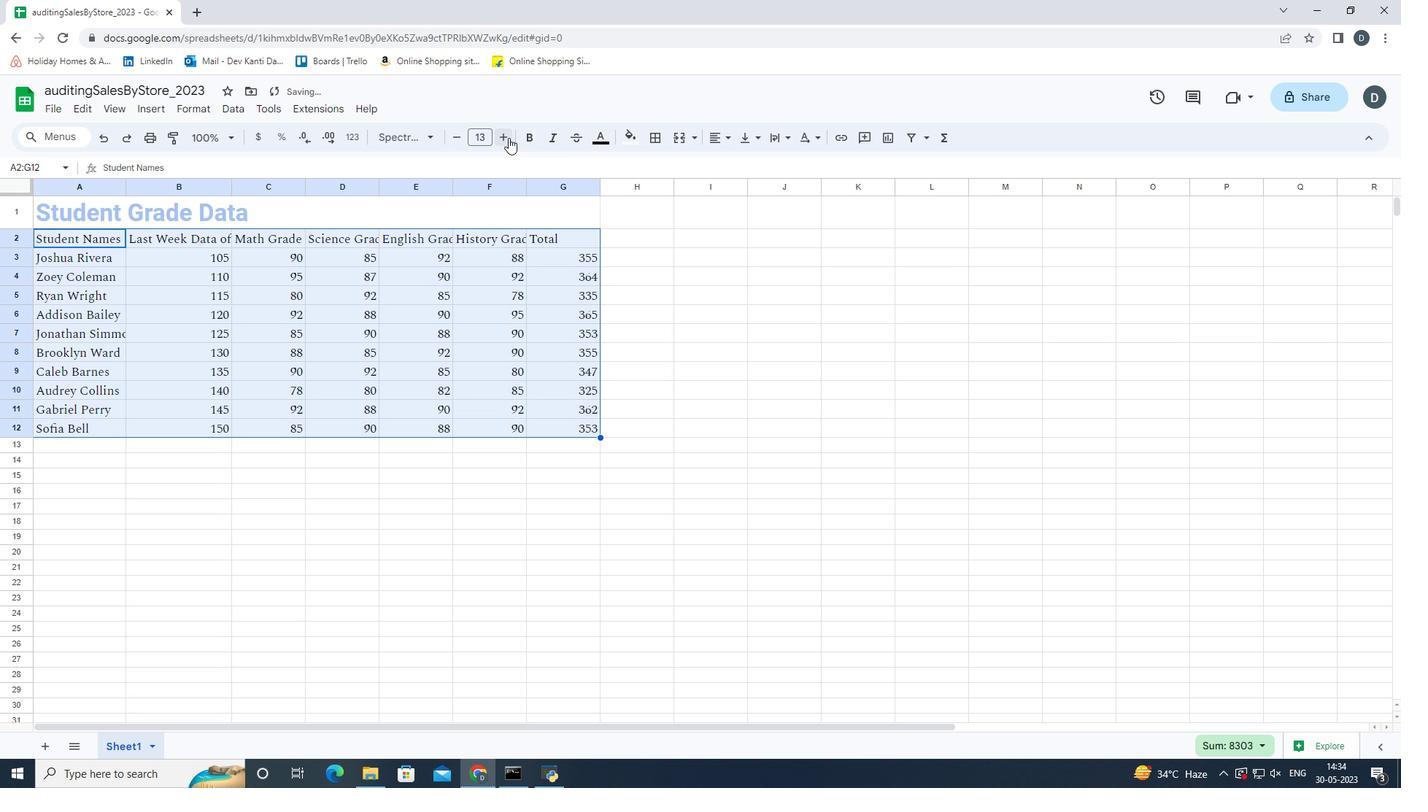 
Action: Mouse pressed left at (508, 137)
Screenshot: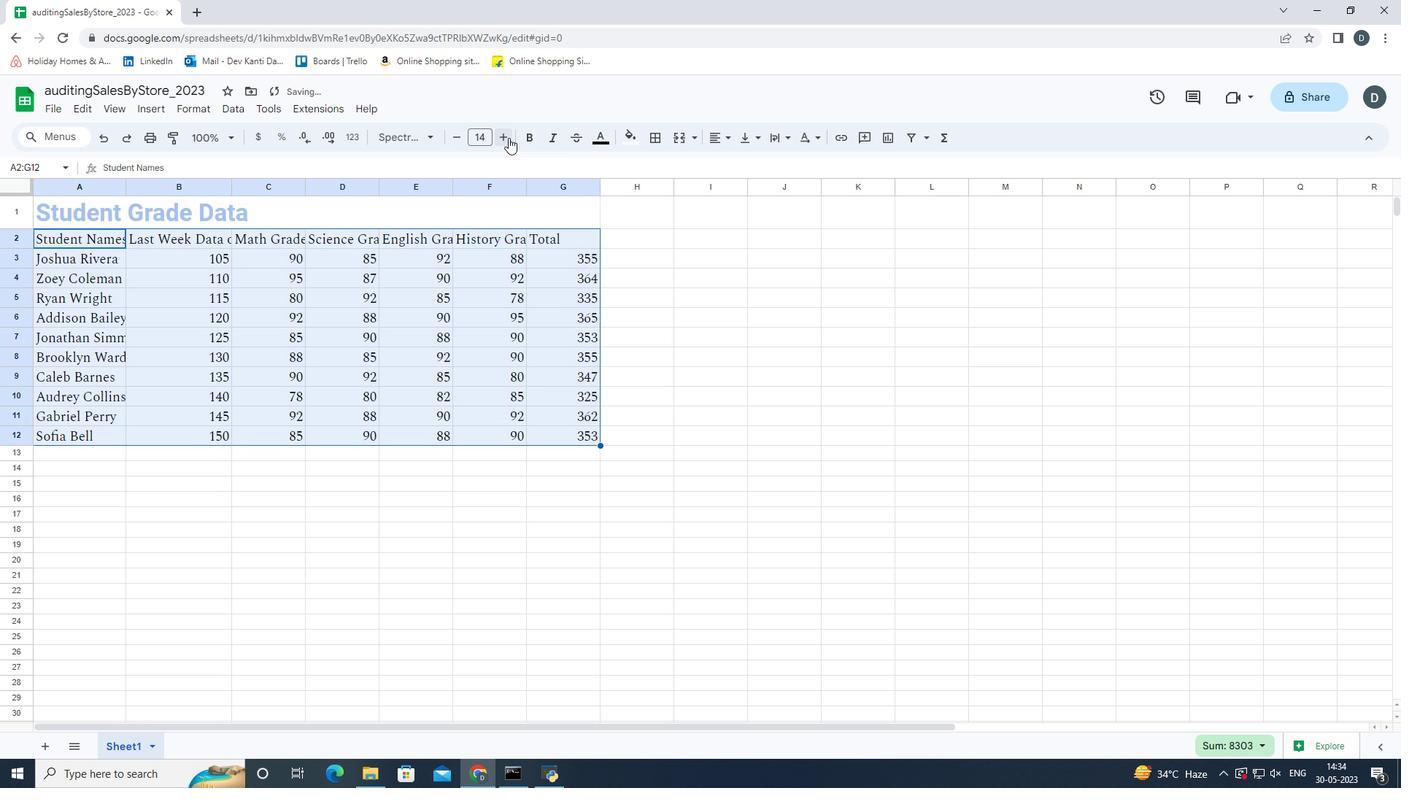
Action: Mouse pressed left at (508, 137)
Screenshot: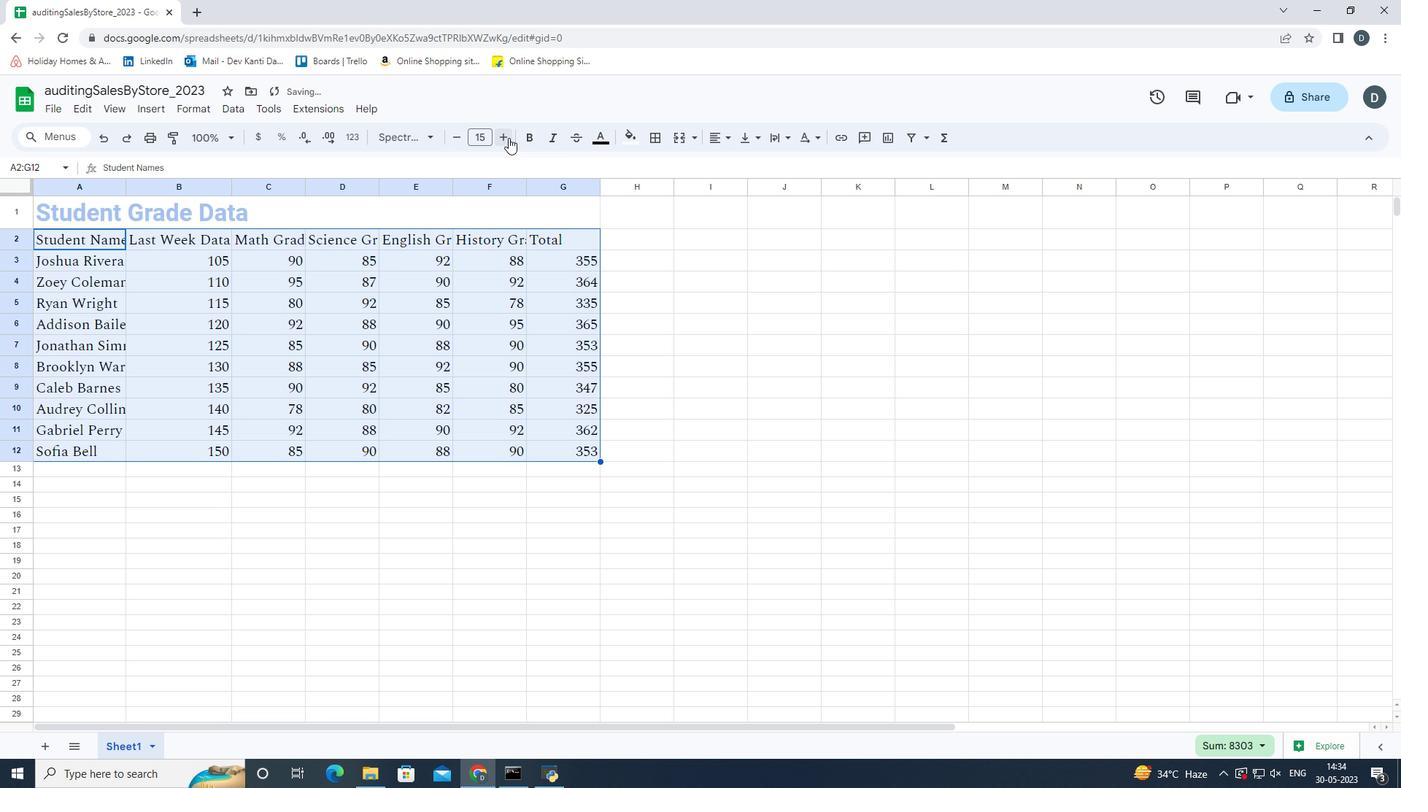 
Action: Mouse pressed left at (508, 137)
Screenshot: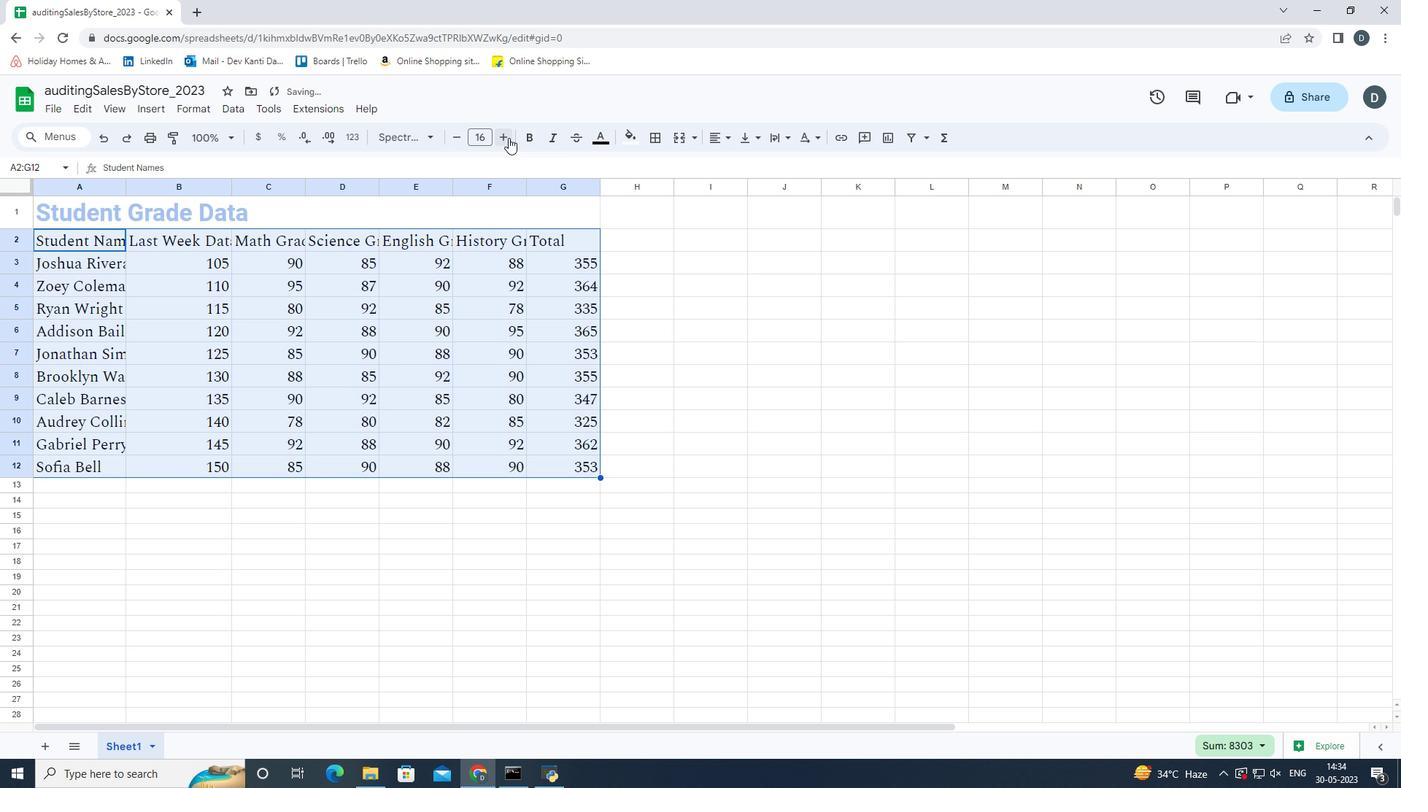
Action: Mouse pressed left at (508, 137)
Screenshot: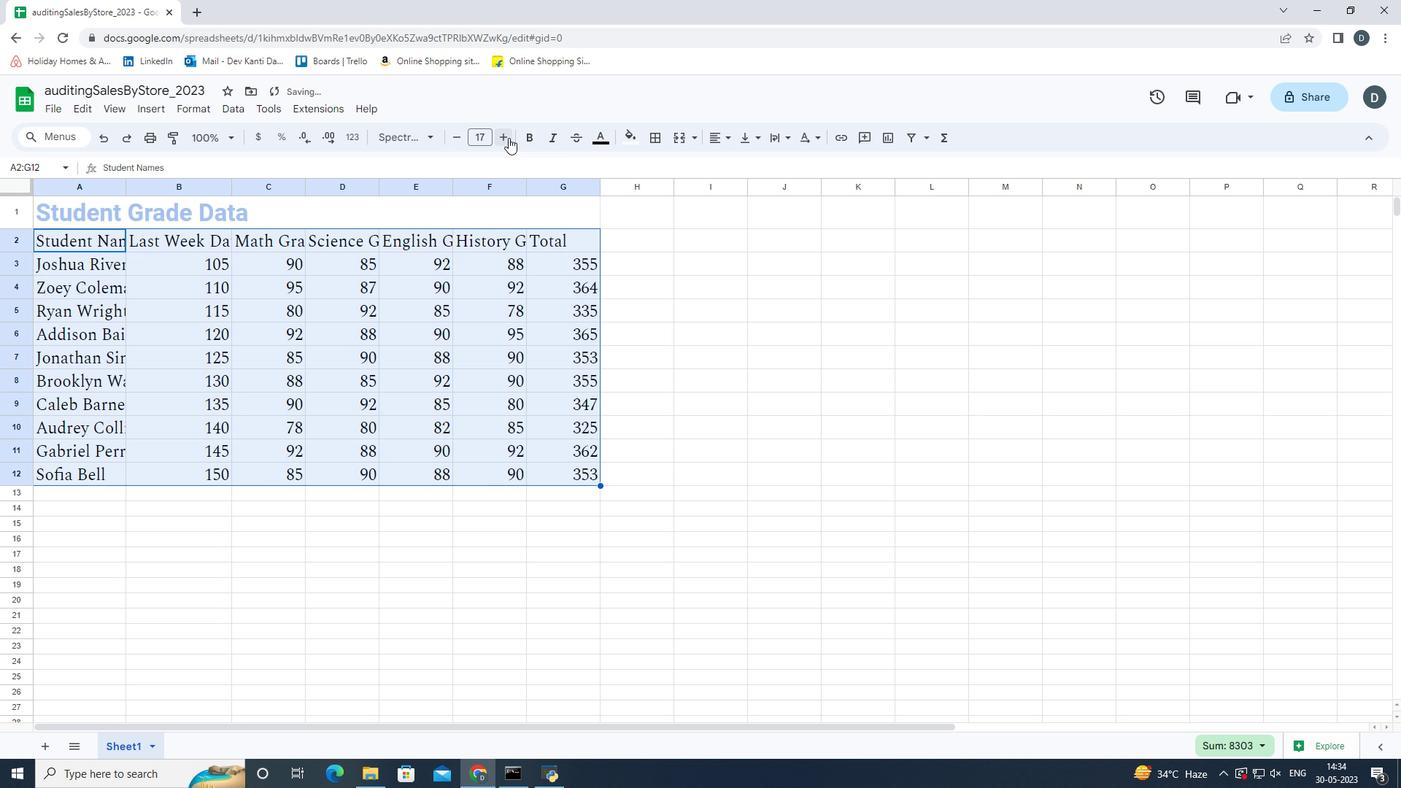 
Action: Mouse moved to (523, 191)
Screenshot: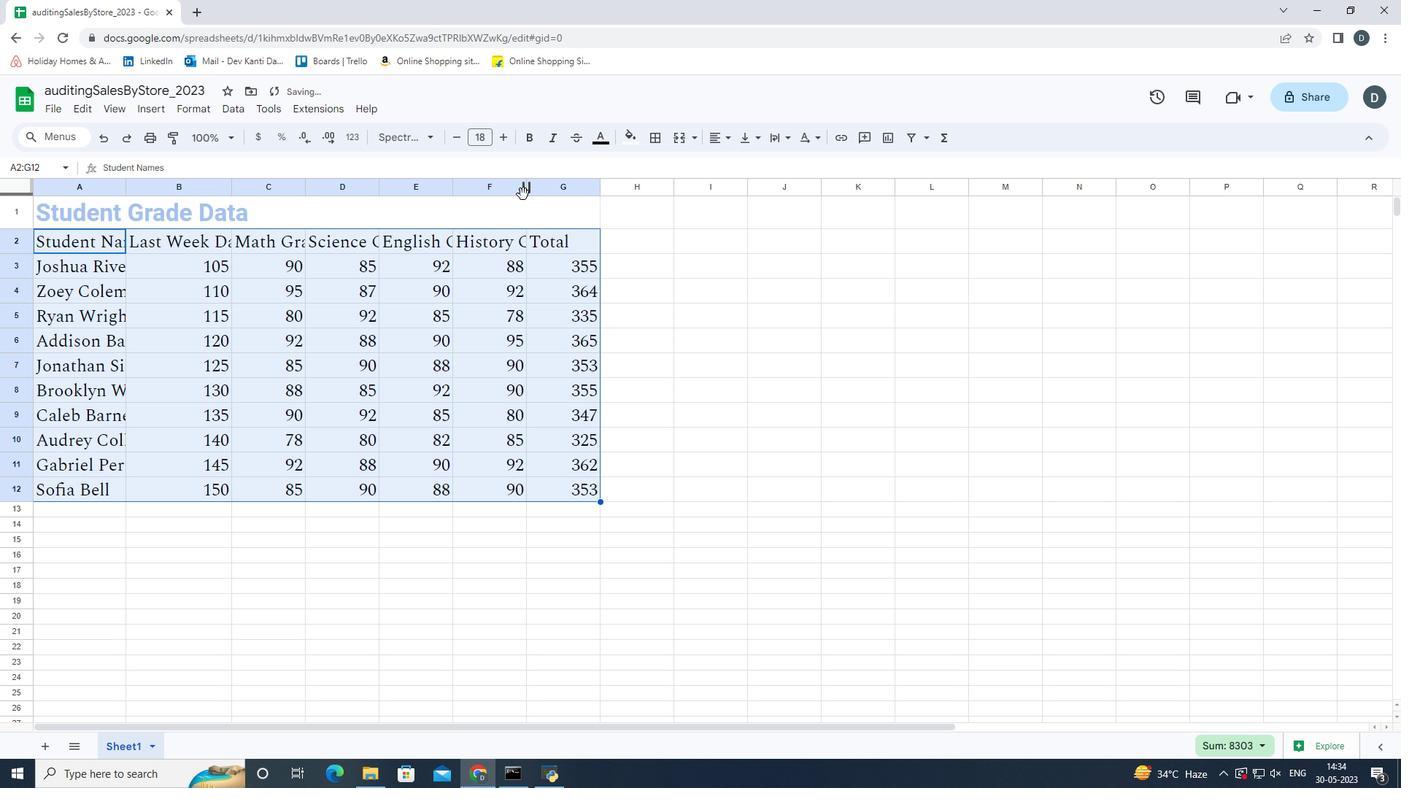 
Action: Mouse pressed left at (523, 191)
Screenshot: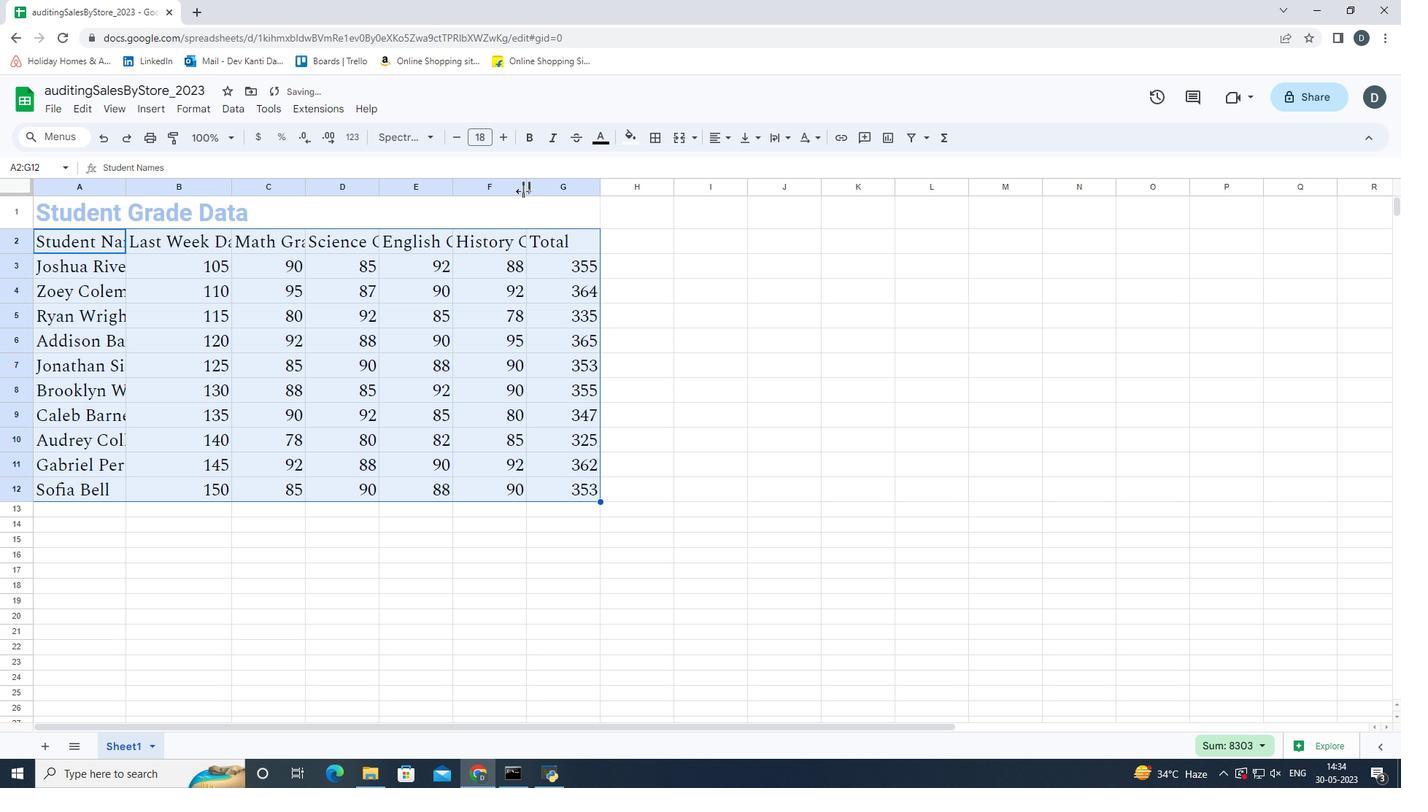 
Action: Mouse moved to (562, 184)
Screenshot: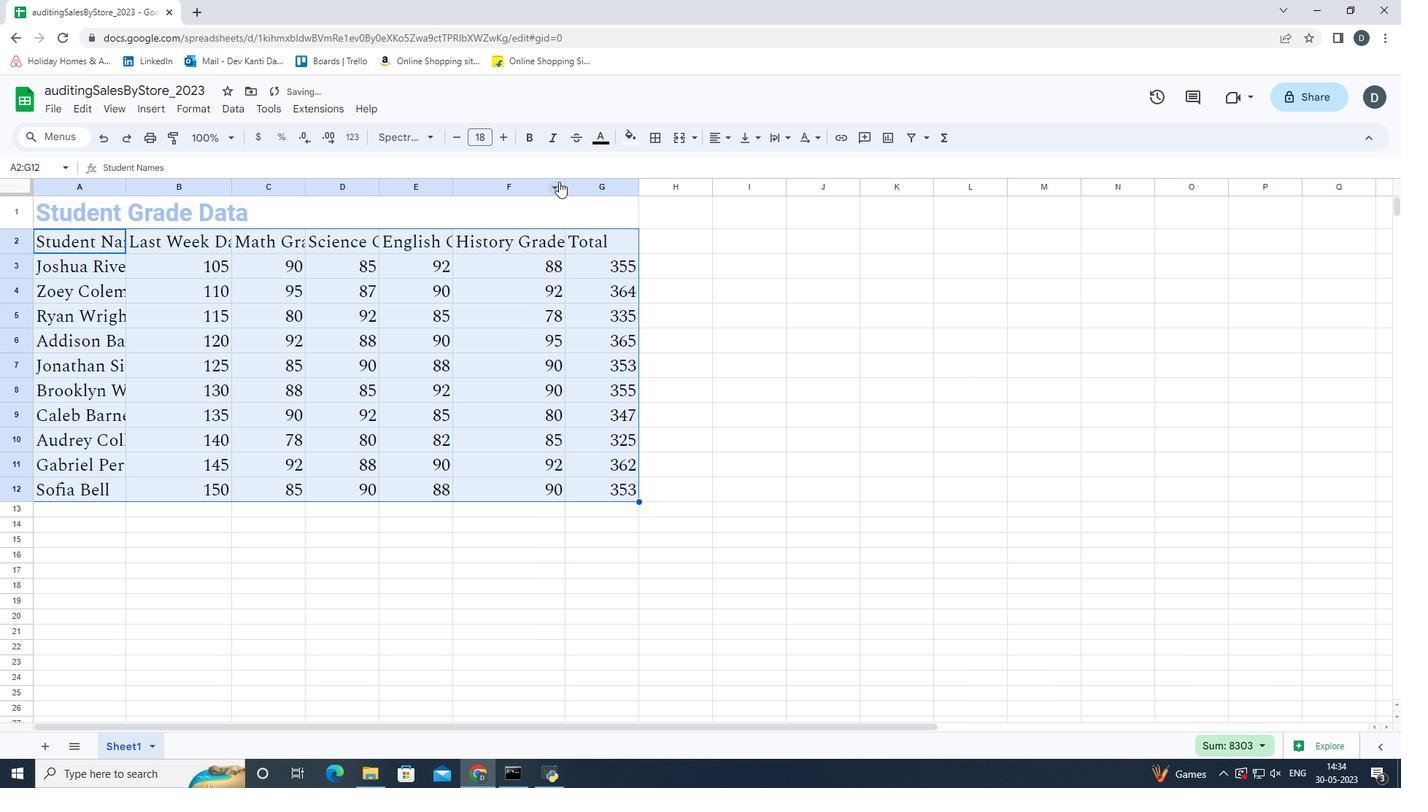 
Action: Mouse pressed left at (562, 184)
Screenshot: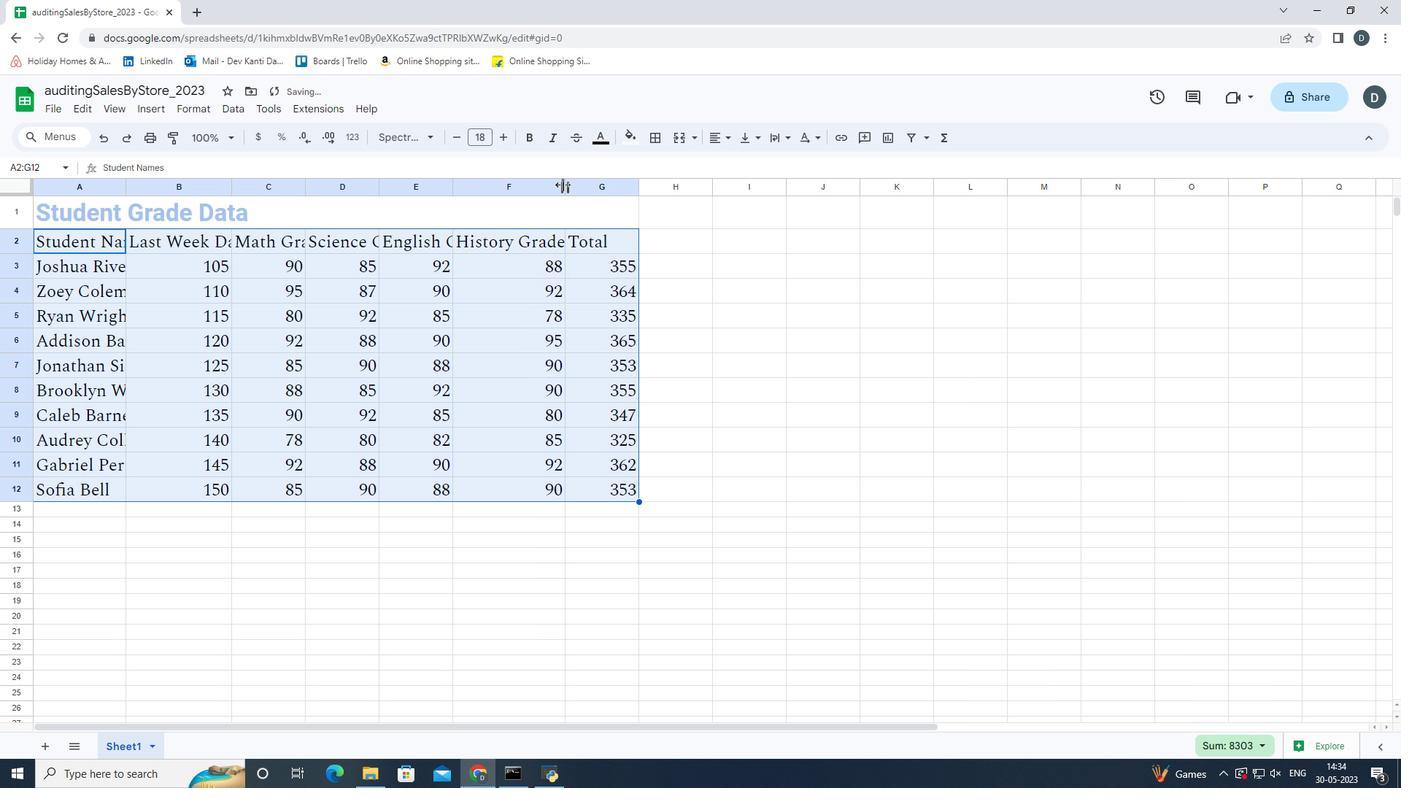 
Action: Mouse moved to (586, 191)
Screenshot: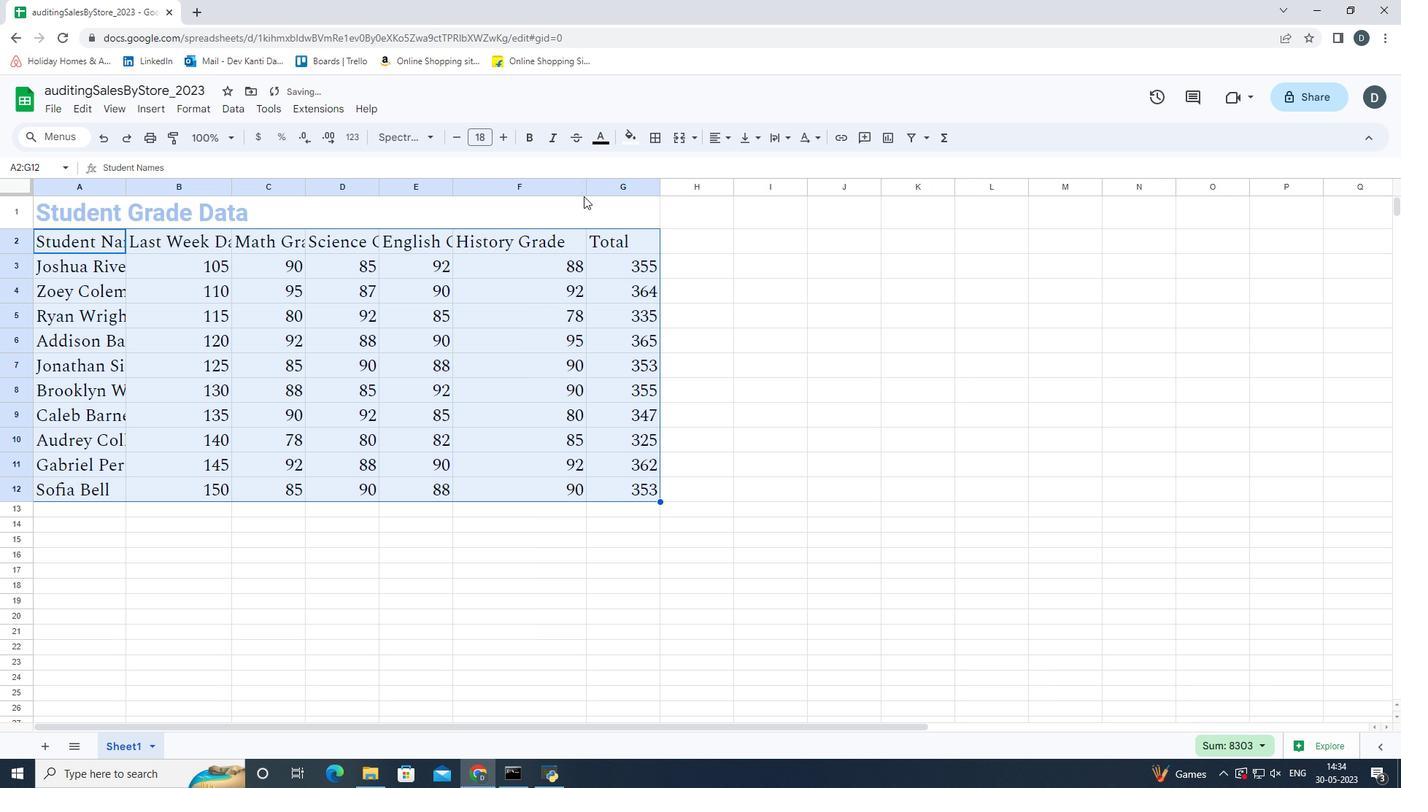 
Action: Mouse pressed left at (586, 191)
Screenshot: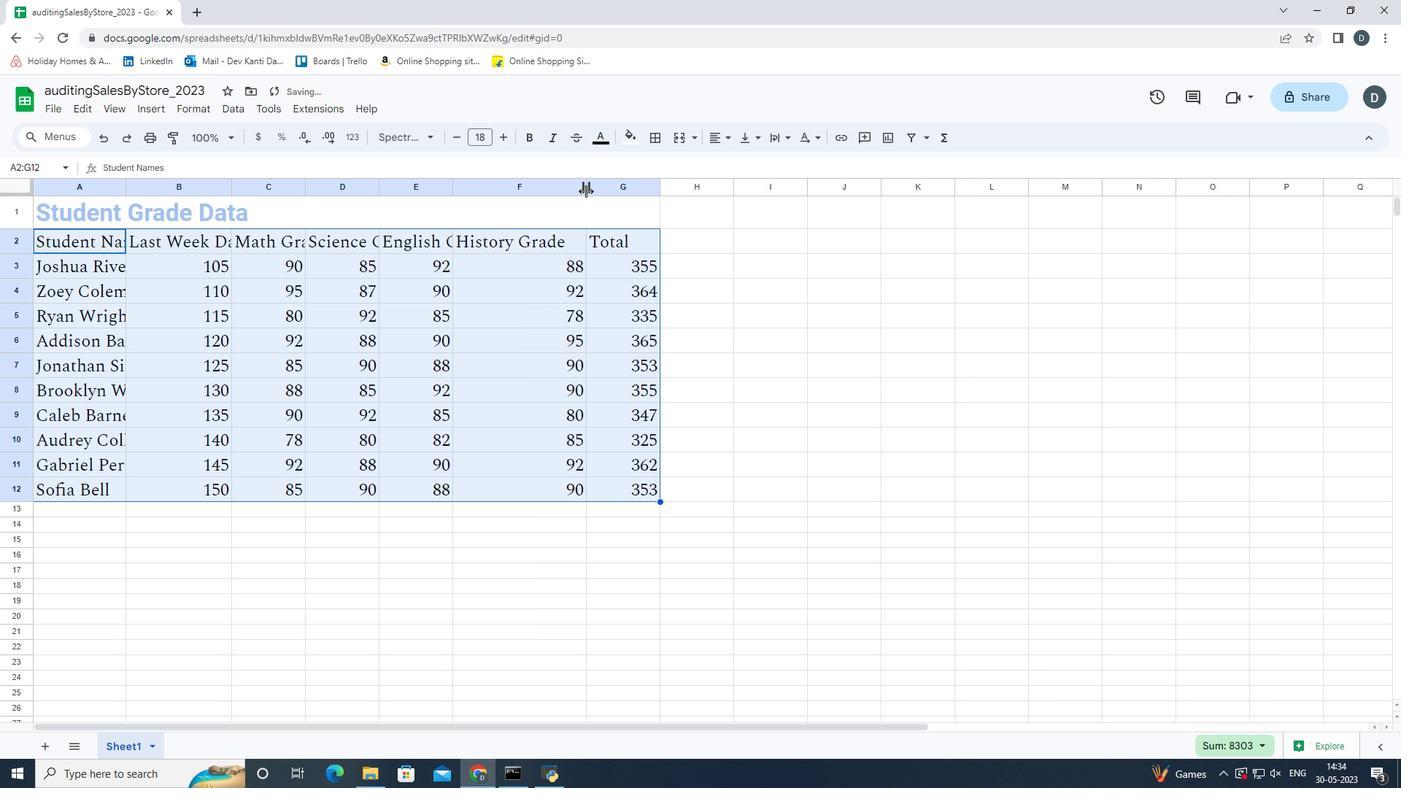 
Action: Mouse moved to (451, 189)
Screenshot: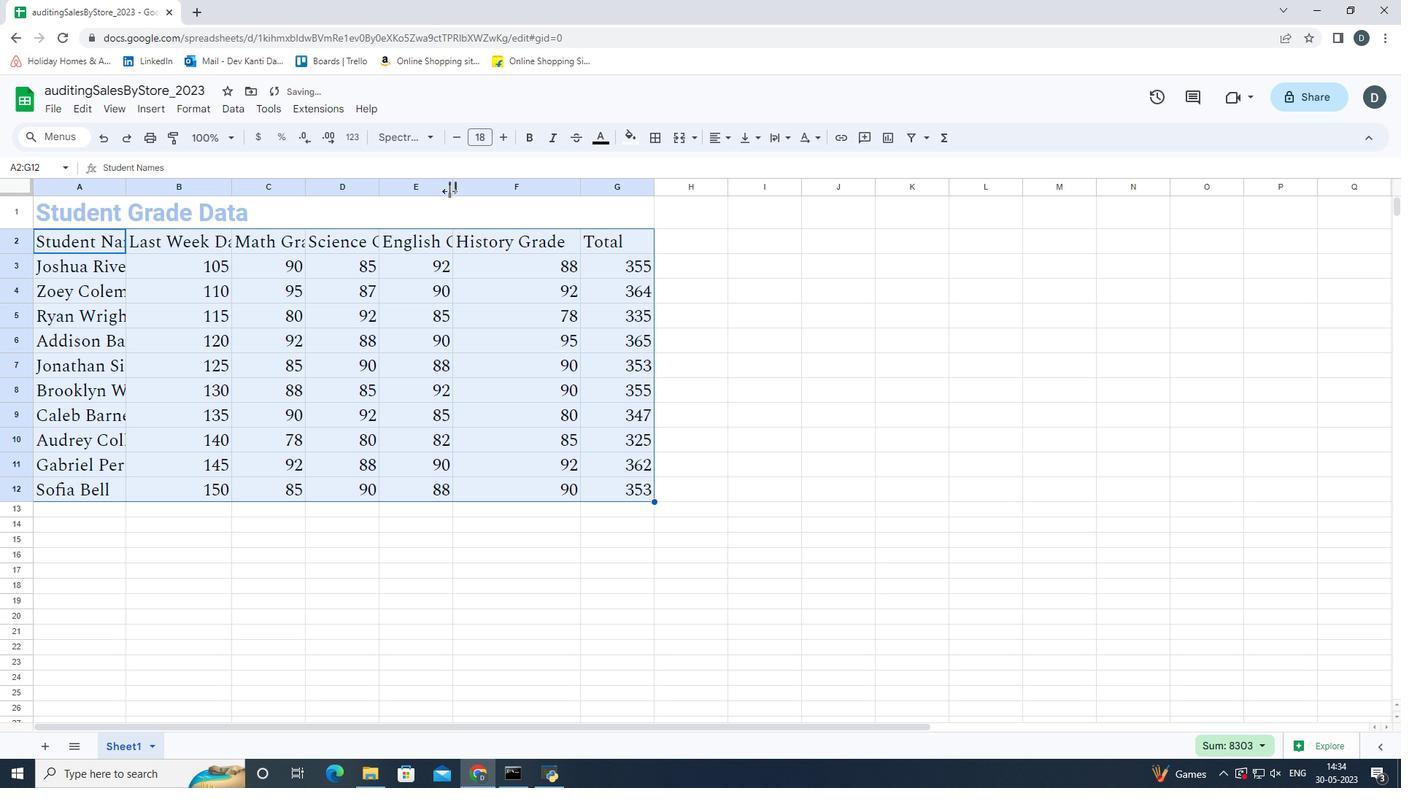 
Action: Mouse pressed left at (451, 189)
Screenshot: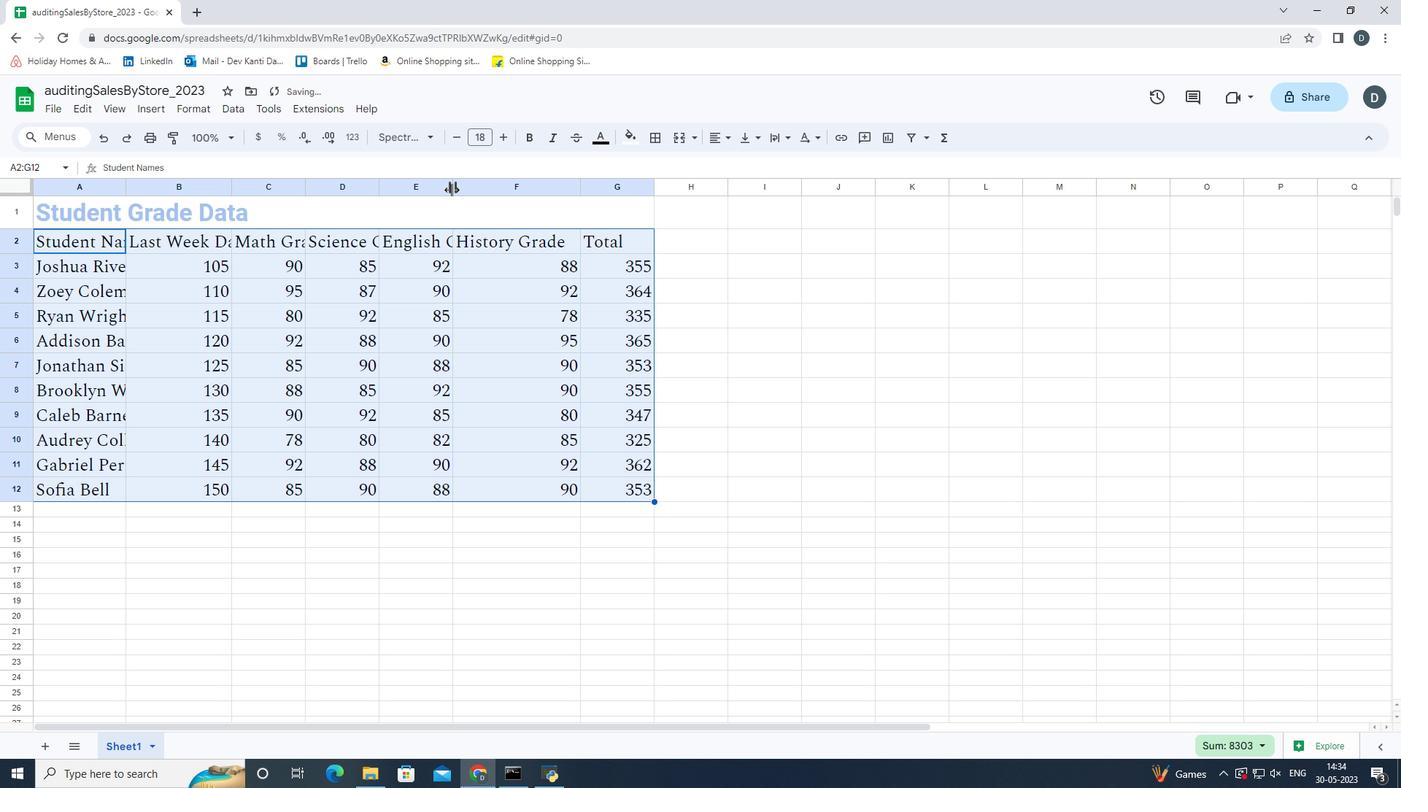 
Action: Mouse moved to (472, 181)
Screenshot: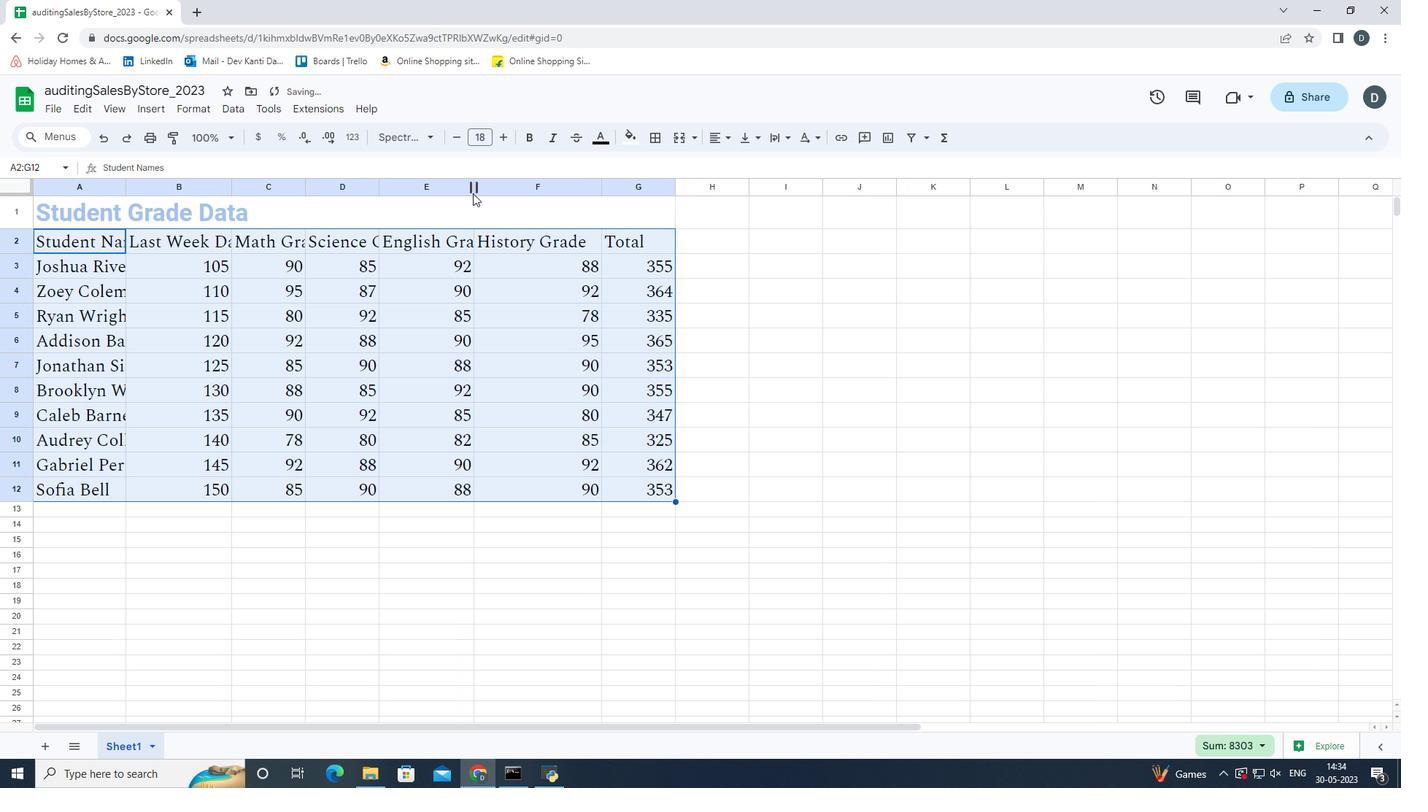 
Action: Mouse pressed left at (472, 181)
Screenshot: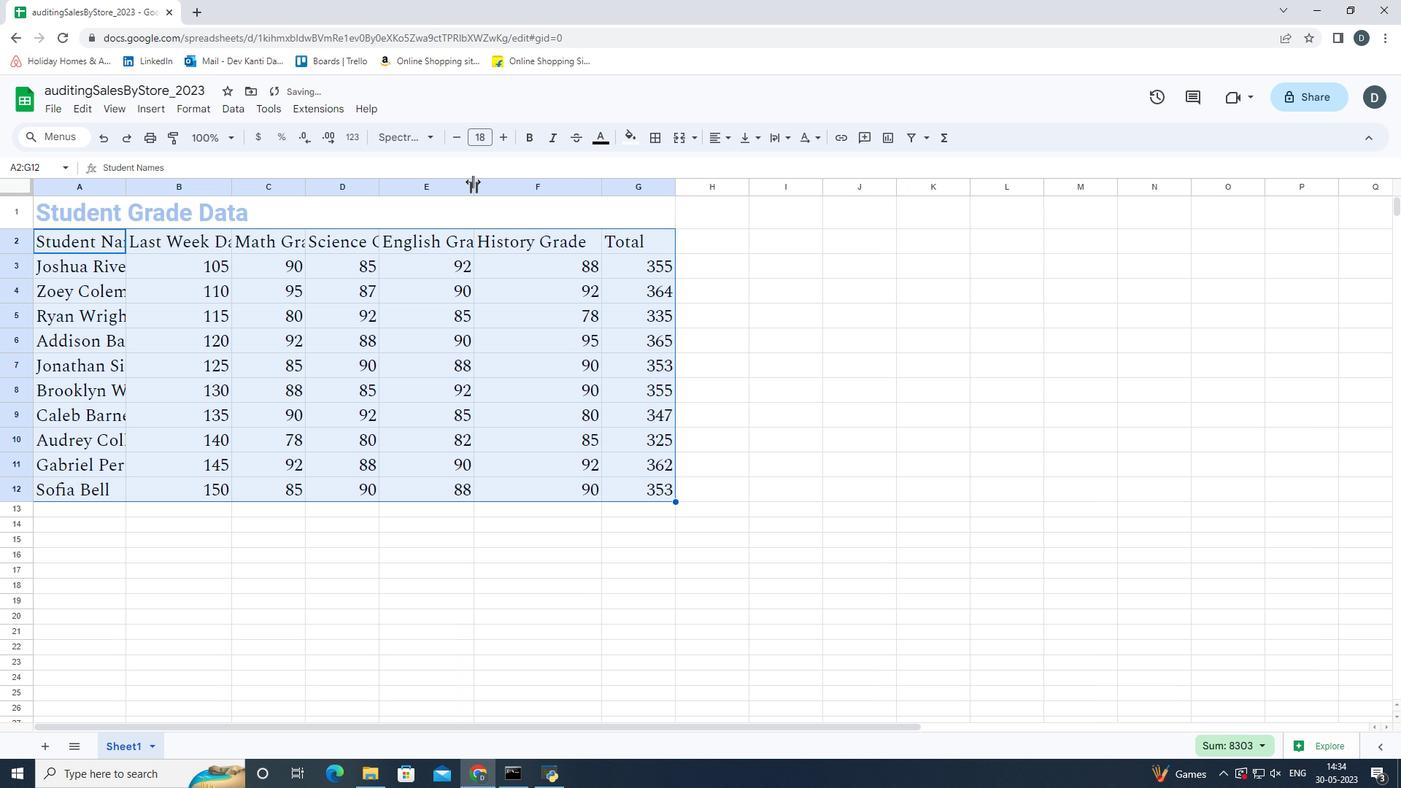 
Action: Mouse moved to (375, 185)
Screenshot: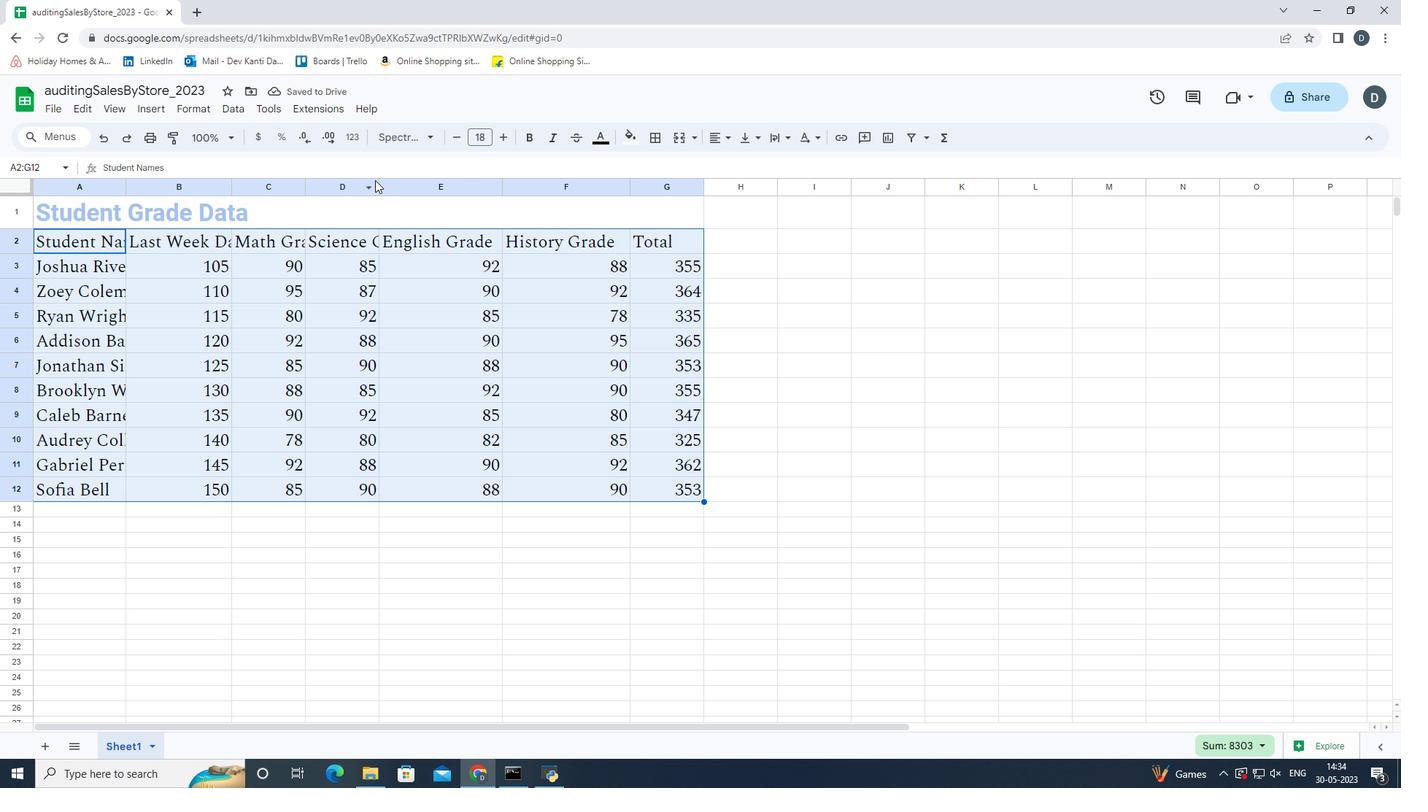 
Action: Mouse pressed left at (375, 185)
Screenshot: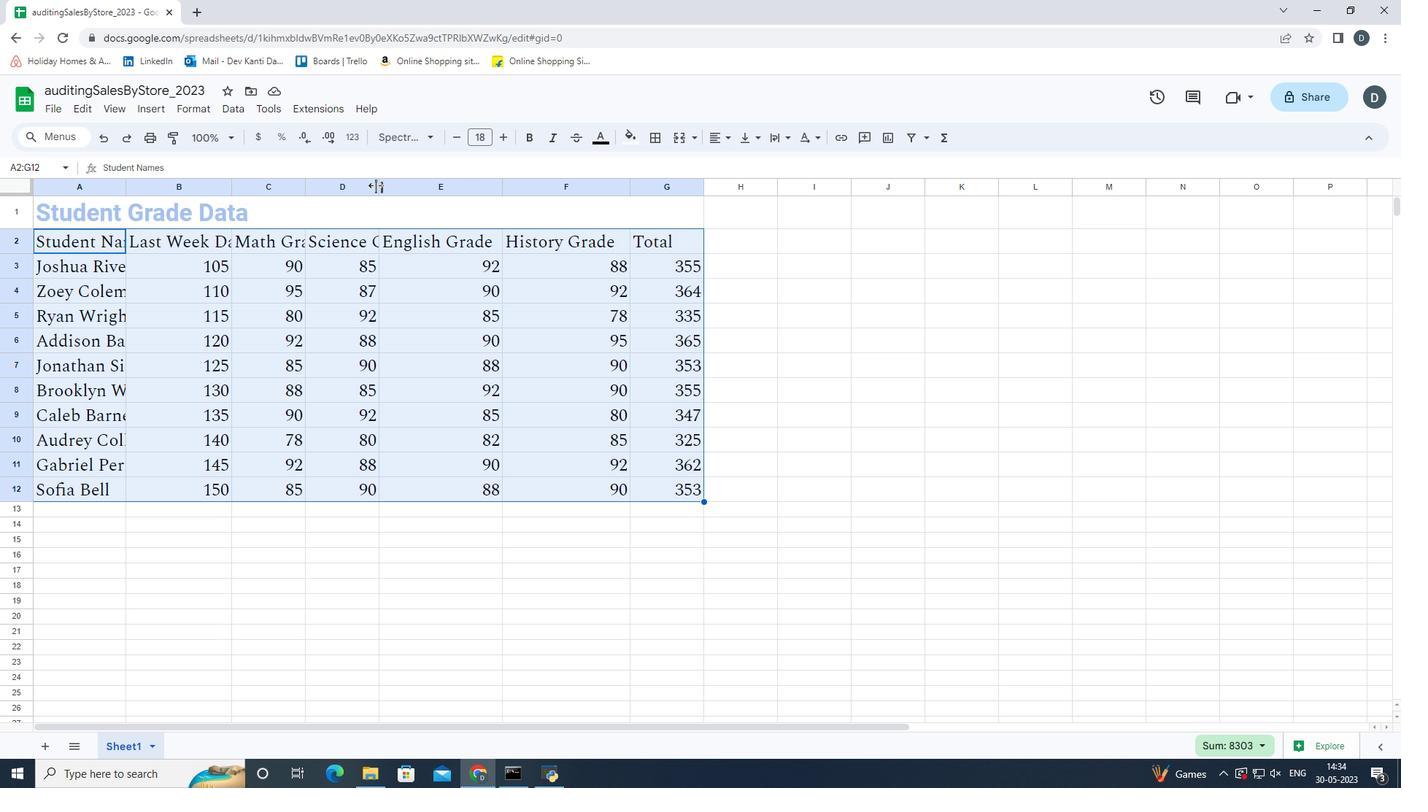 
Action: Mouse moved to (408, 183)
Screenshot: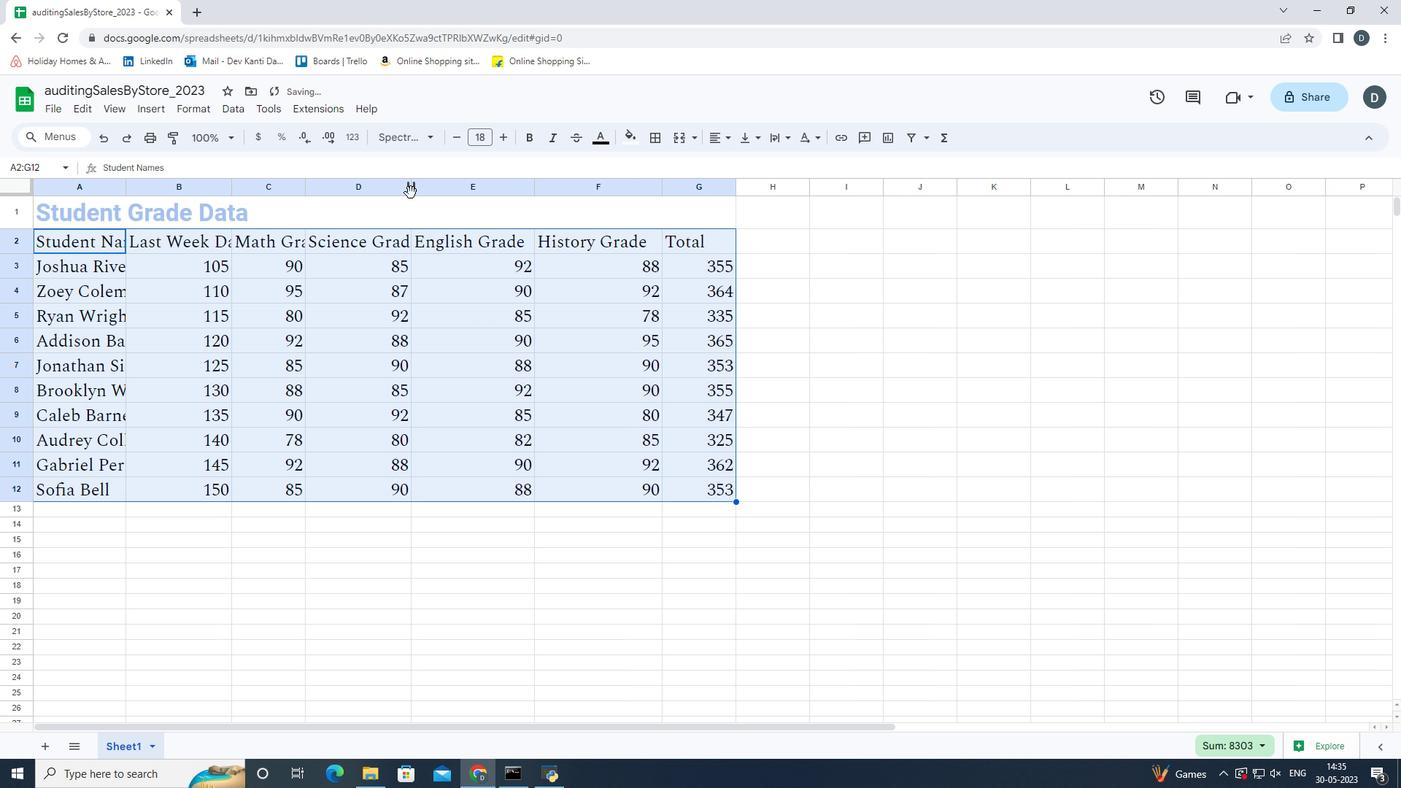 
Action: Mouse pressed left at (408, 183)
Screenshot: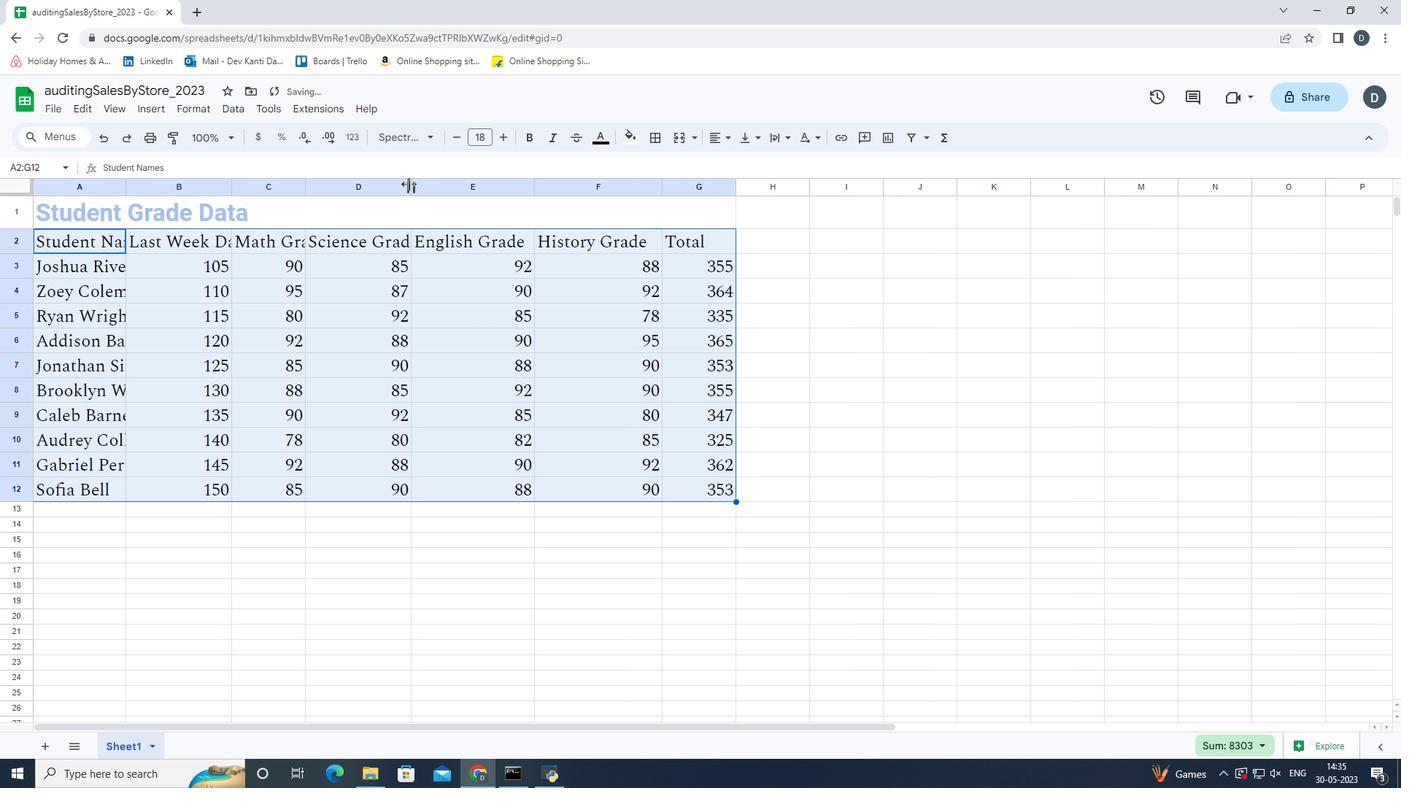 
Action: Mouse moved to (304, 188)
Screenshot: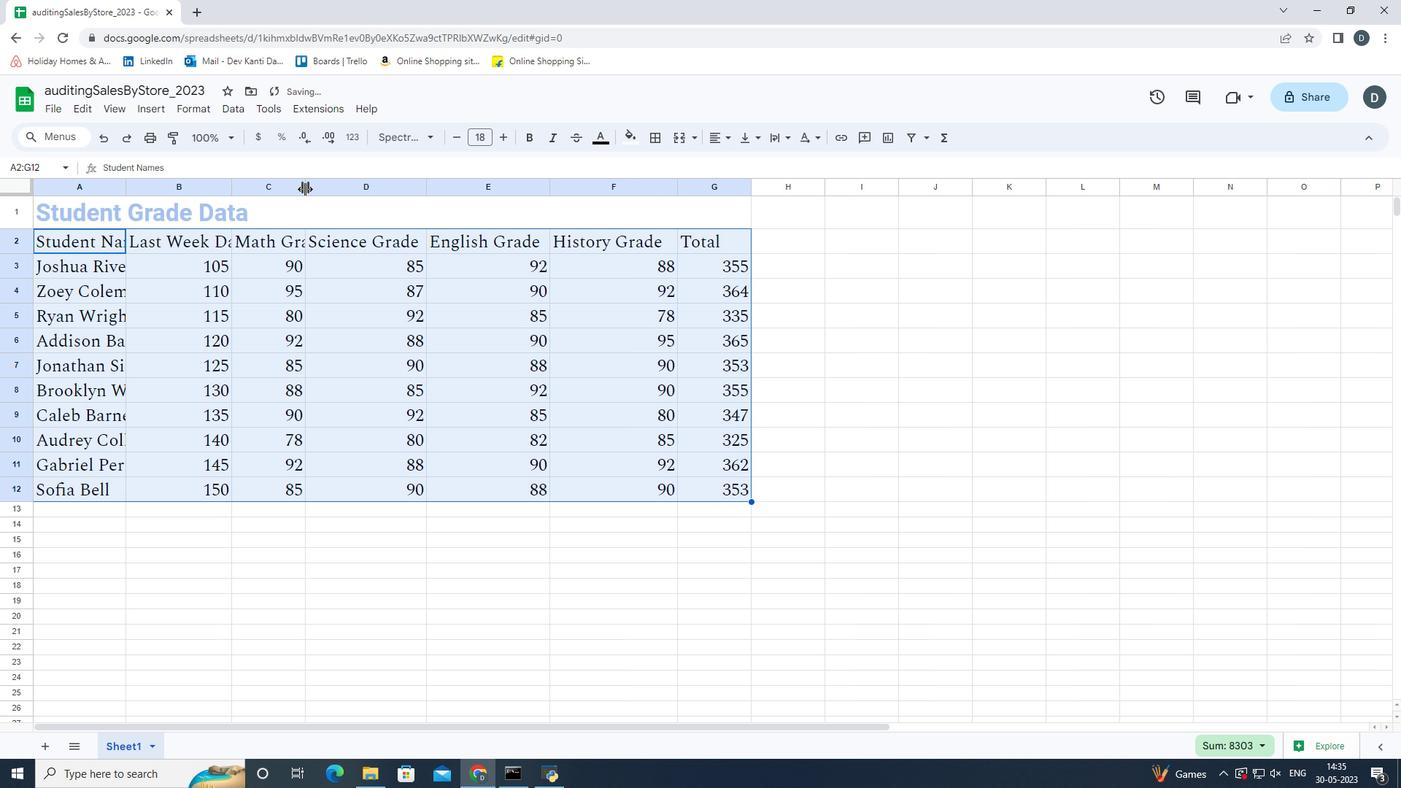 
Action: Mouse pressed left at (304, 188)
Screenshot: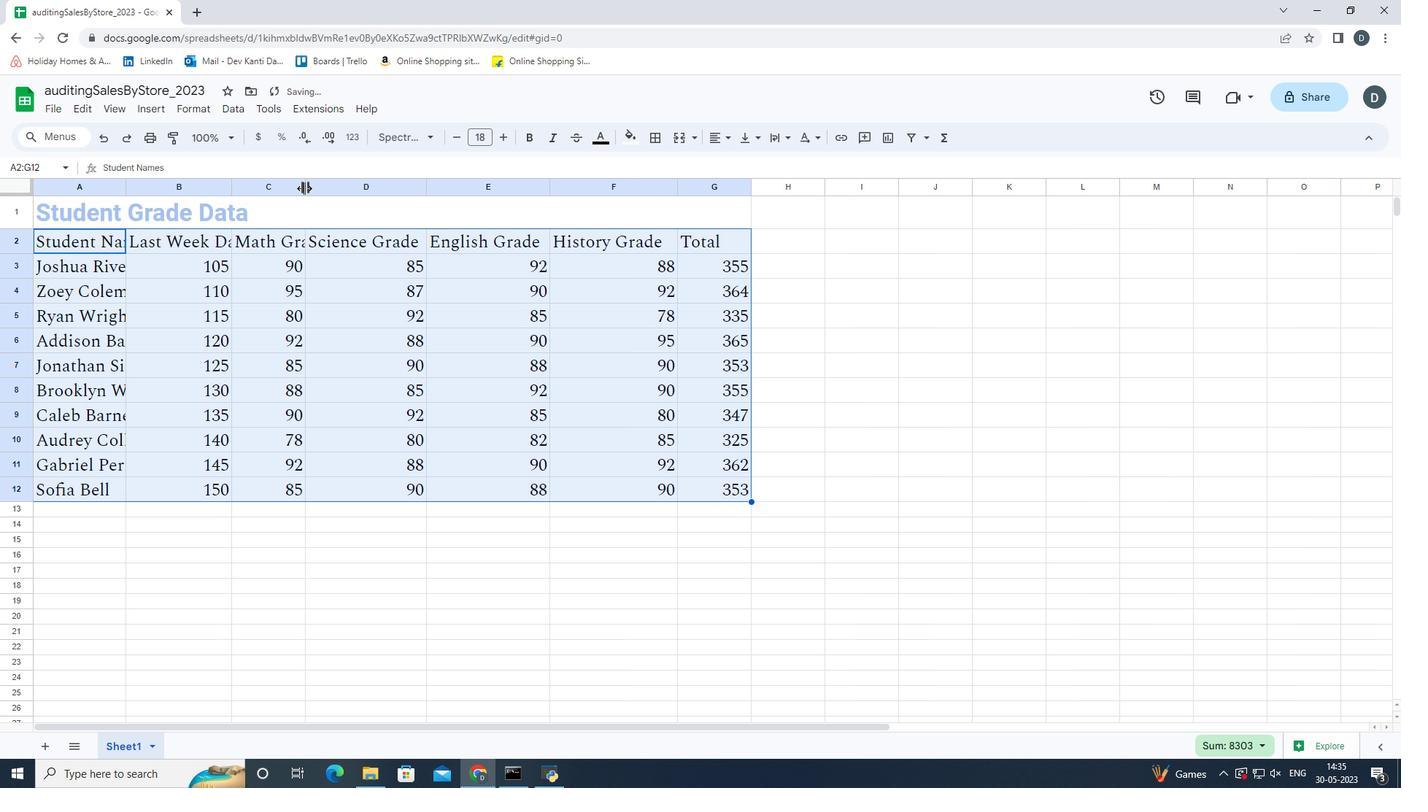 
Action: Mouse moved to (351, 182)
Screenshot: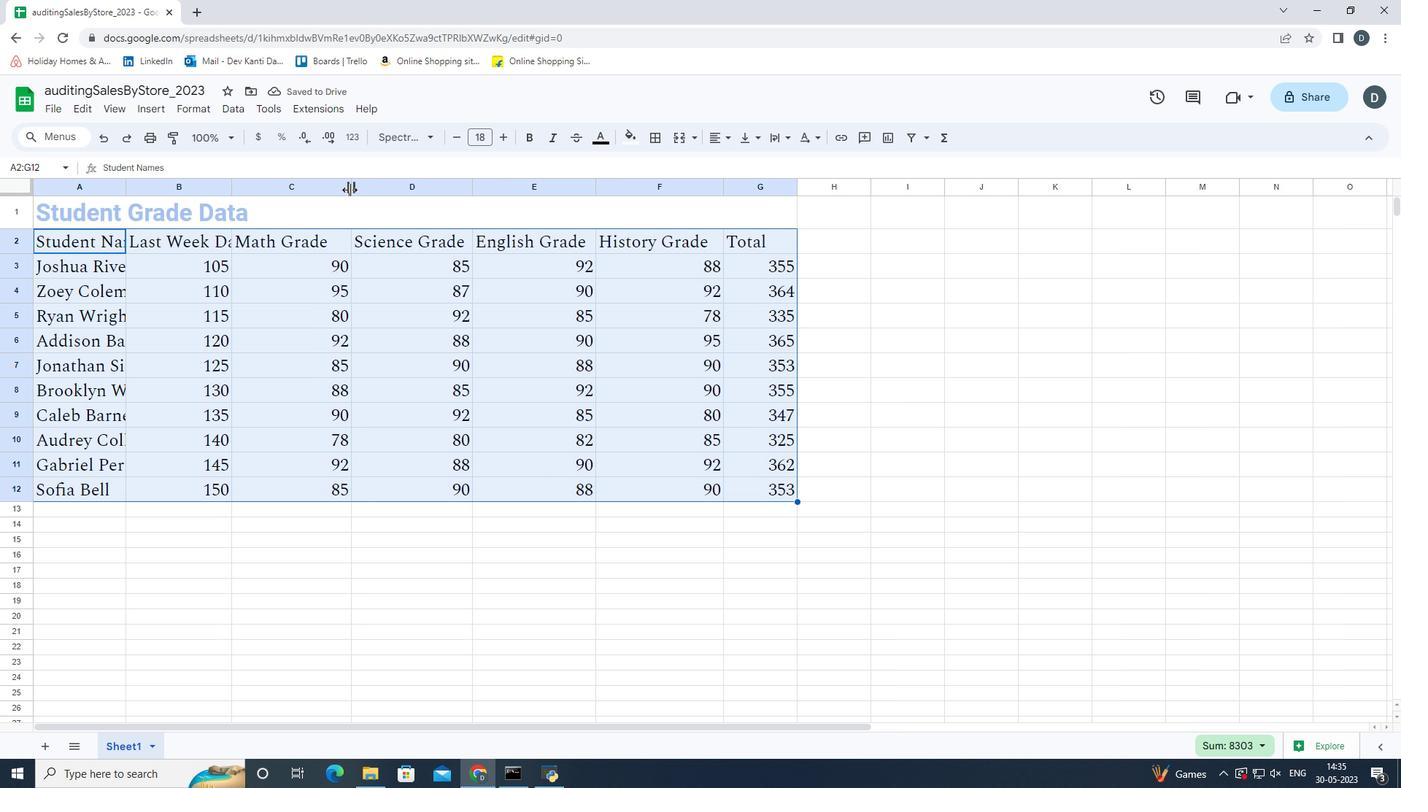
Action: Mouse pressed left at (351, 182)
Screenshot: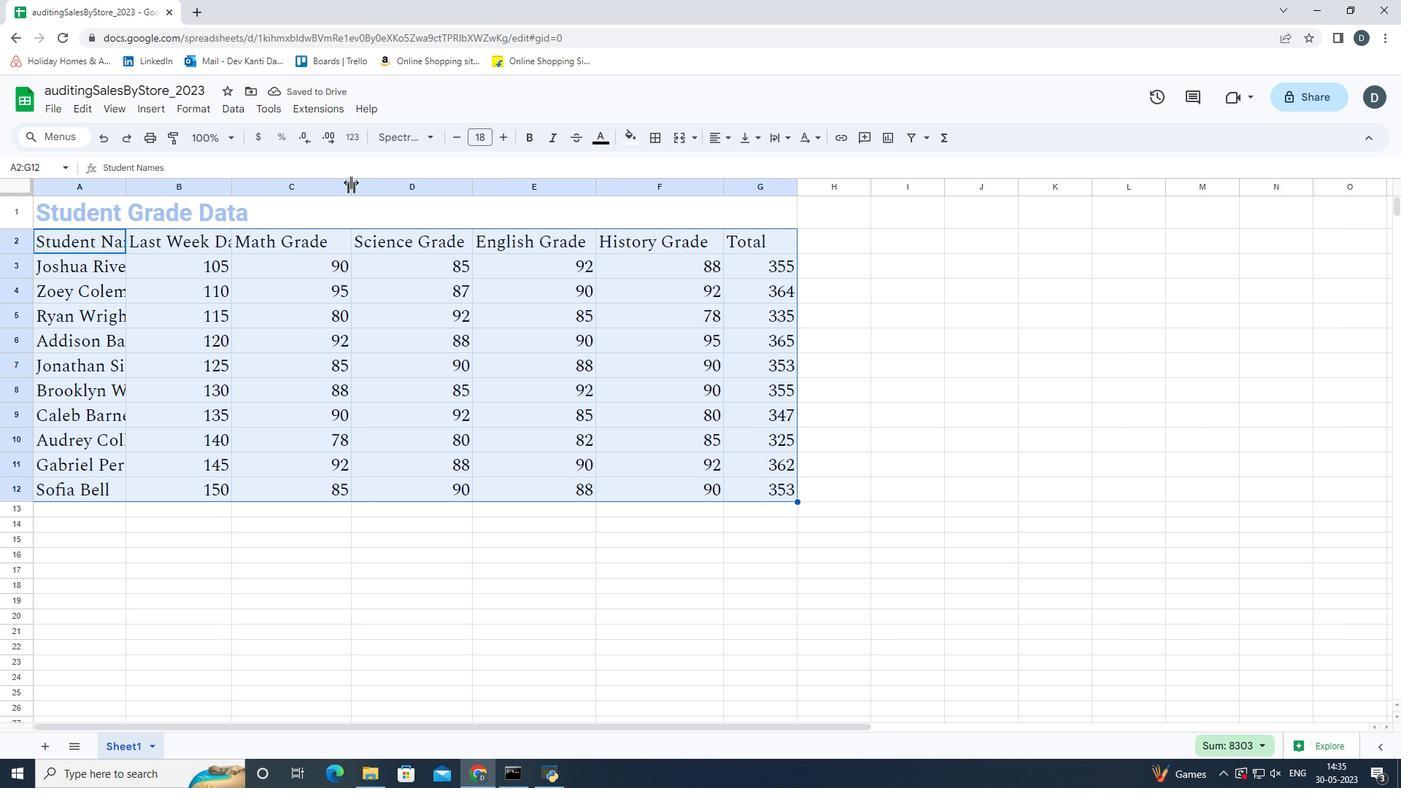 
Action: Mouse moved to (231, 186)
Screenshot: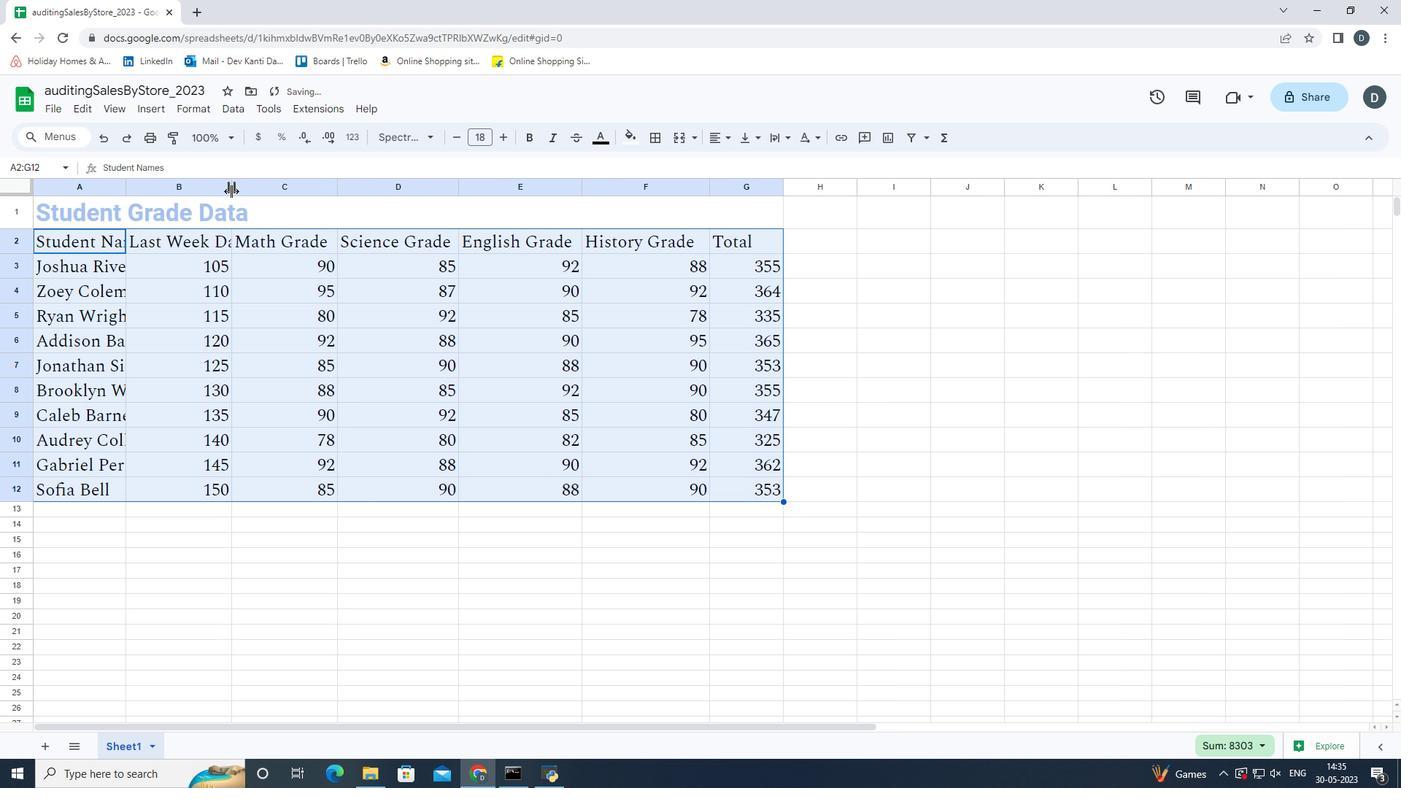 
Action: Mouse pressed left at (231, 186)
Screenshot: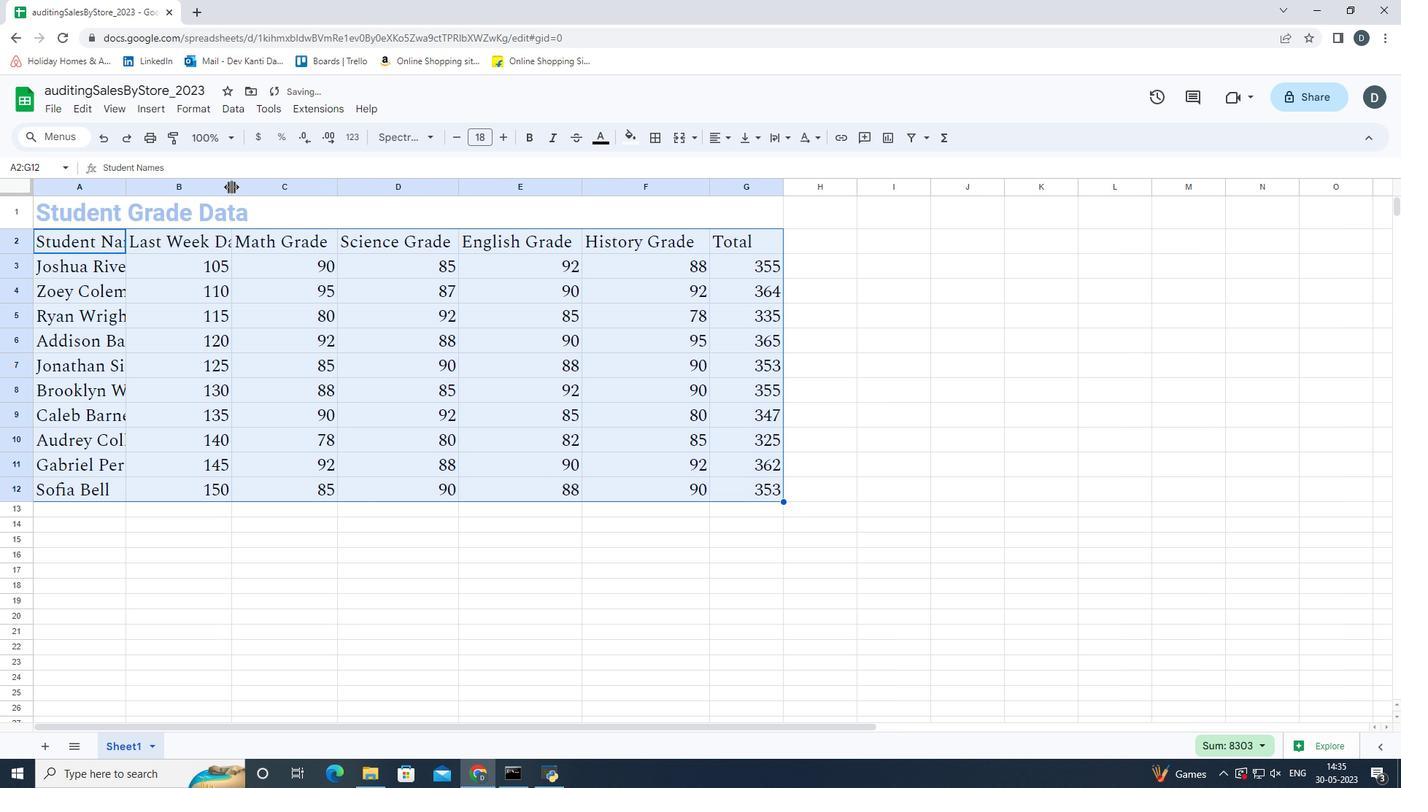 
Action: Mouse moved to (261, 186)
Screenshot: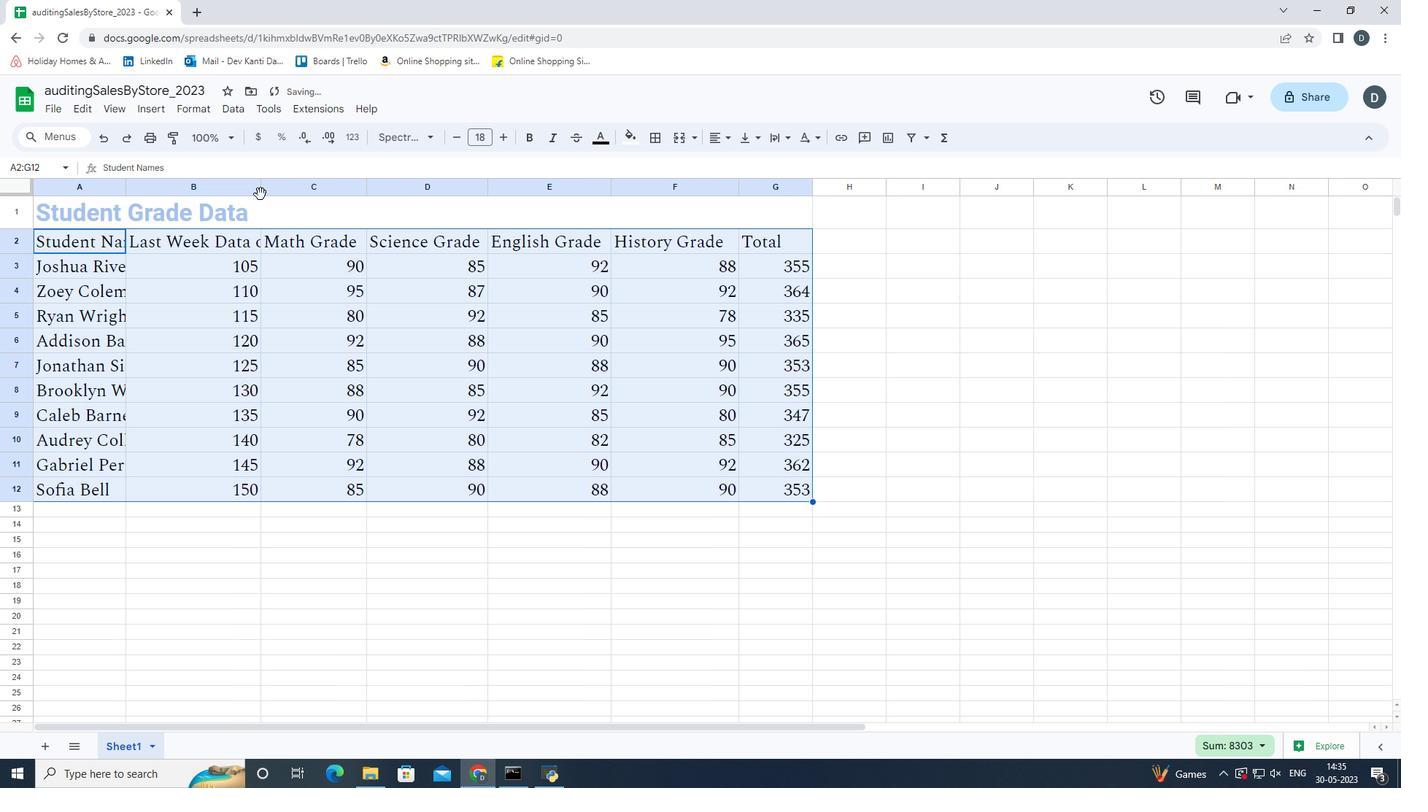 
Action: Mouse pressed left at (261, 186)
Screenshot: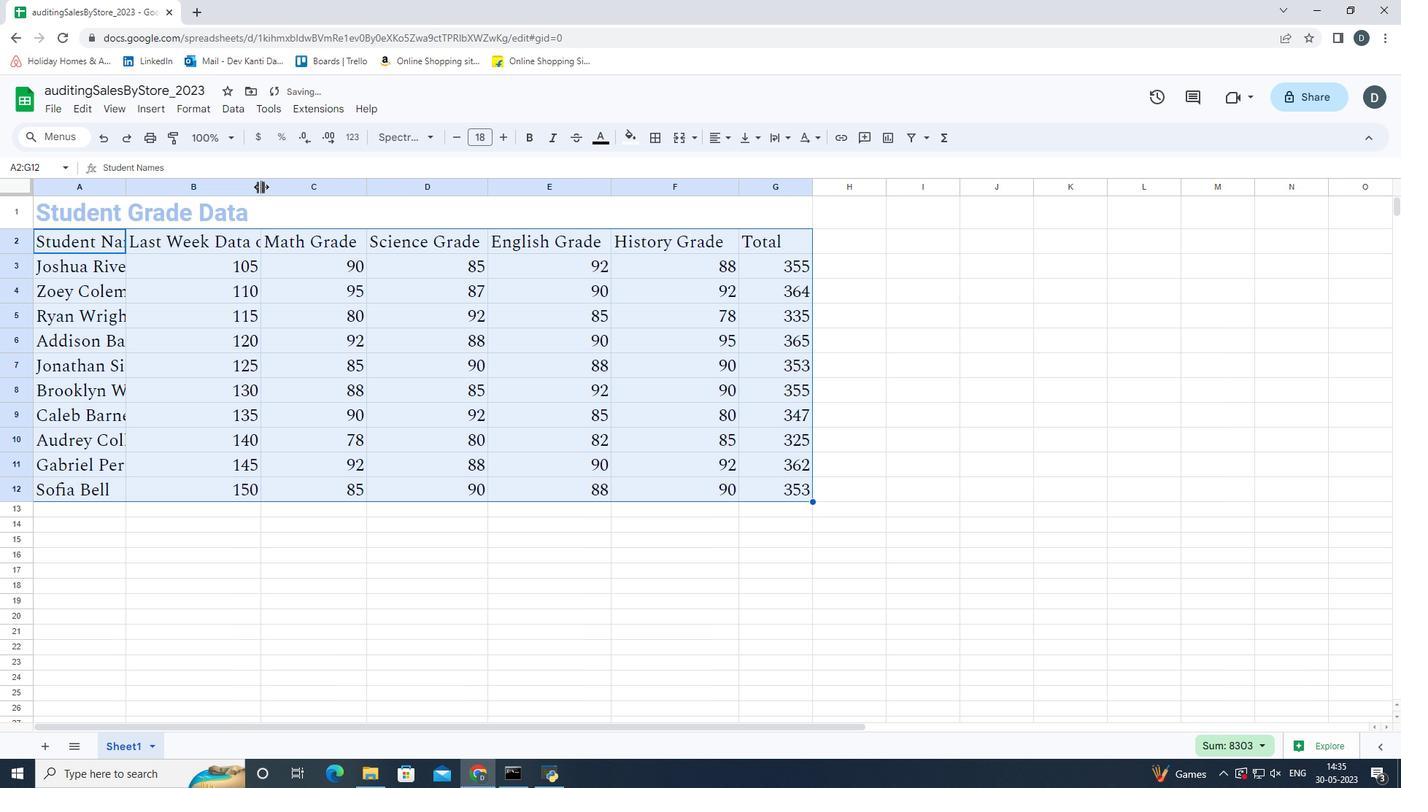 
Action: Mouse moved to (334, 186)
Screenshot: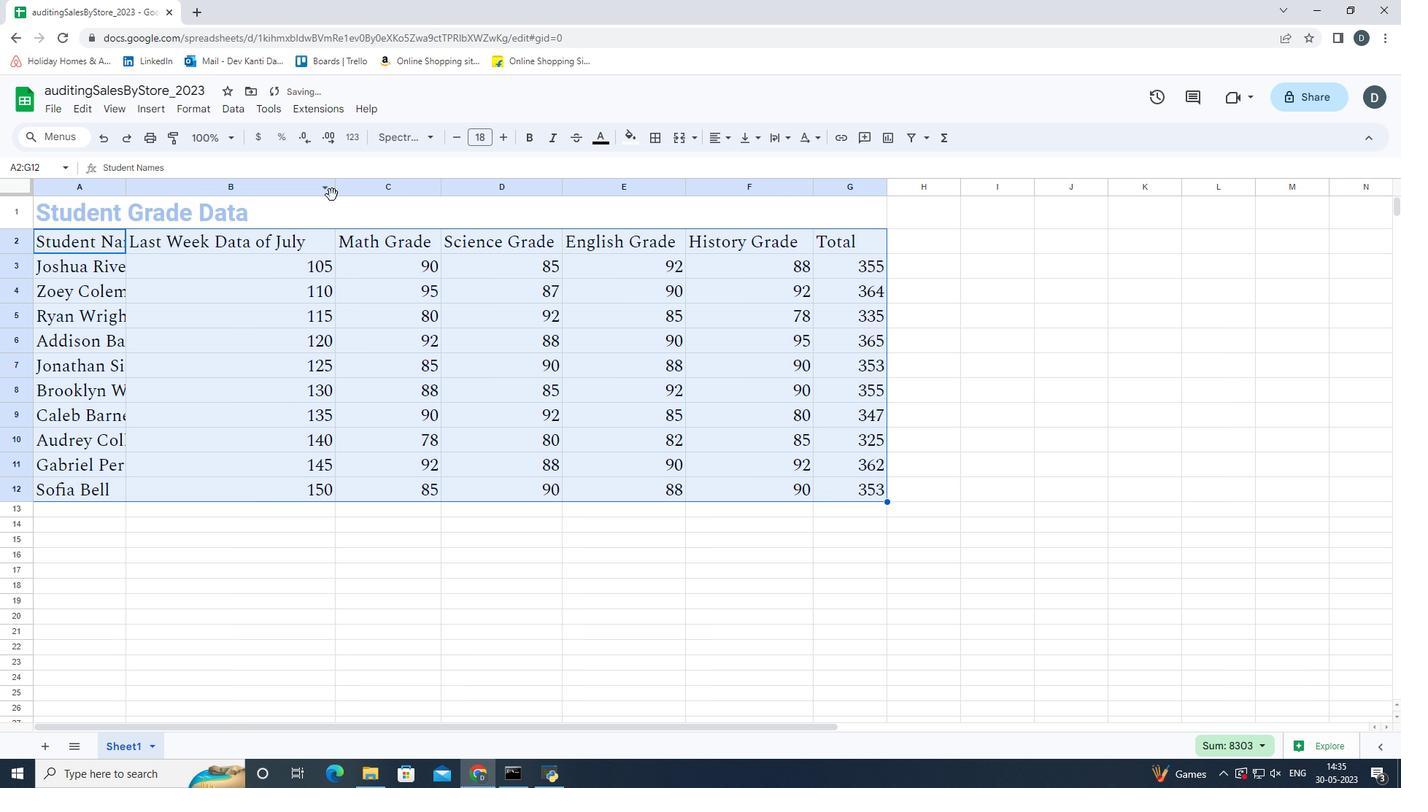 
Action: Mouse pressed left at (334, 186)
Screenshot: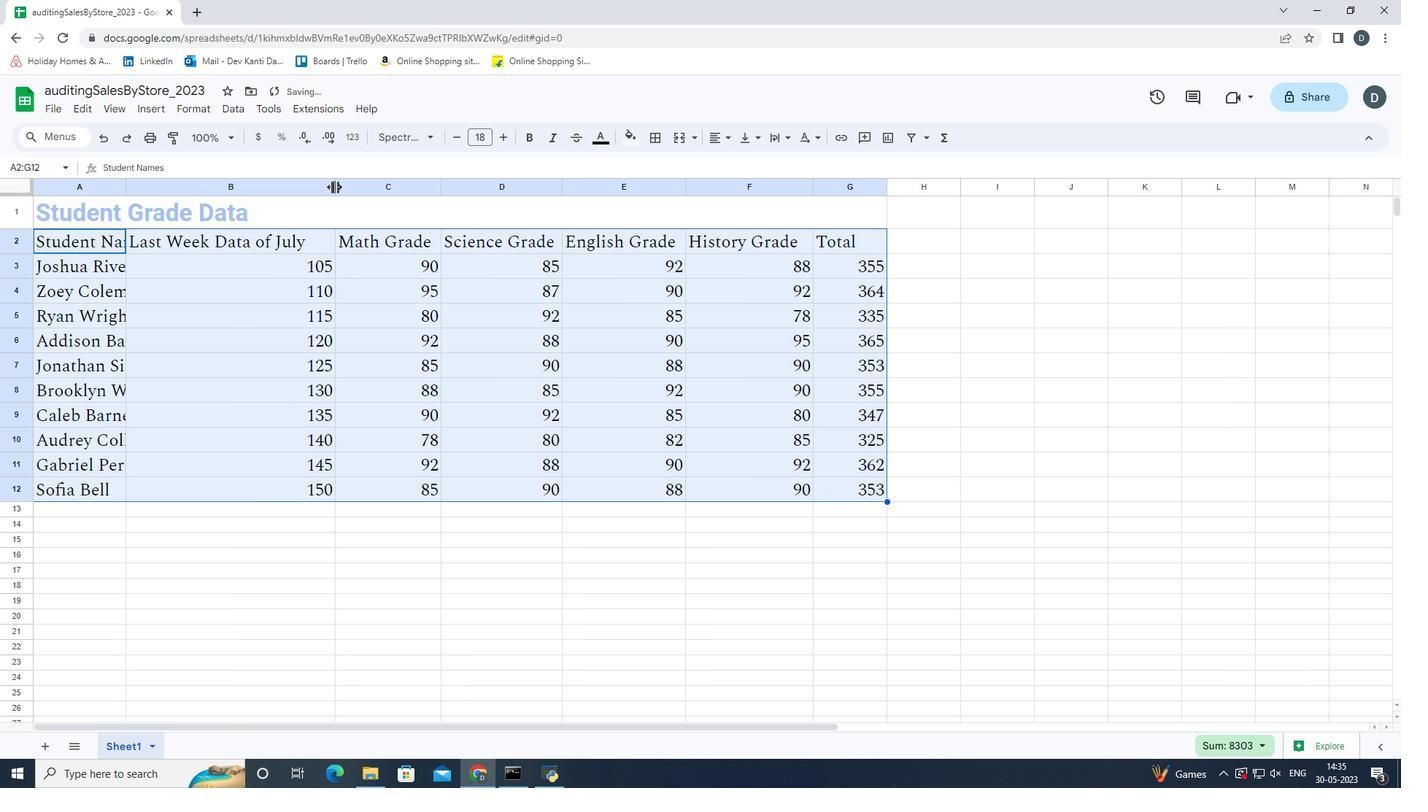 
Action: Mouse moved to (127, 183)
Screenshot: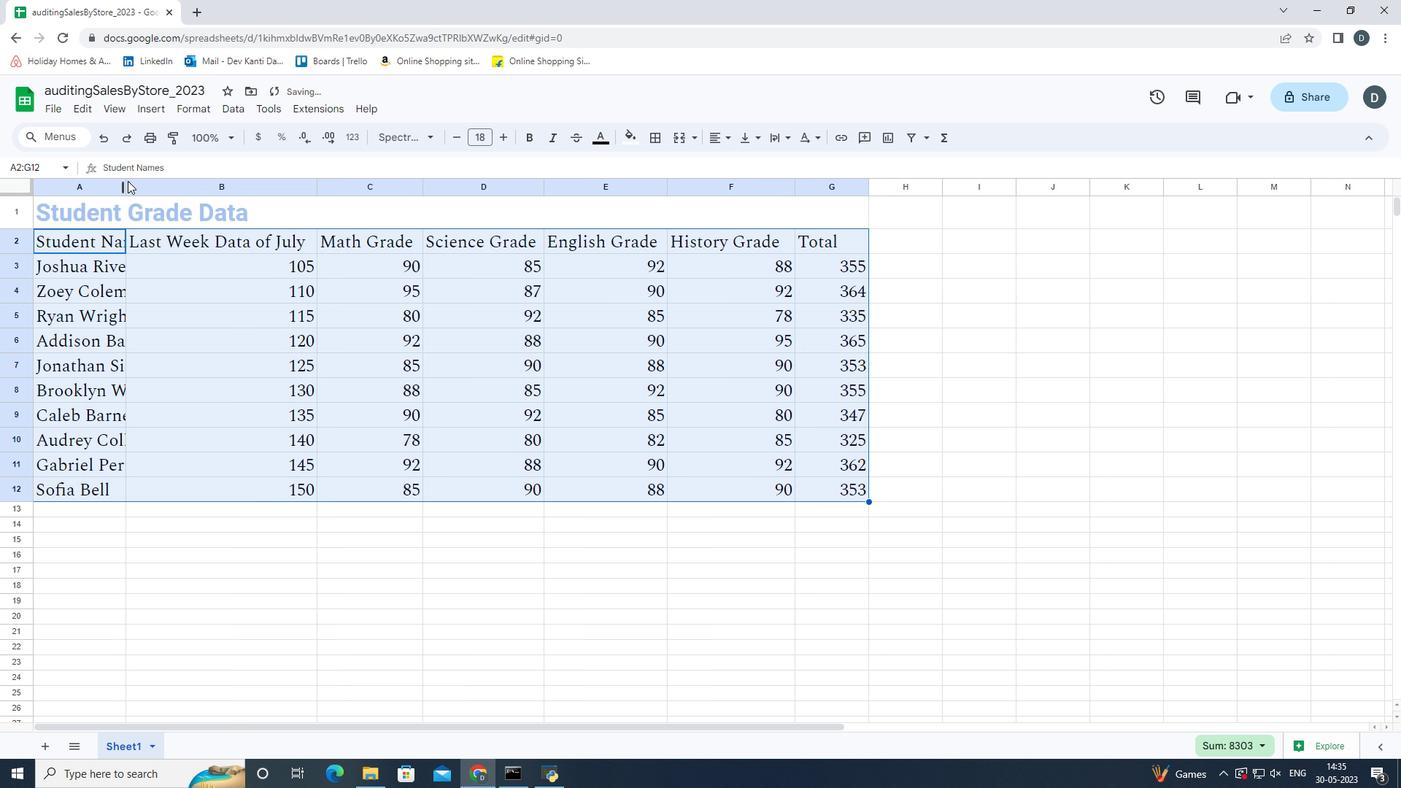 
Action: Mouse pressed left at (127, 183)
Screenshot: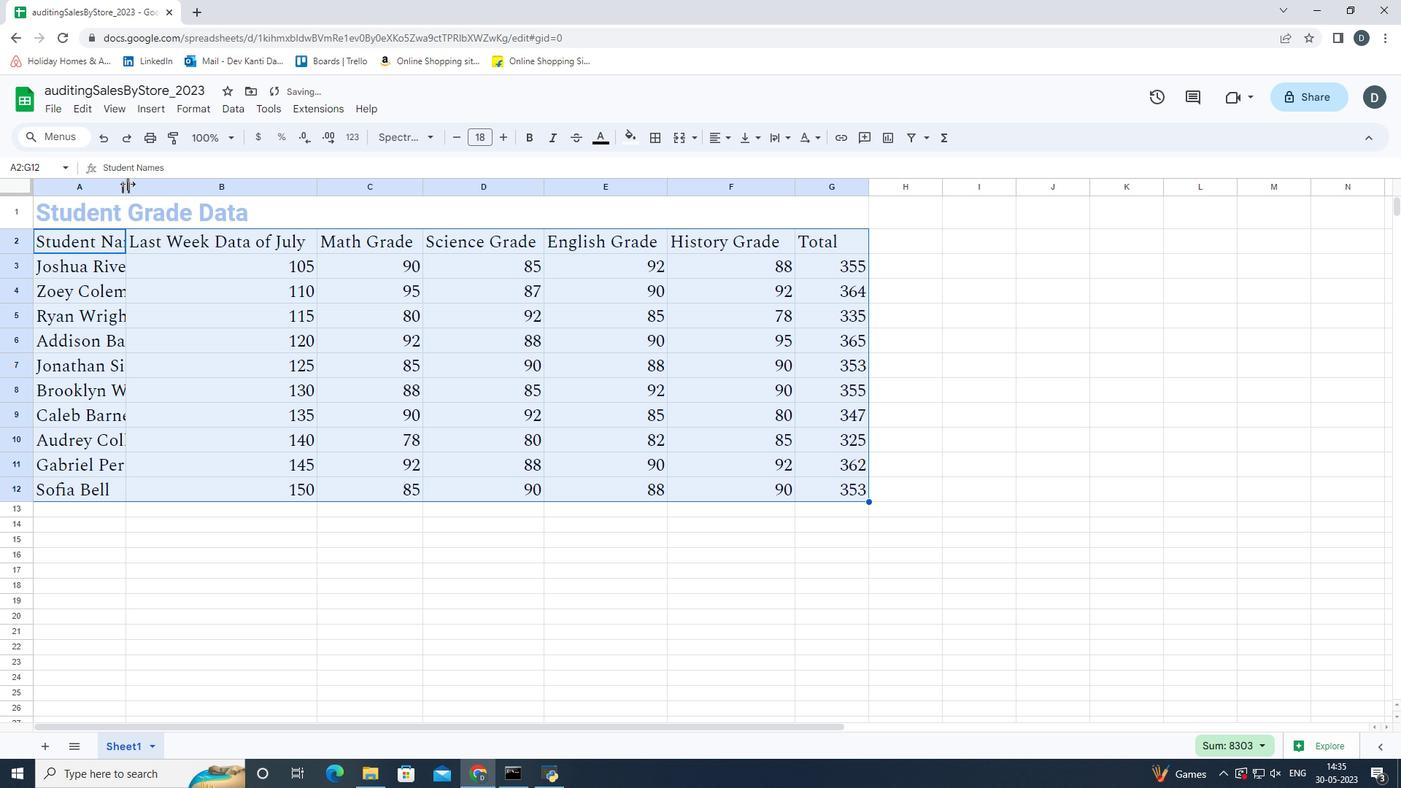 
Action: Mouse moved to (154, 188)
Screenshot: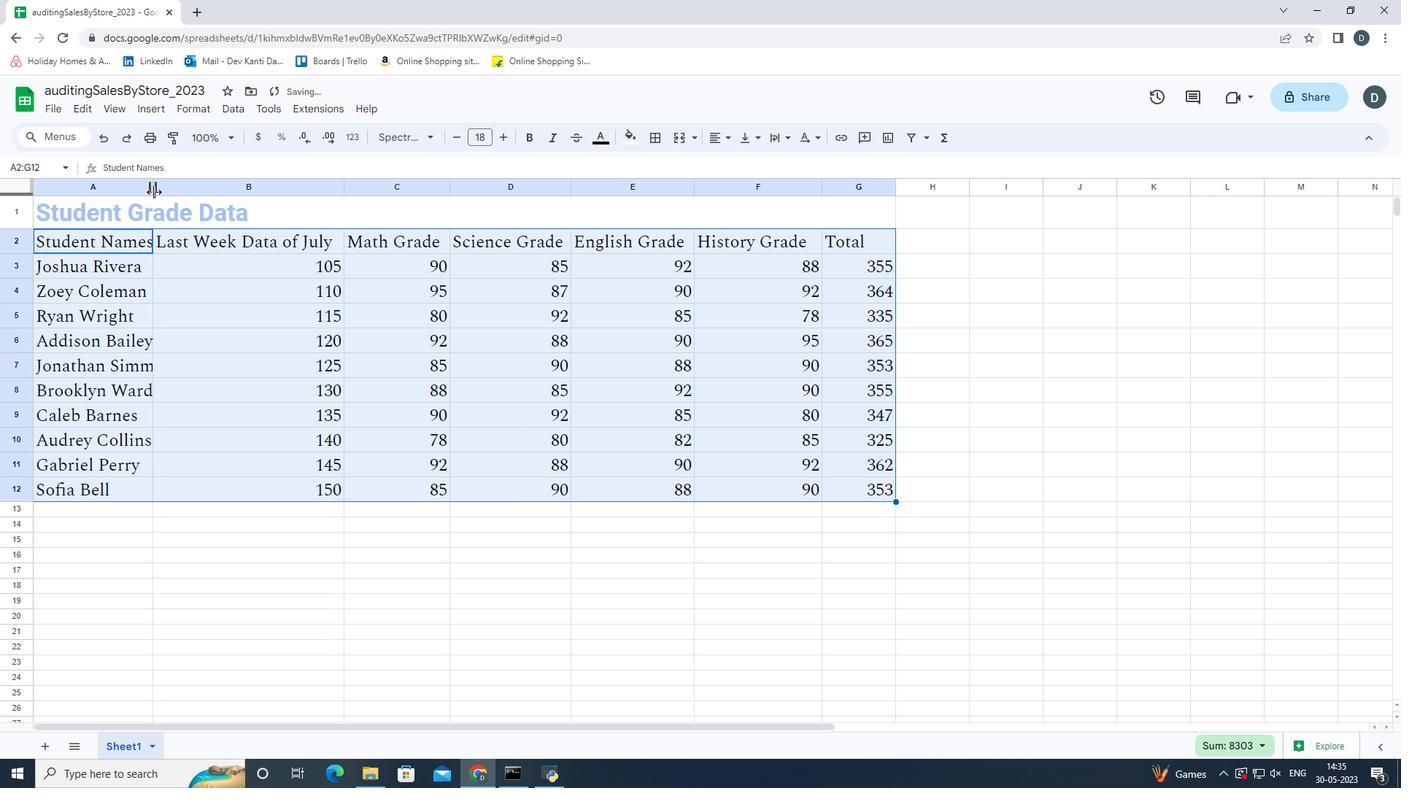 
Action: Mouse pressed left at (154, 188)
Screenshot: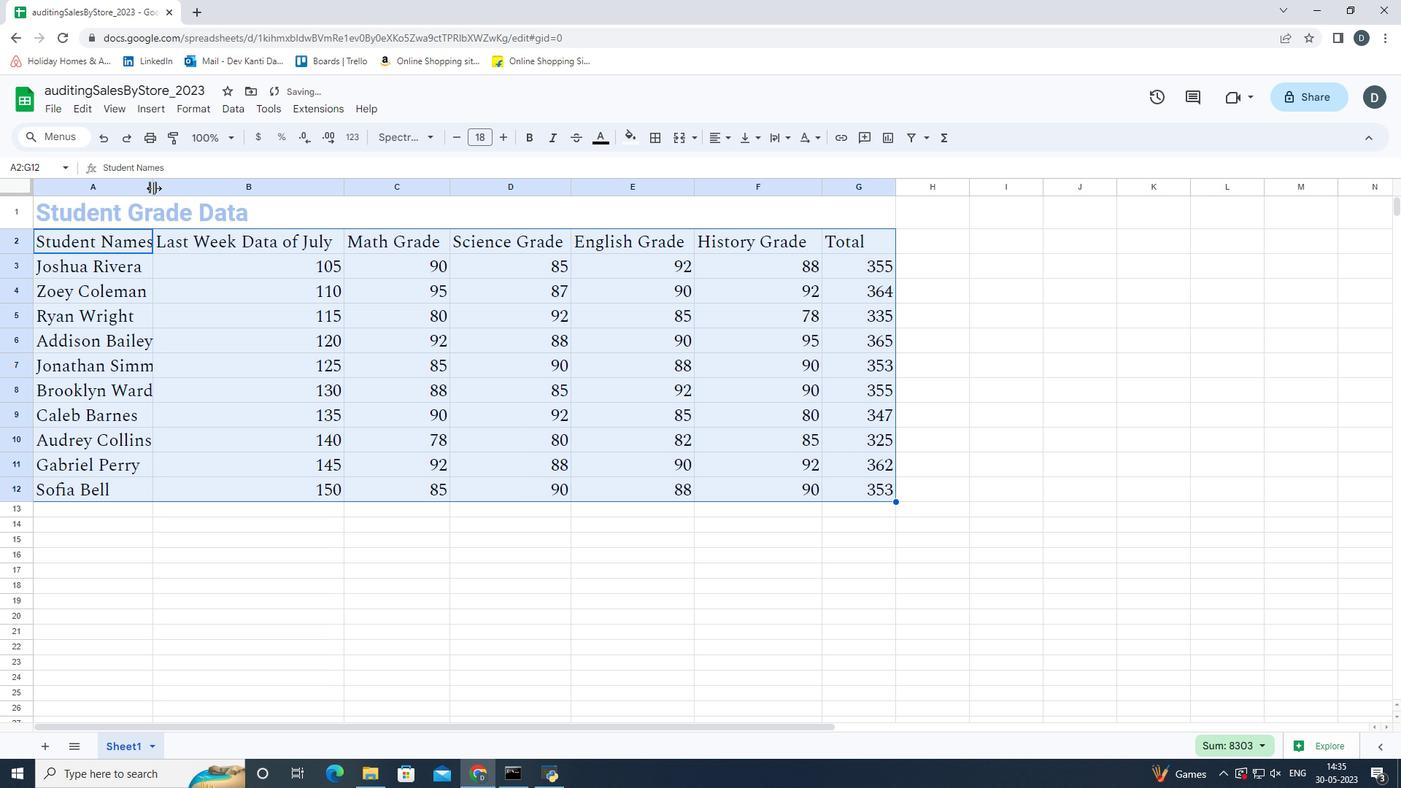 
Action: Mouse moved to (168, 183)
Screenshot: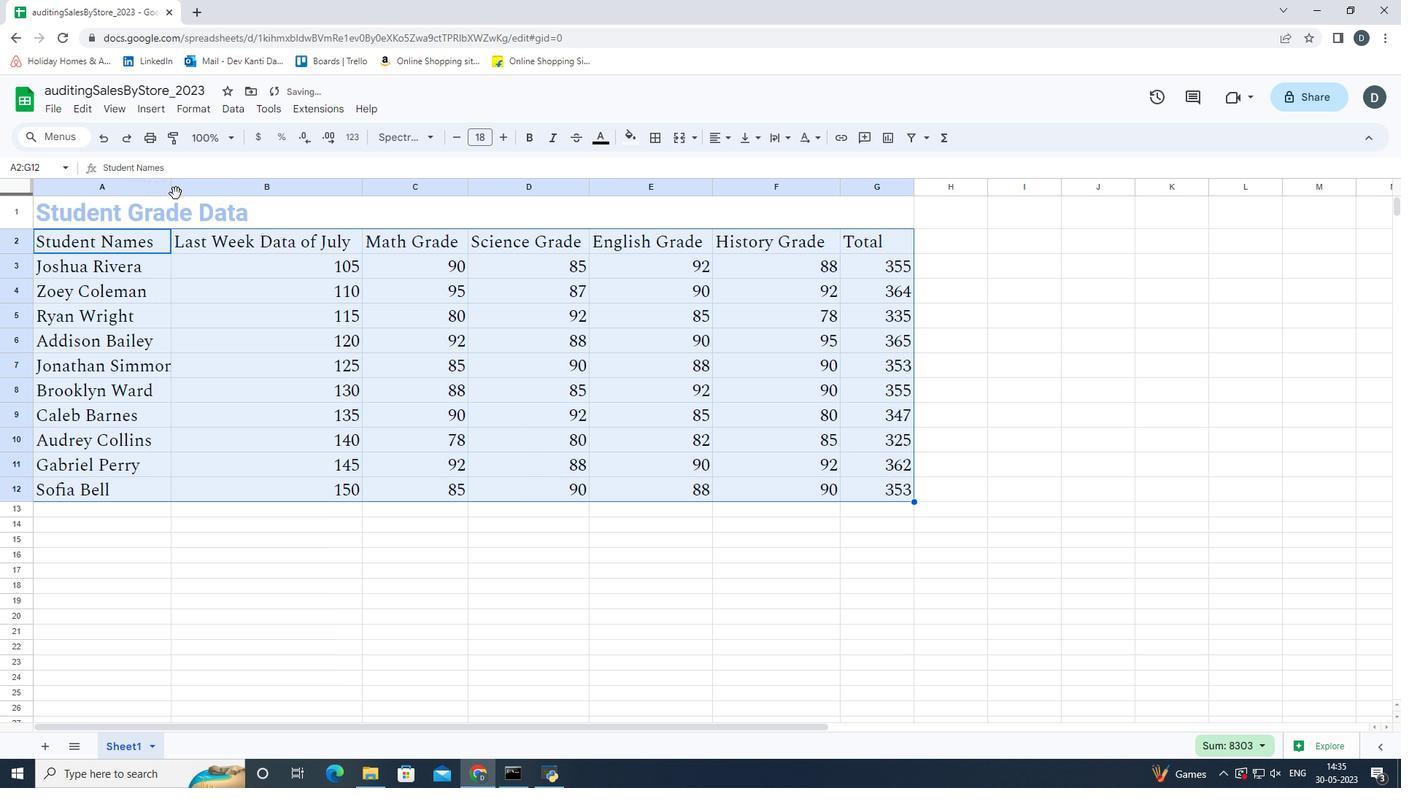 
Action: Mouse pressed left at (168, 183)
Screenshot: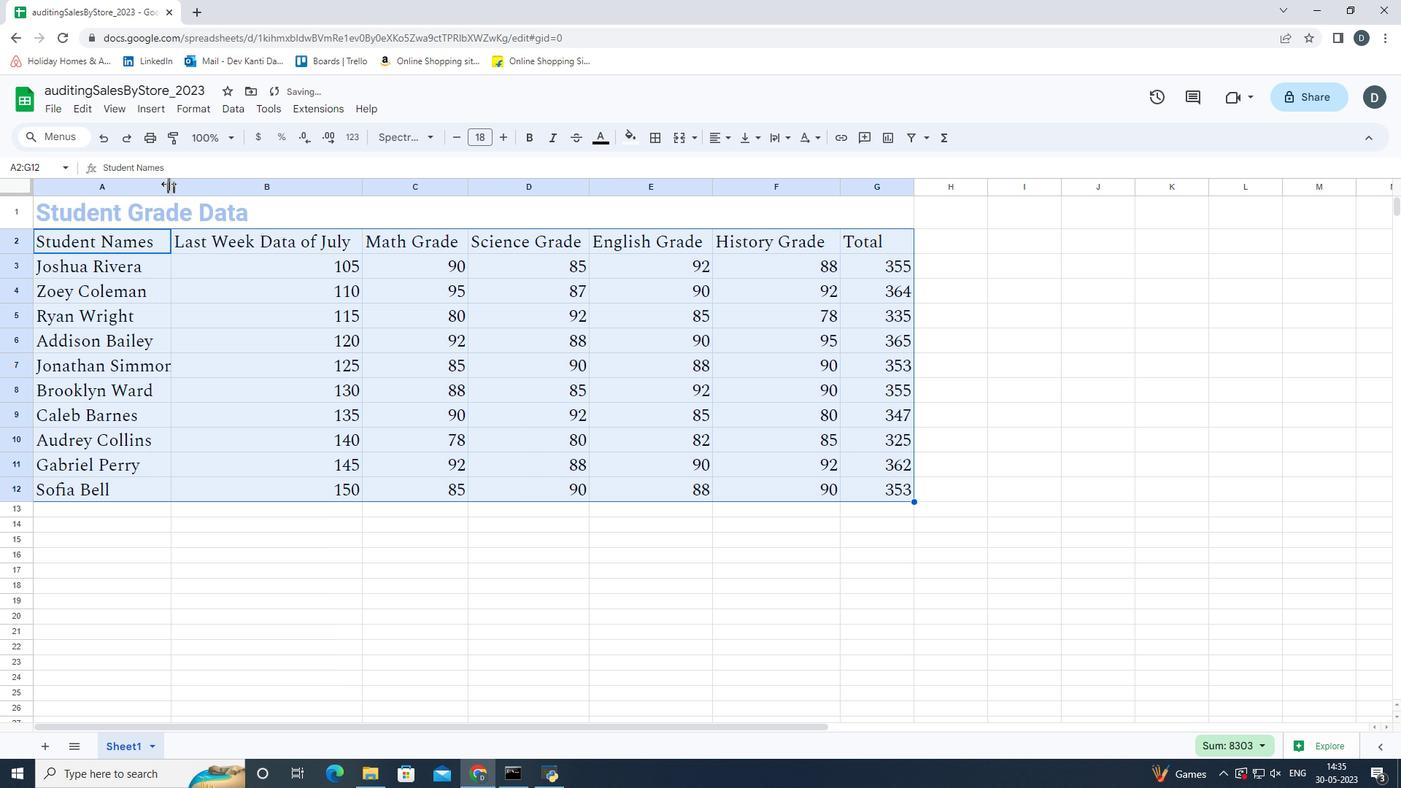 
Action: Mouse moved to (727, 134)
Screenshot: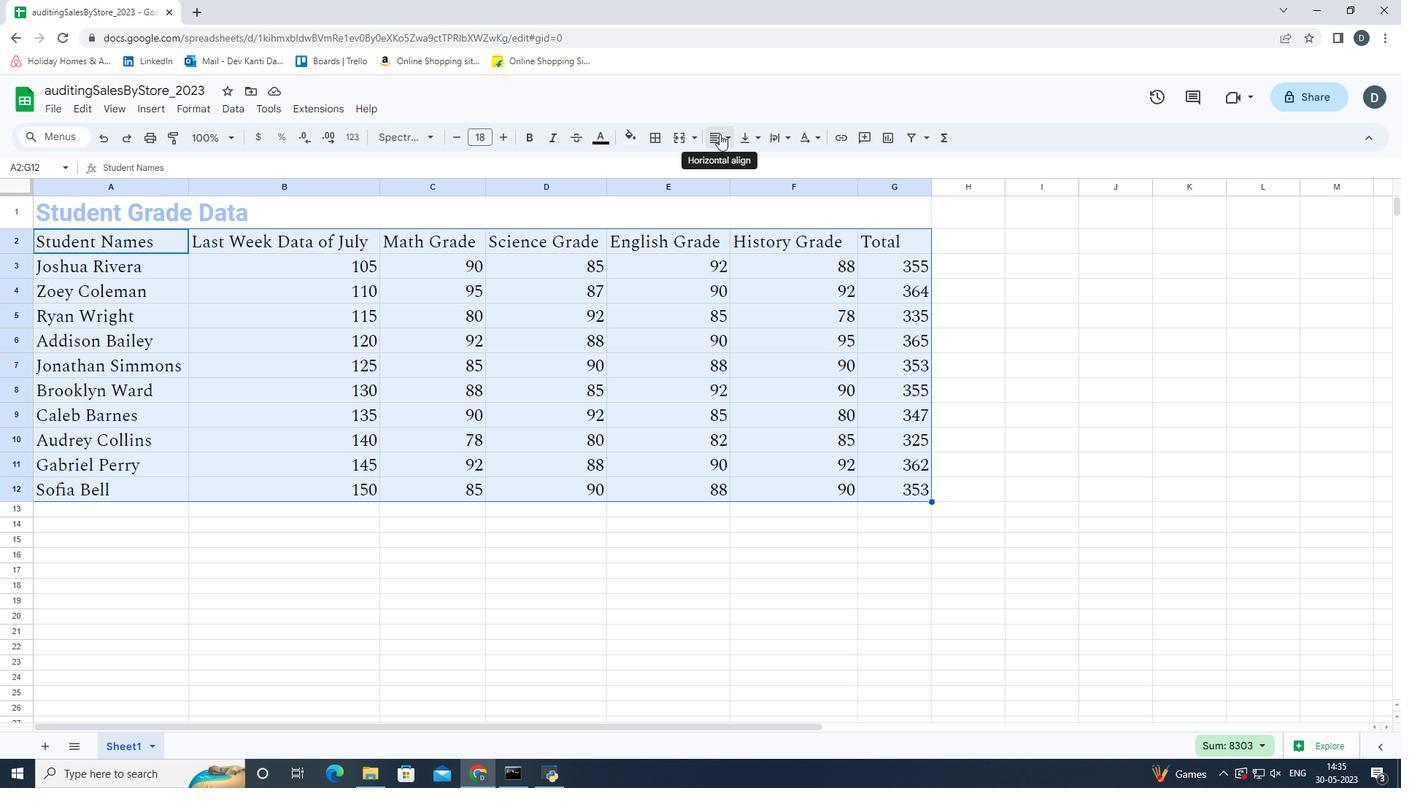 
Action: Mouse pressed left at (727, 134)
Screenshot: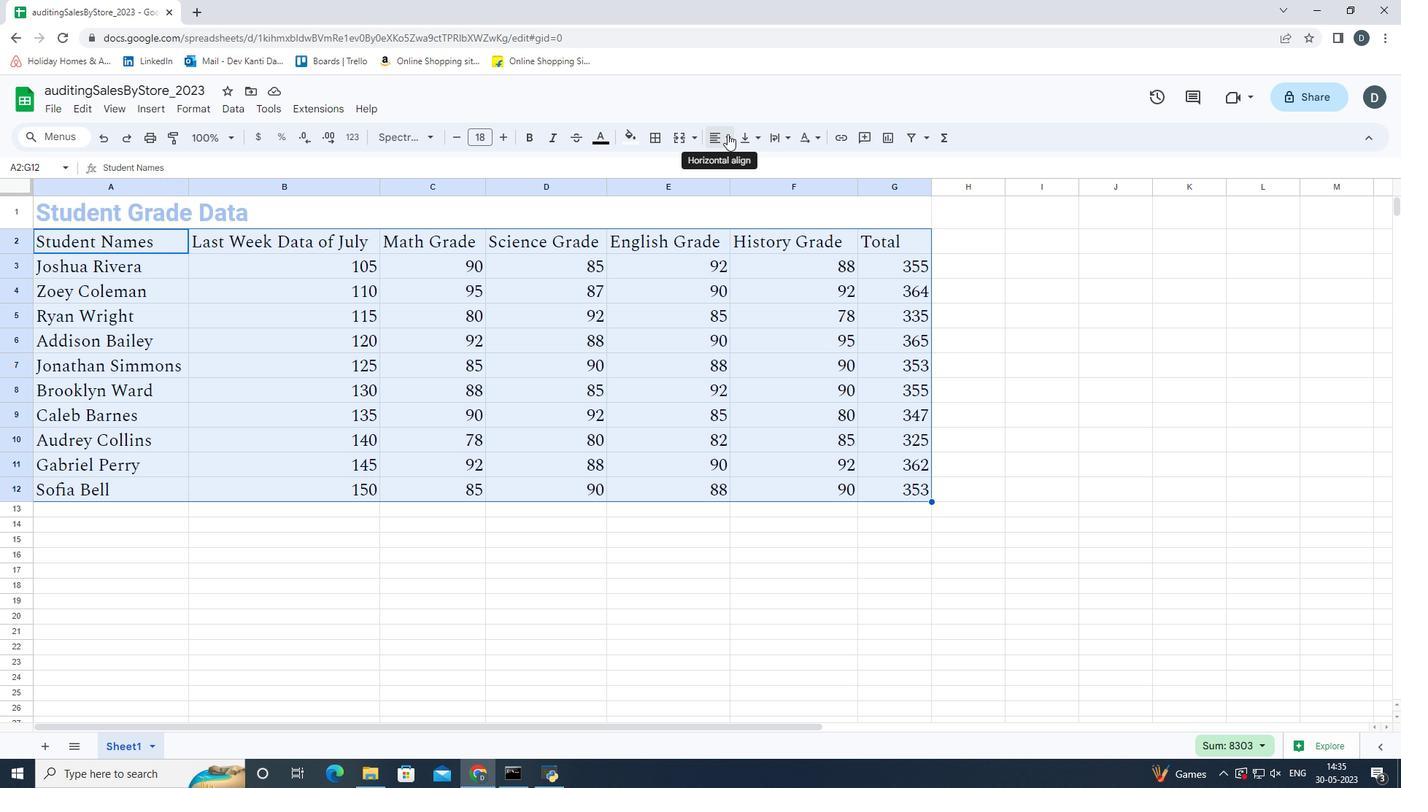 
Action: Mouse moved to (165, 218)
Screenshot: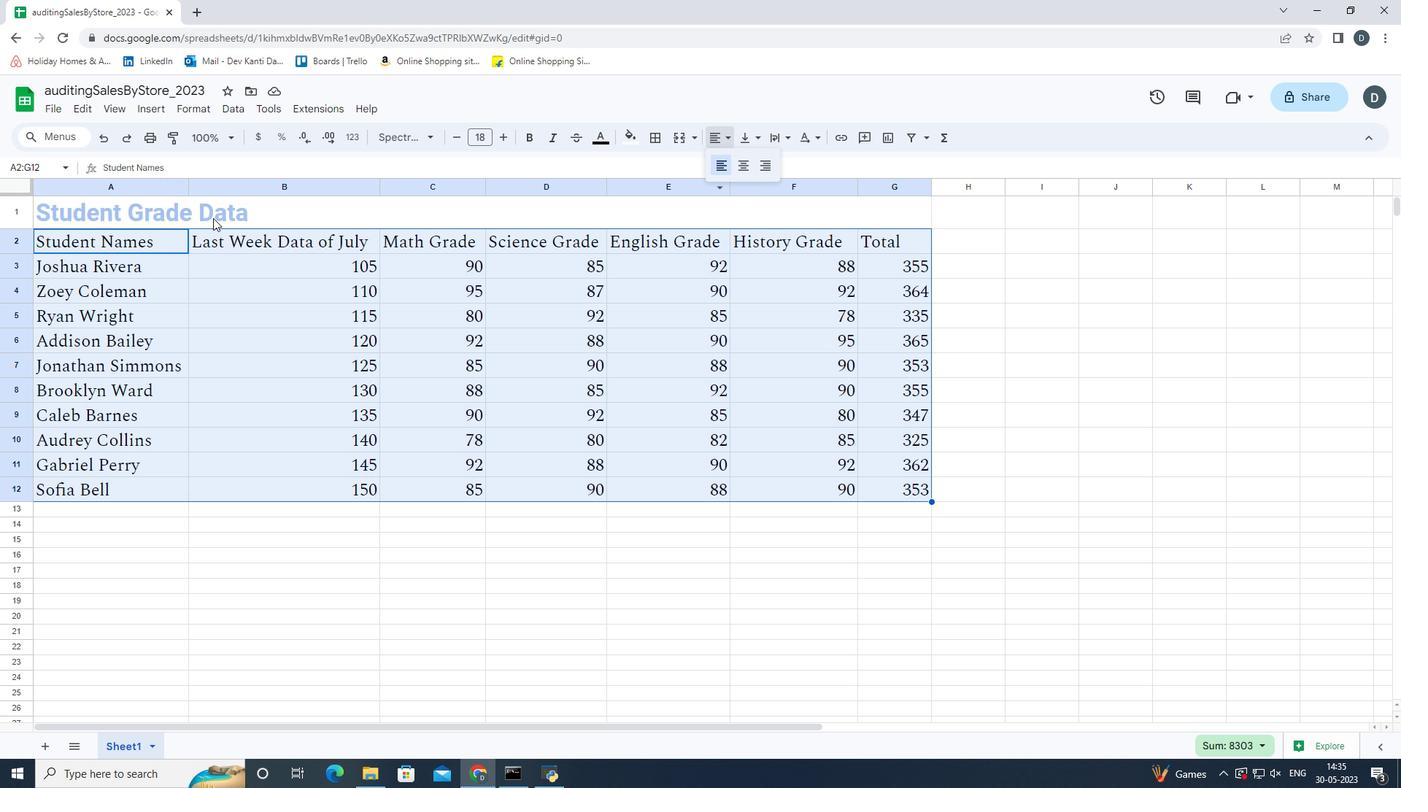 
Action: Mouse pressed left at (165, 218)
Screenshot: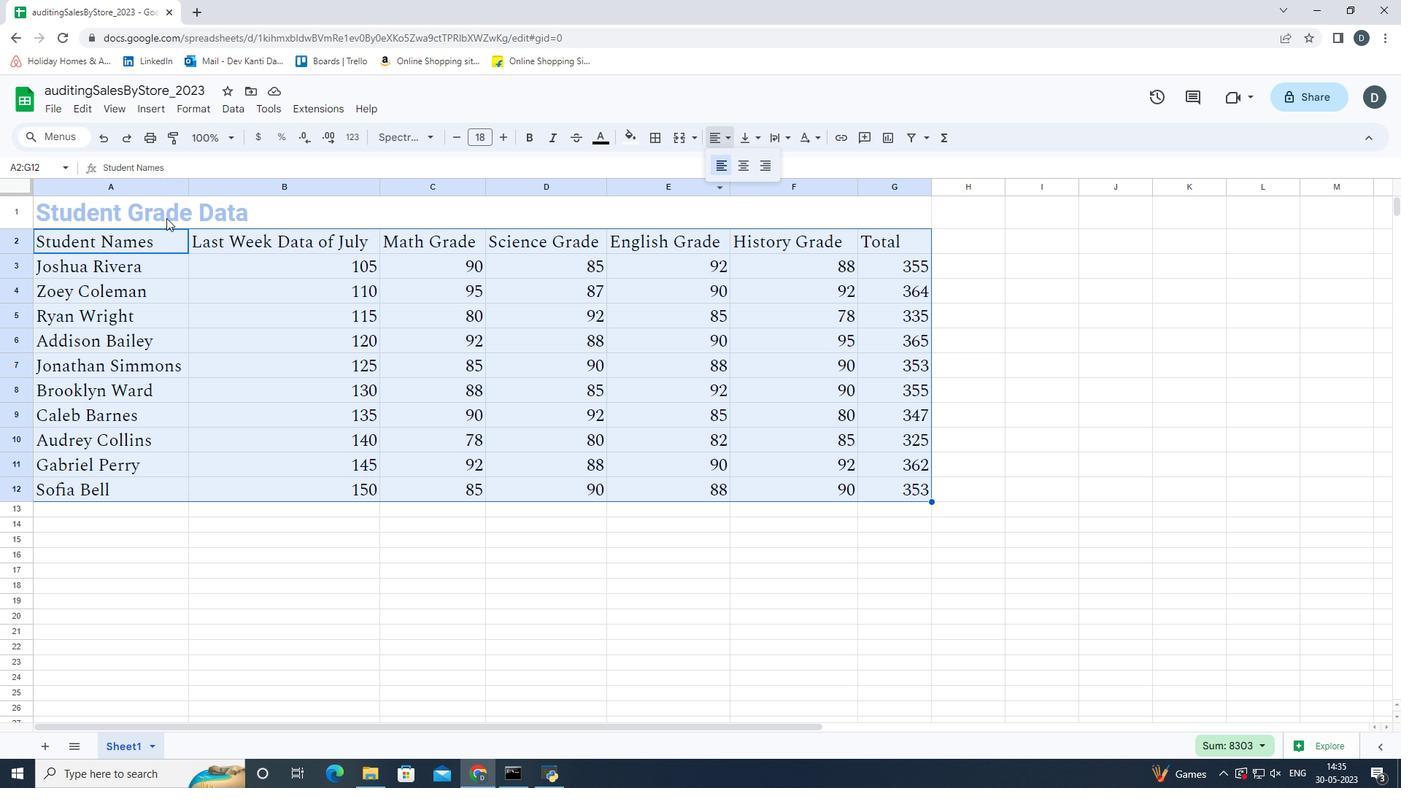
Action: Mouse moved to (157, 215)
Screenshot: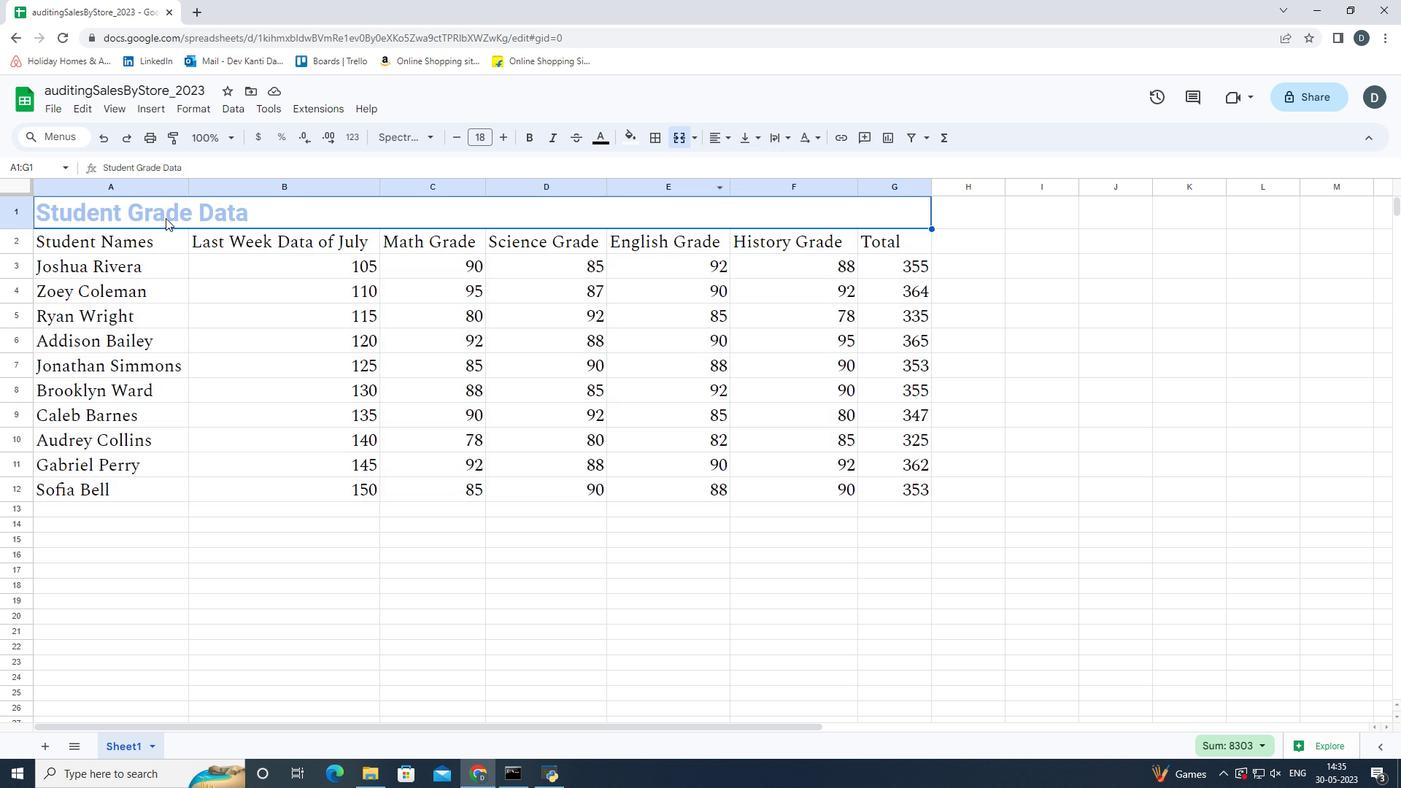 
Action: Mouse pressed left at (157, 215)
Screenshot: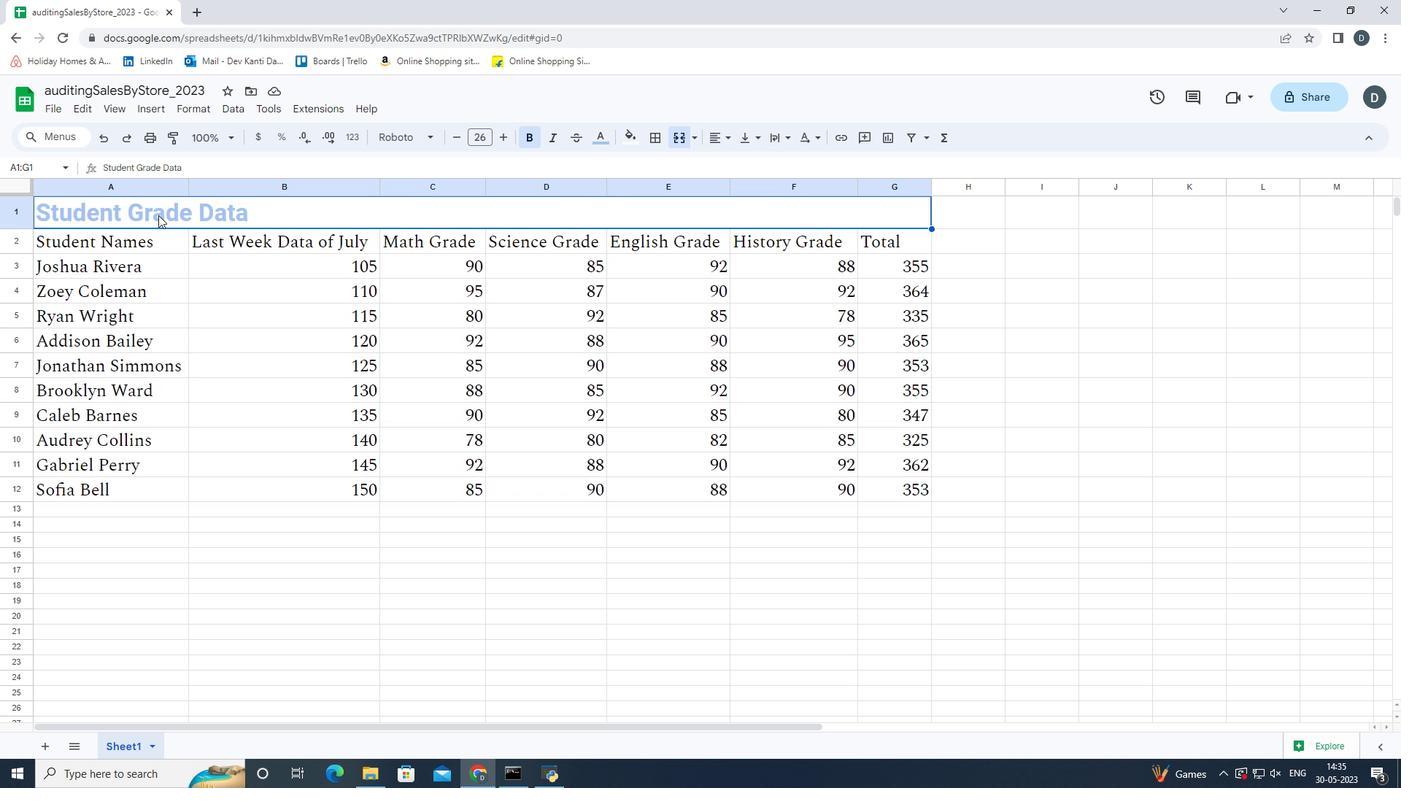 
Action: Mouse moved to (724, 144)
Screenshot: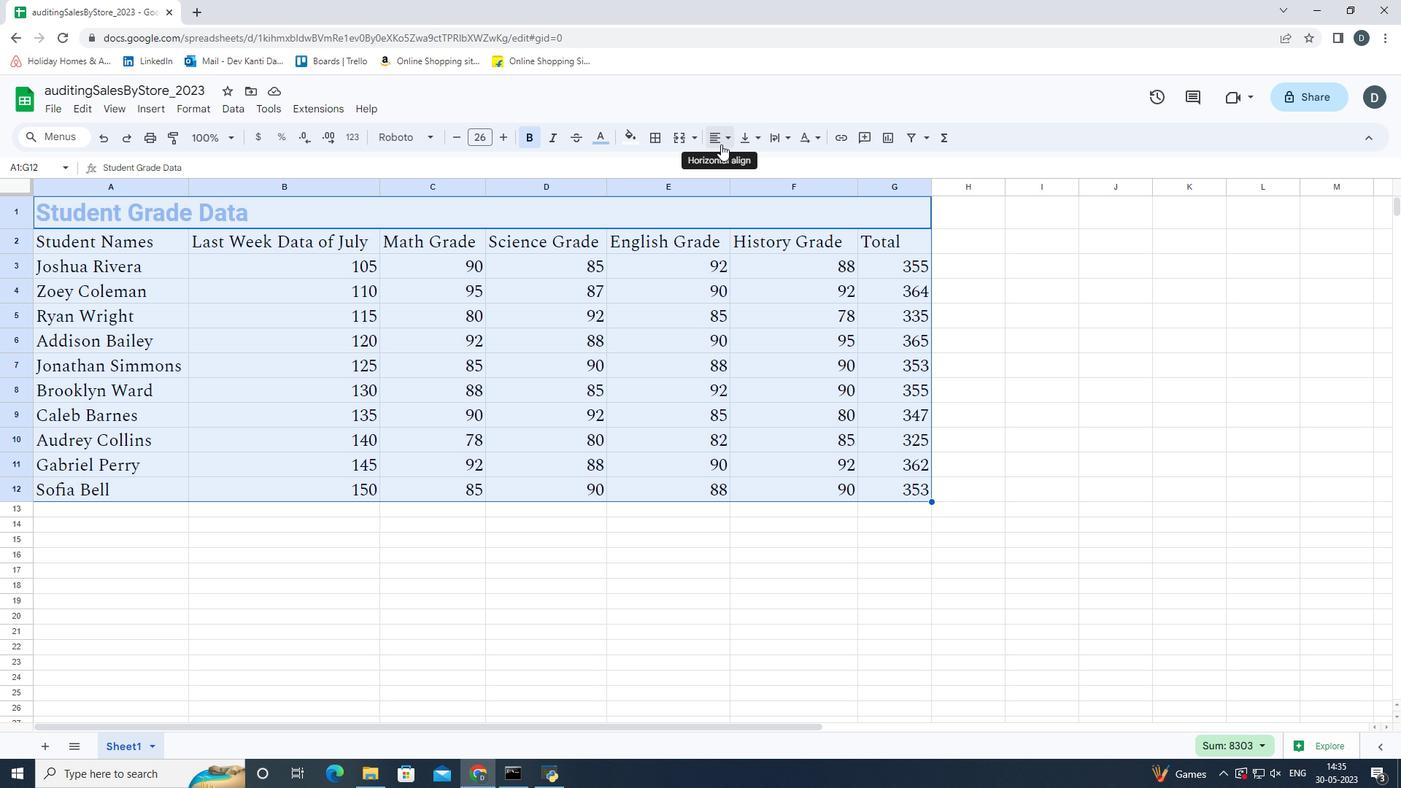
Action: Mouse pressed left at (724, 144)
Screenshot: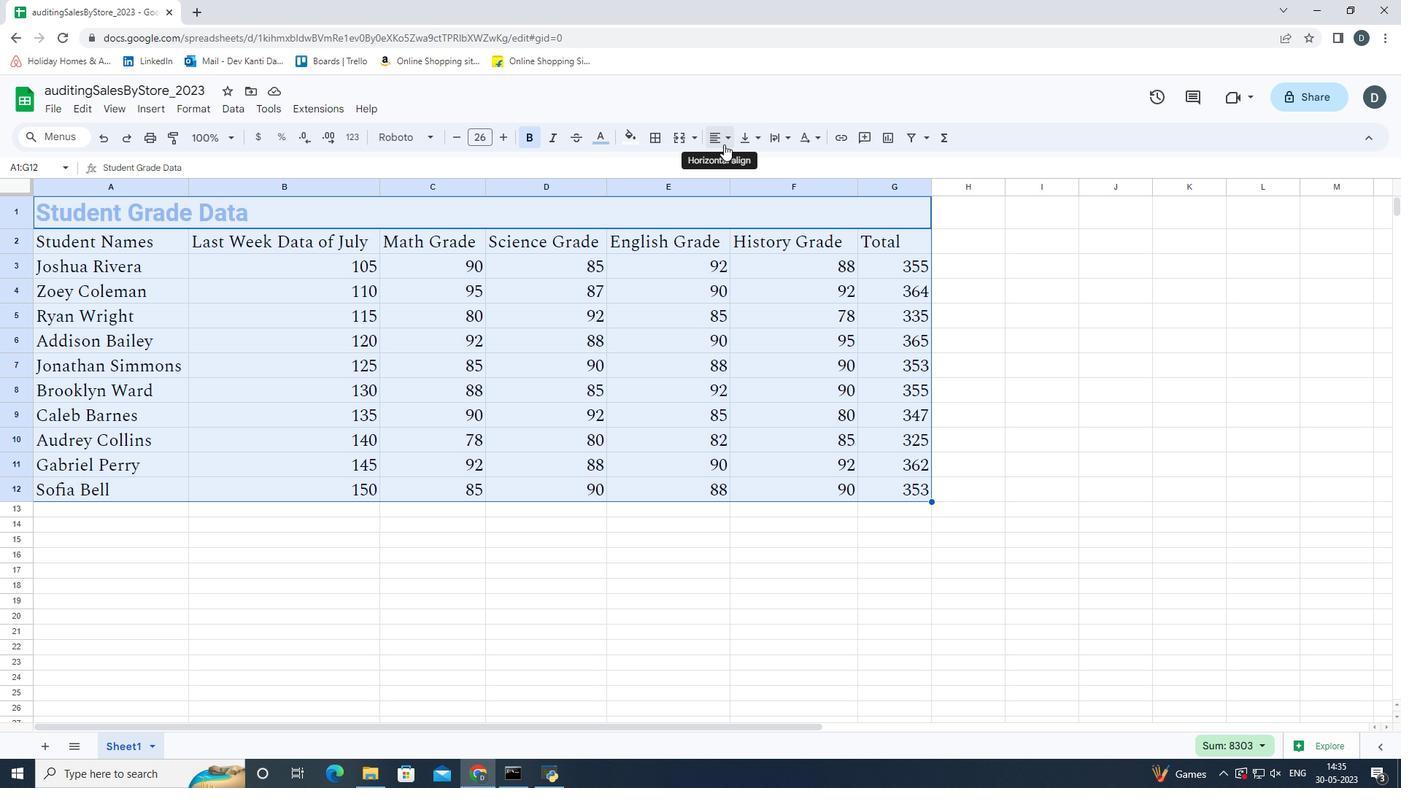 
Action: Mouse moved to (740, 162)
Screenshot: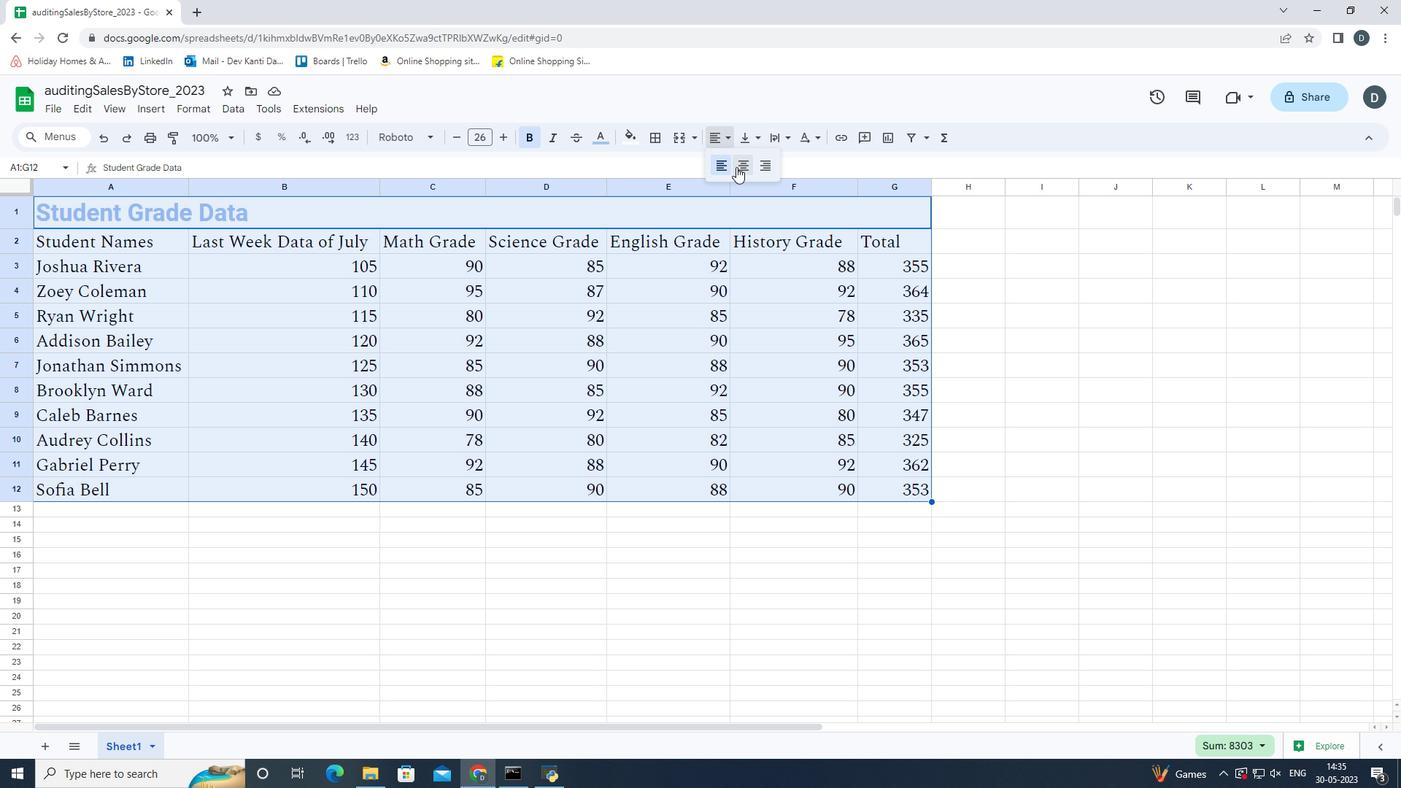 
Action: Mouse pressed left at (740, 162)
Screenshot: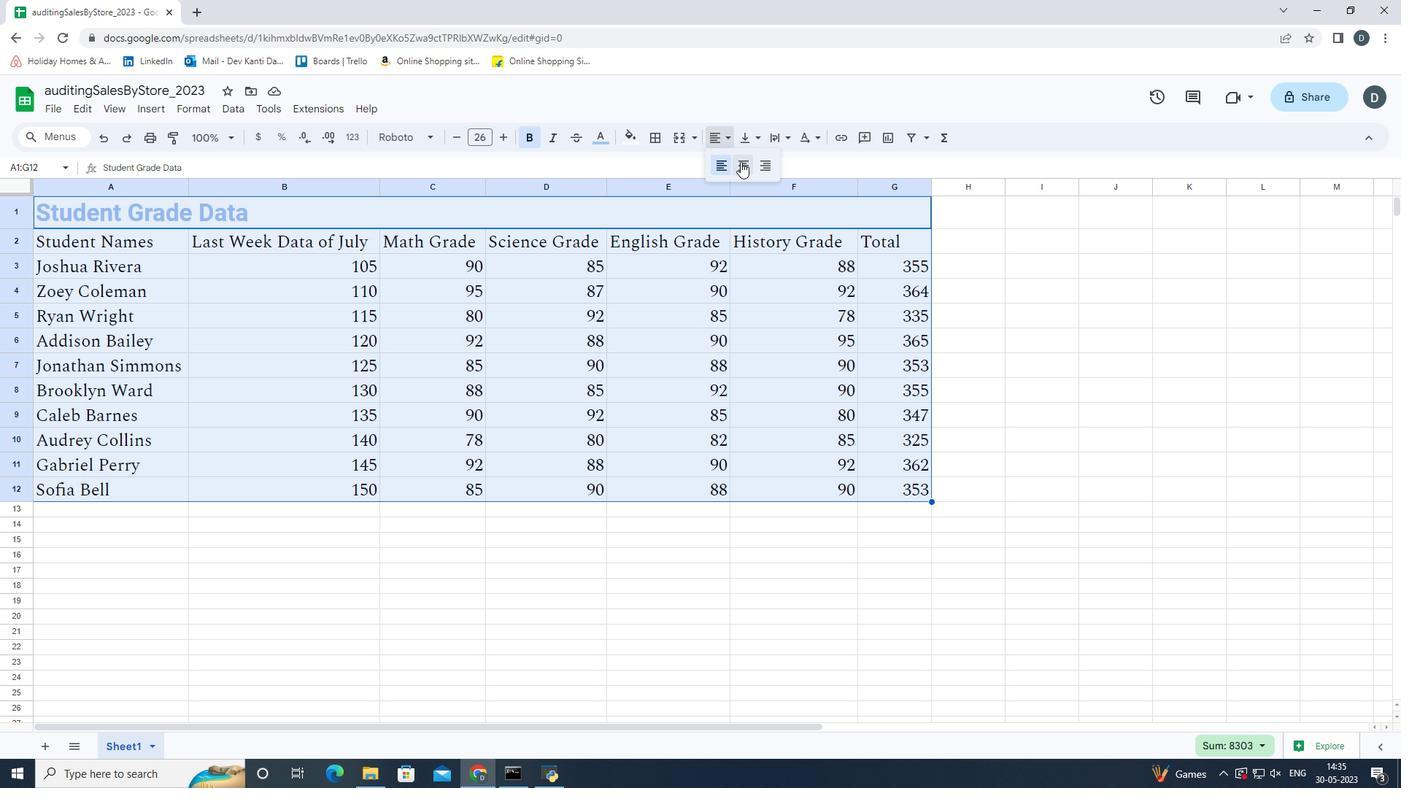 
Action: Mouse moved to (920, 493)
Screenshot: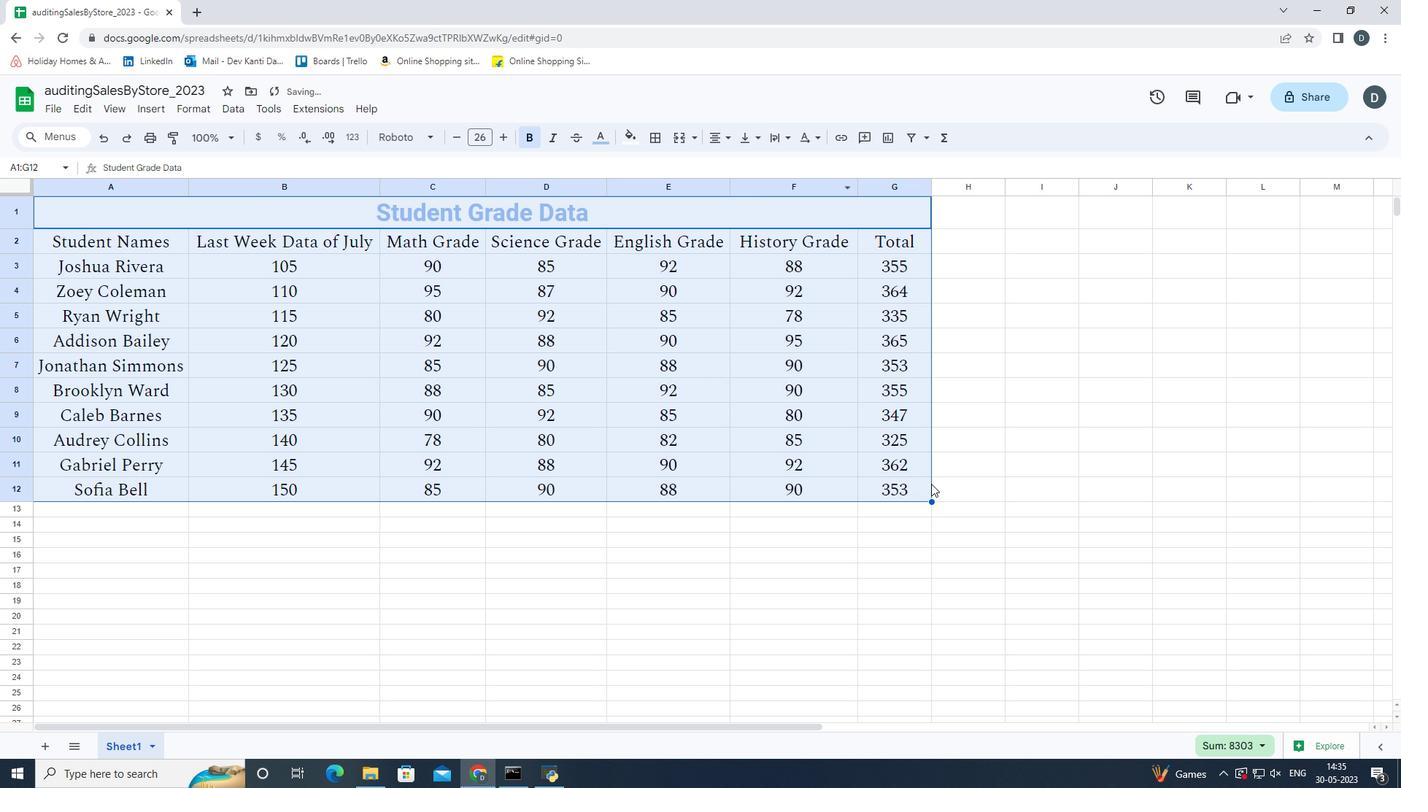 
Action: Mouse pressed left at (920, 493)
Screenshot: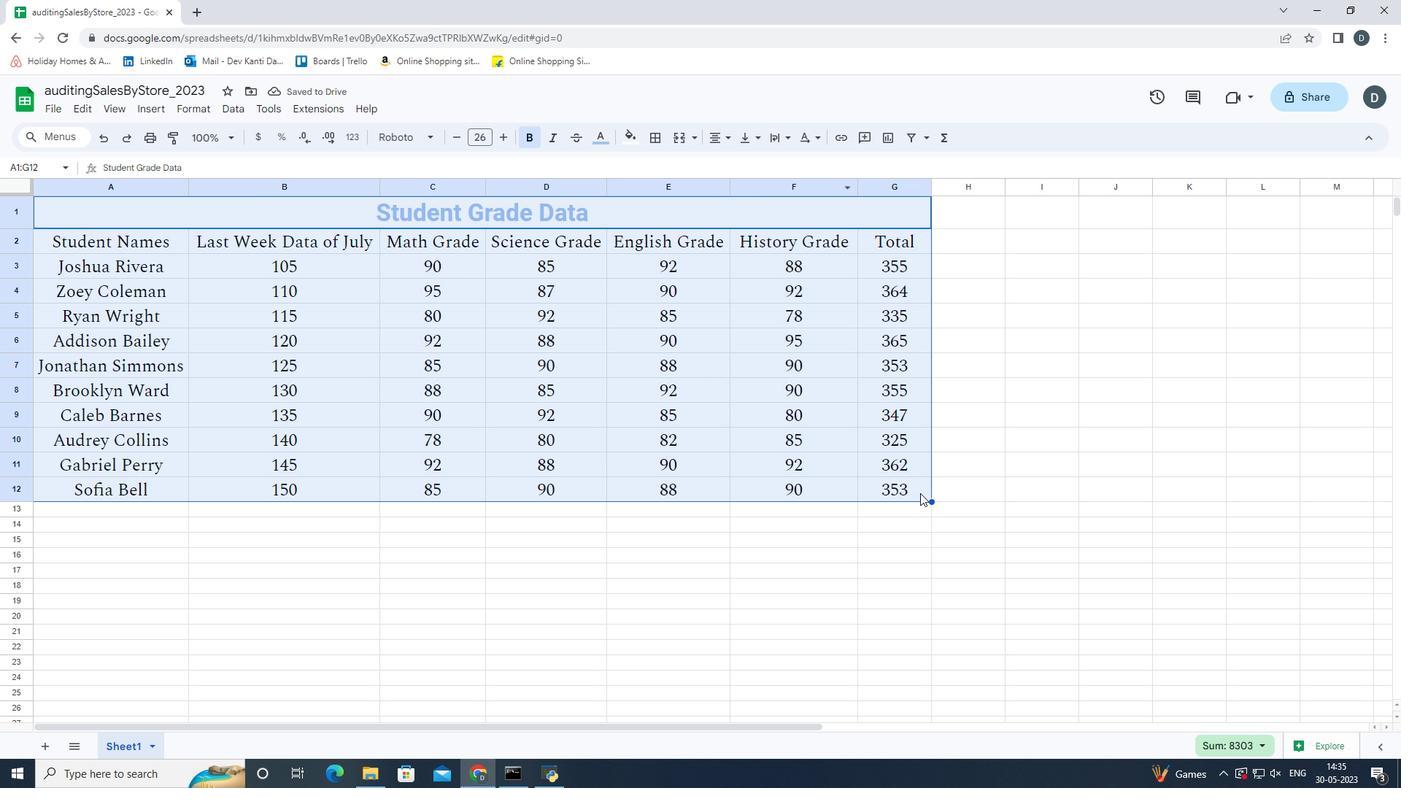 
Action: Mouse moved to (953, 478)
Screenshot: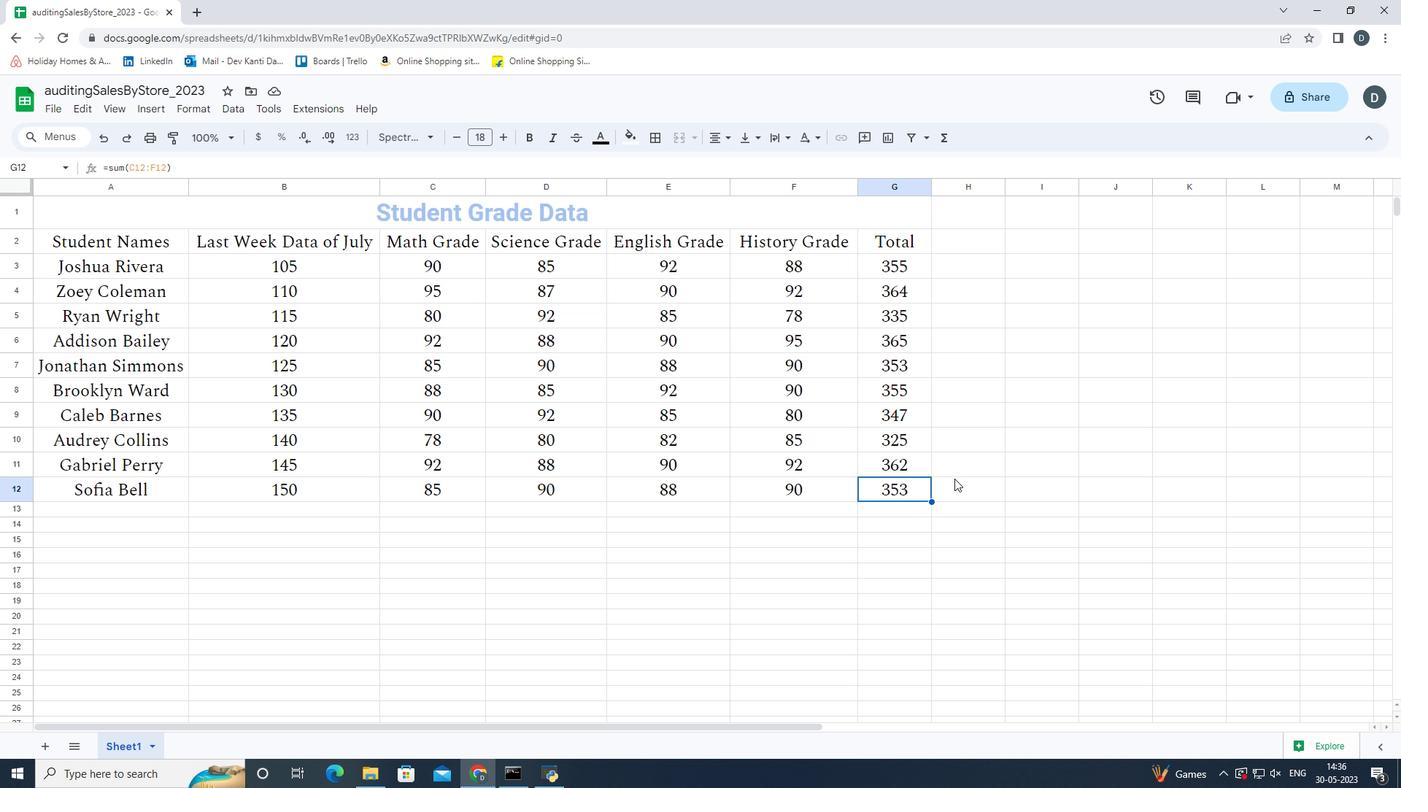 
